 Task: Create a due date automation trigger when advanced on, on the monday of the week a card is due add fields without custom field "Resume" set to a number greater or equal to 1 and greater or equal to 10 at 11:00 AM.
Action: Mouse moved to (1056, 312)
Screenshot: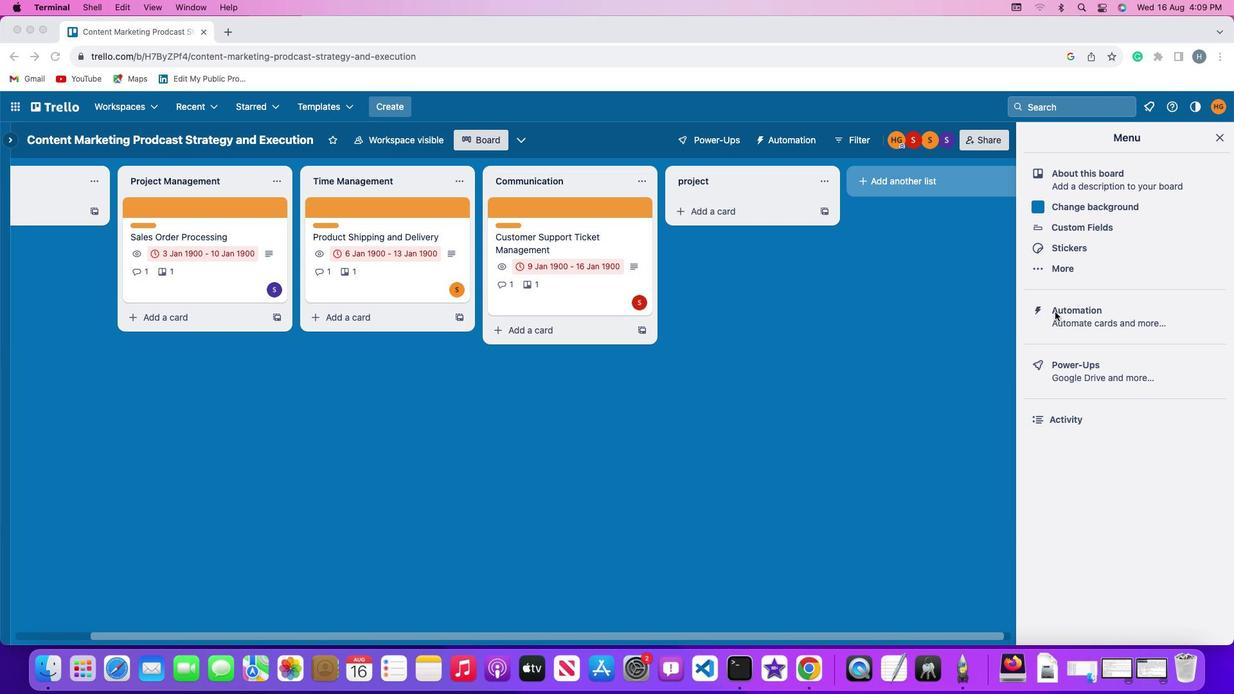 
Action: Mouse pressed left at (1056, 312)
Screenshot: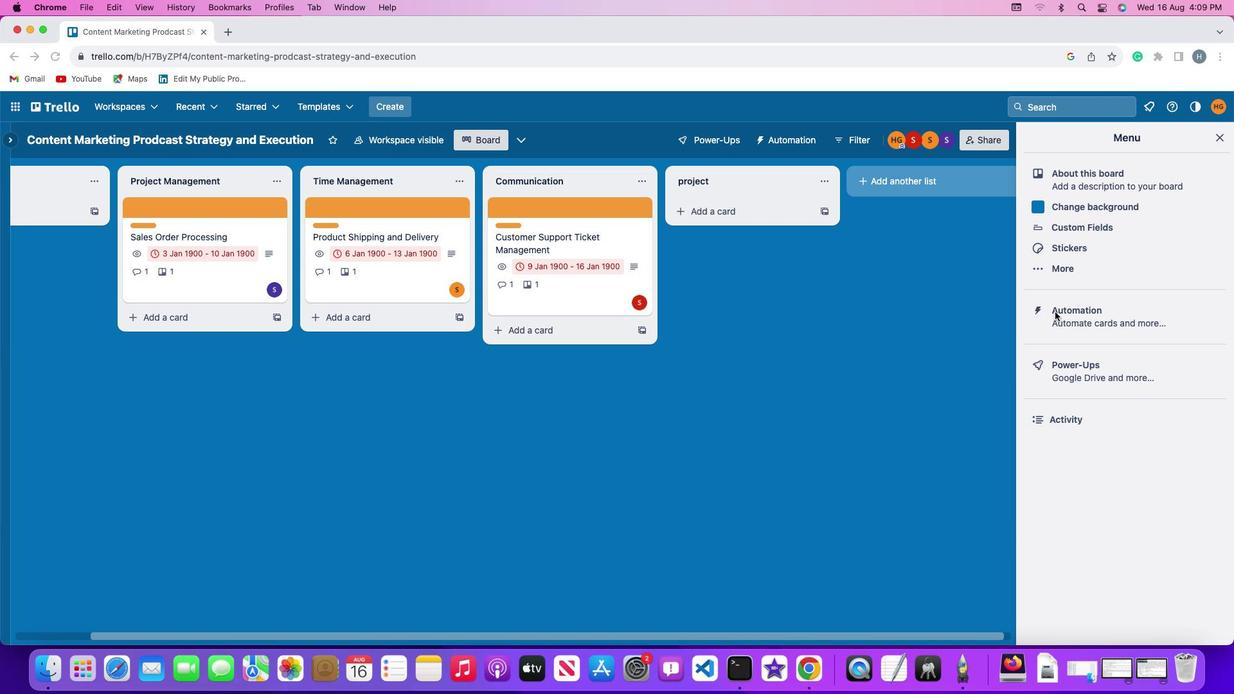 
Action: Mouse pressed left at (1056, 312)
Screenshot: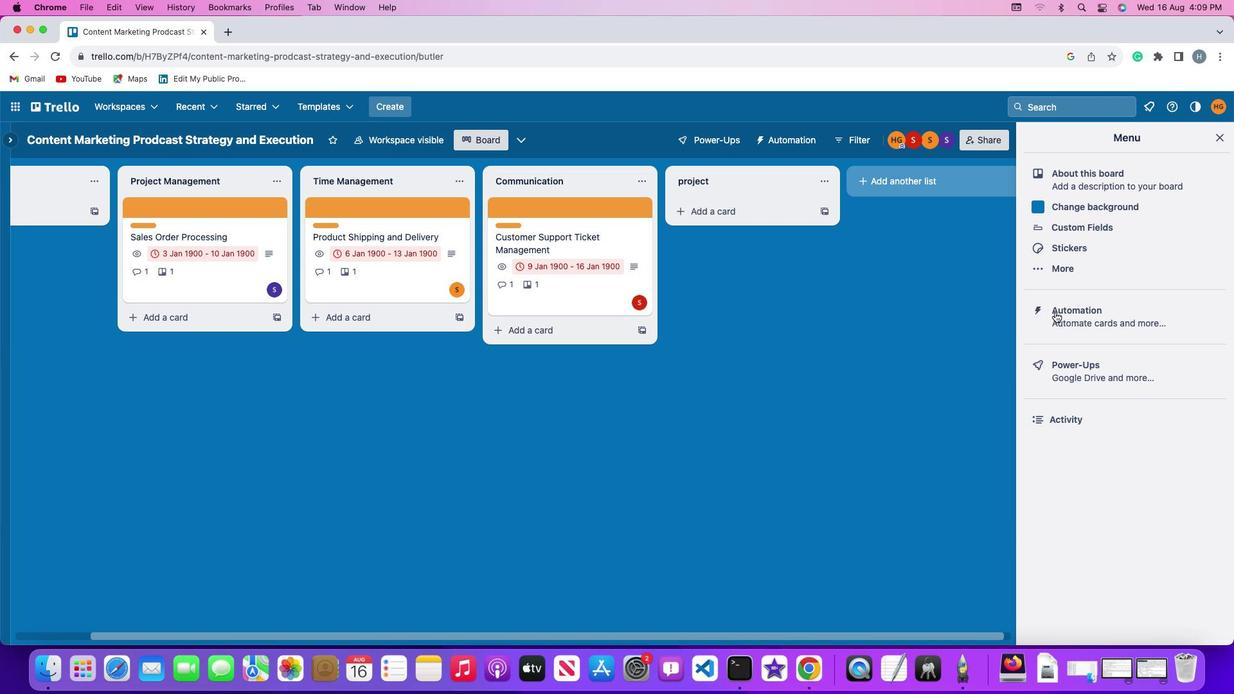 
Action: Mouse moved to (105, 304)
Screenshot: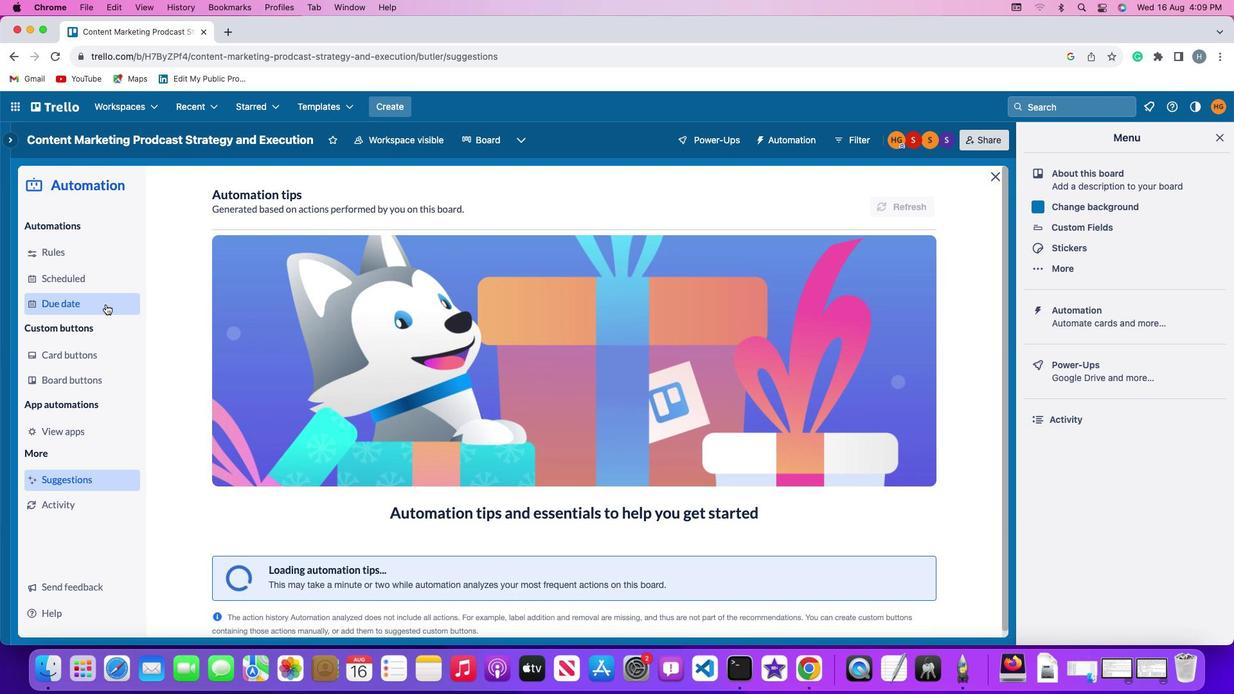 
Action: Mouse pressed left at (105, 304)
Screenshot: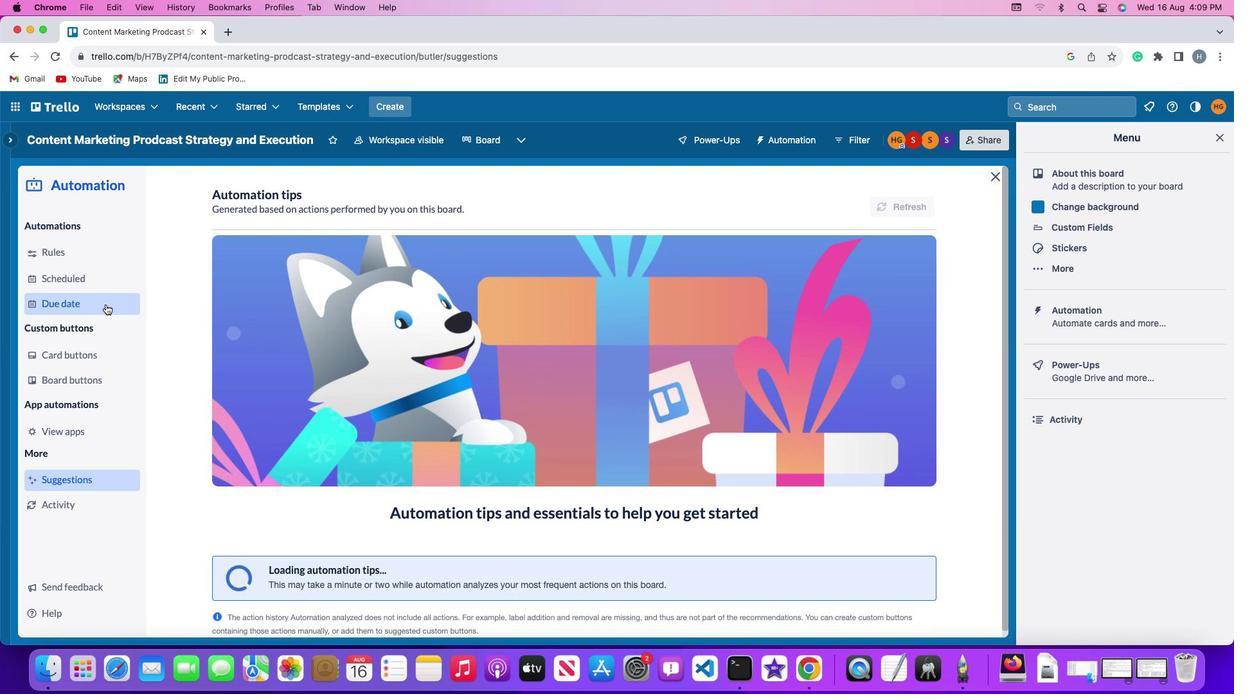 
Action: Mouse moved to (891, 198)
Screenshot: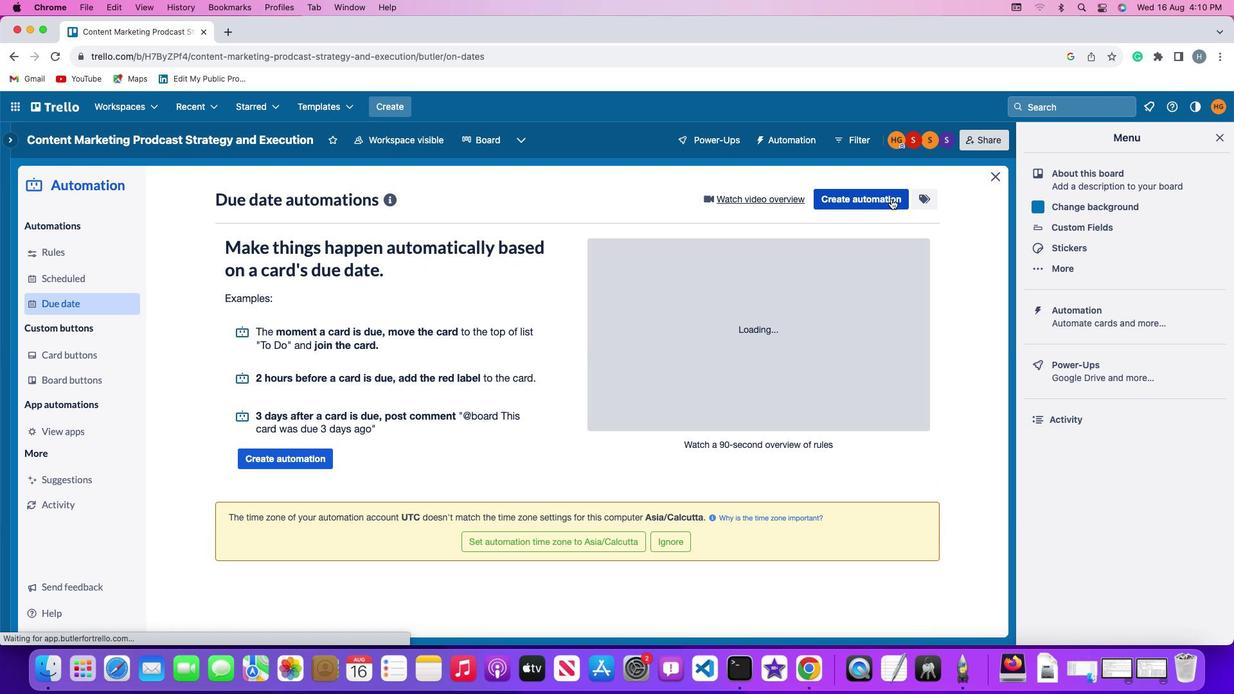 
Action: Mouse pressed left at (891, 198)
Screenshot: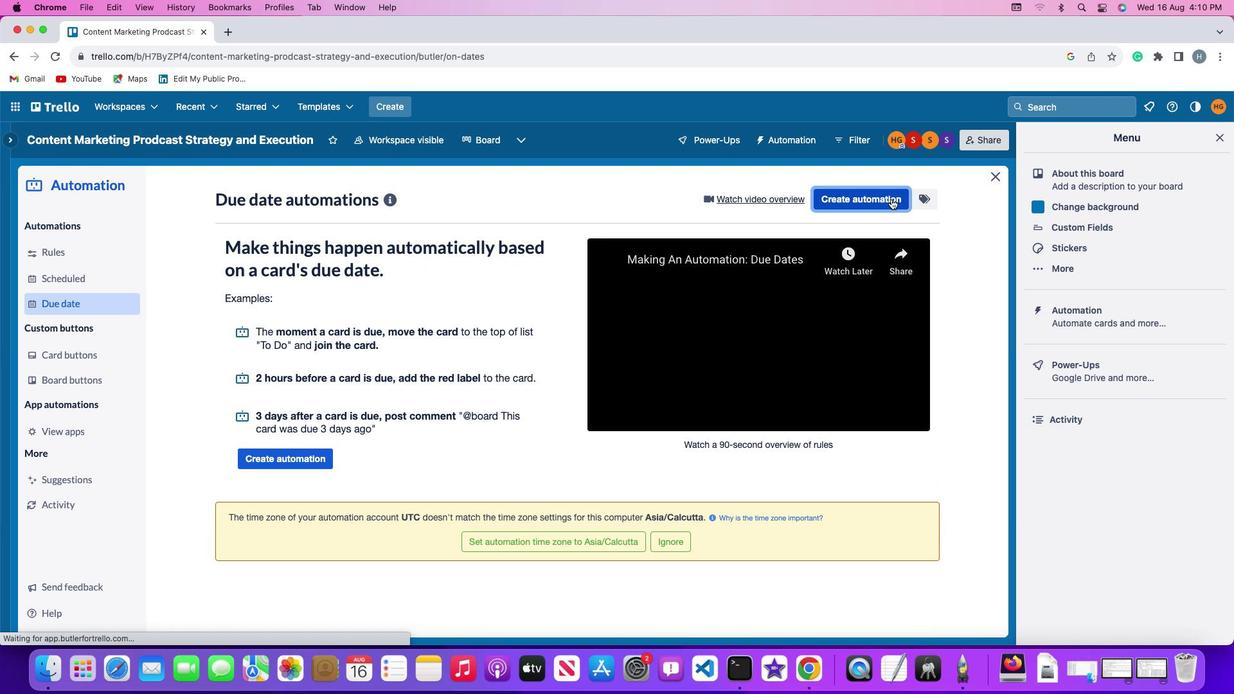 
Action: Mouse moved to (251, 322)
Screenshot: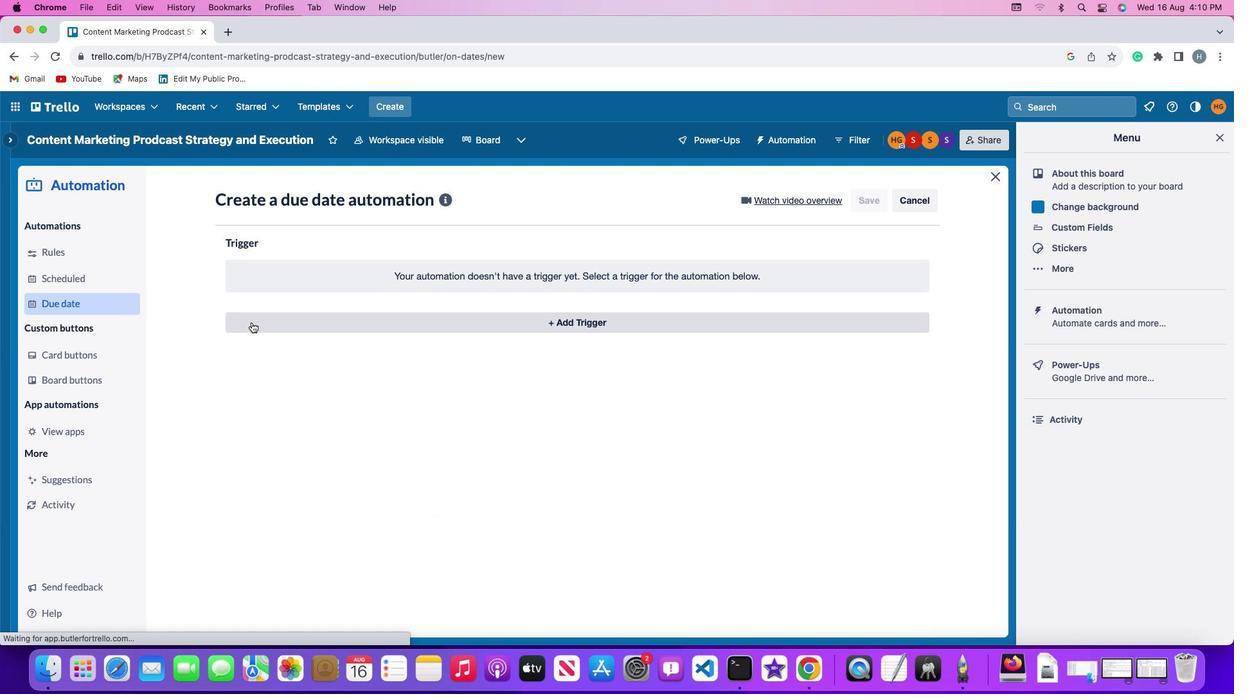 
Action: Mouse pressed left at (251, 322)
Screenshot: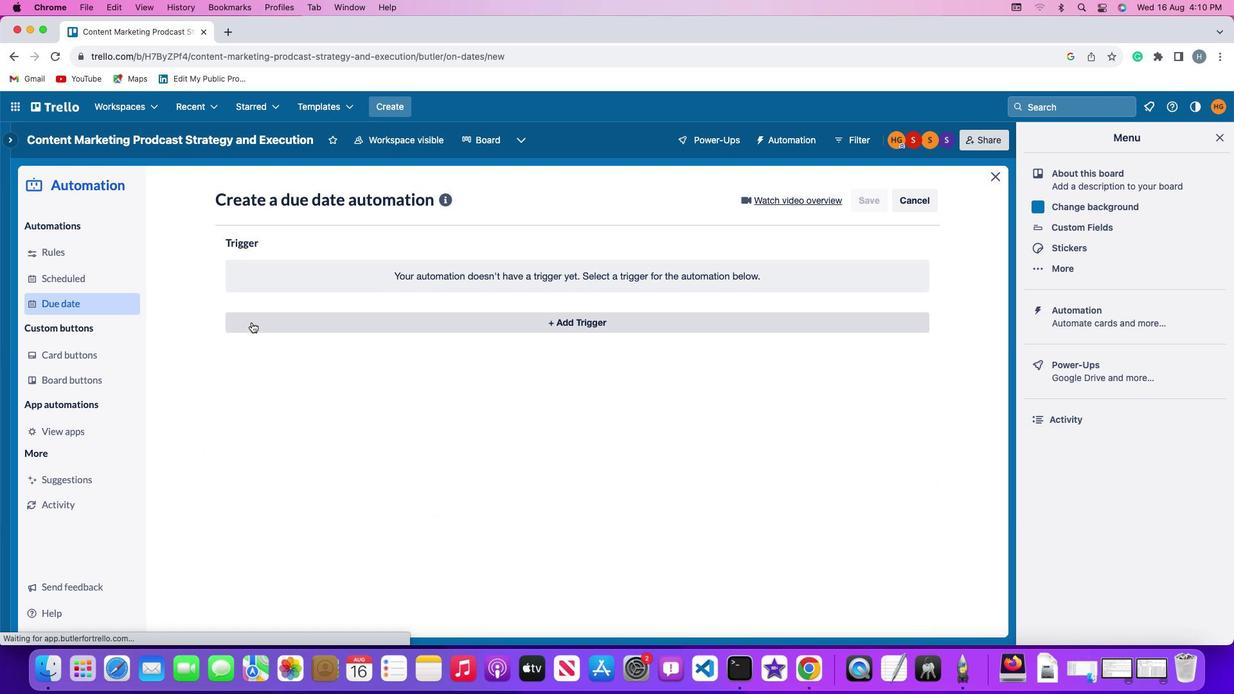 
Action: Mouse moved to (285, 567)
Screenshot: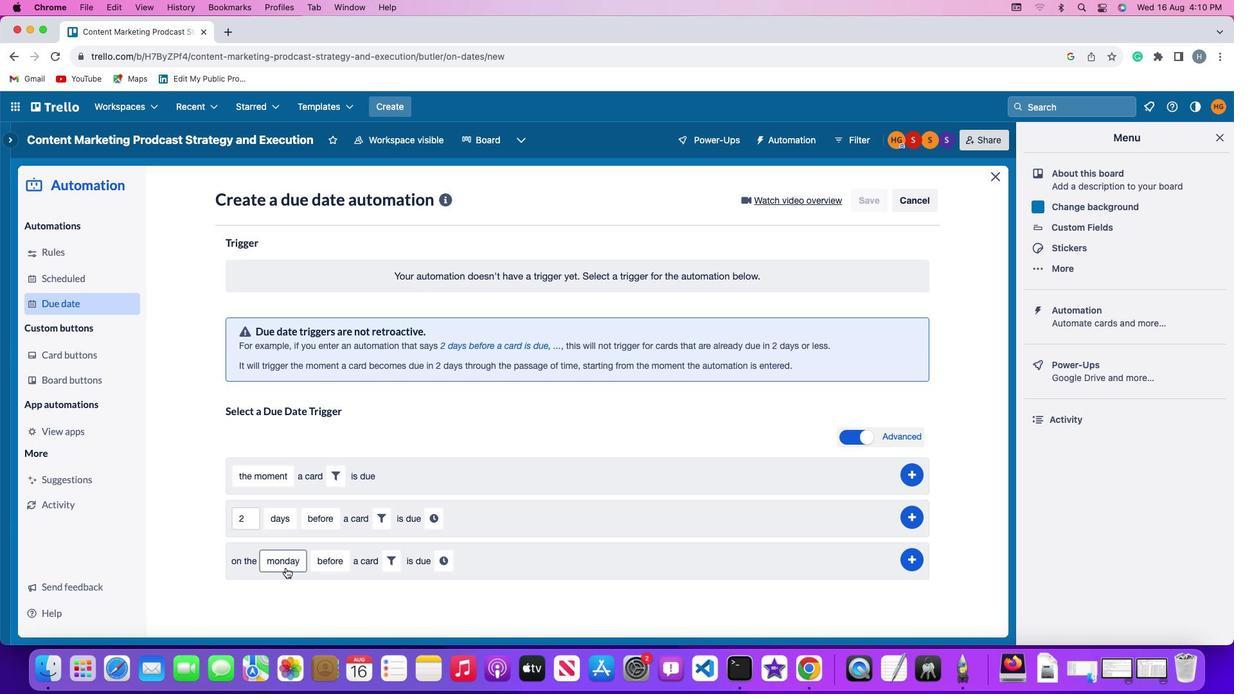 
Action: Mouse pressed left at (285, 567)
Screenshot: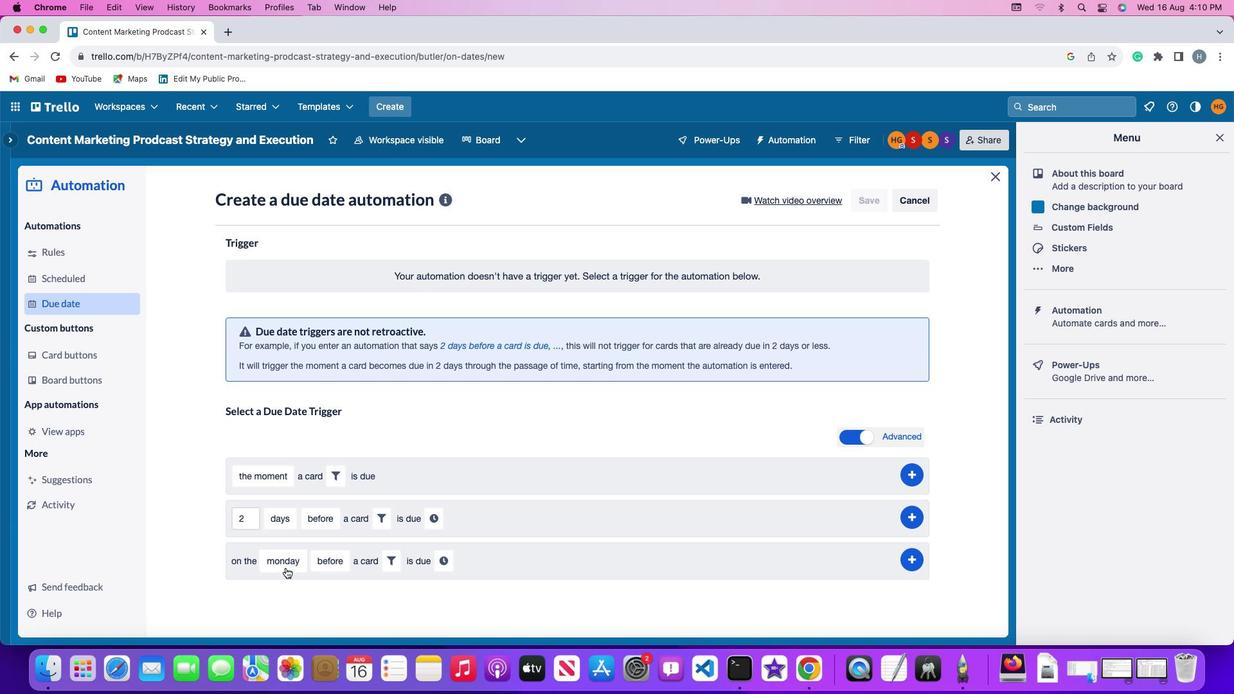 
Action: Mouse moved to (301, 378)
Screenshot: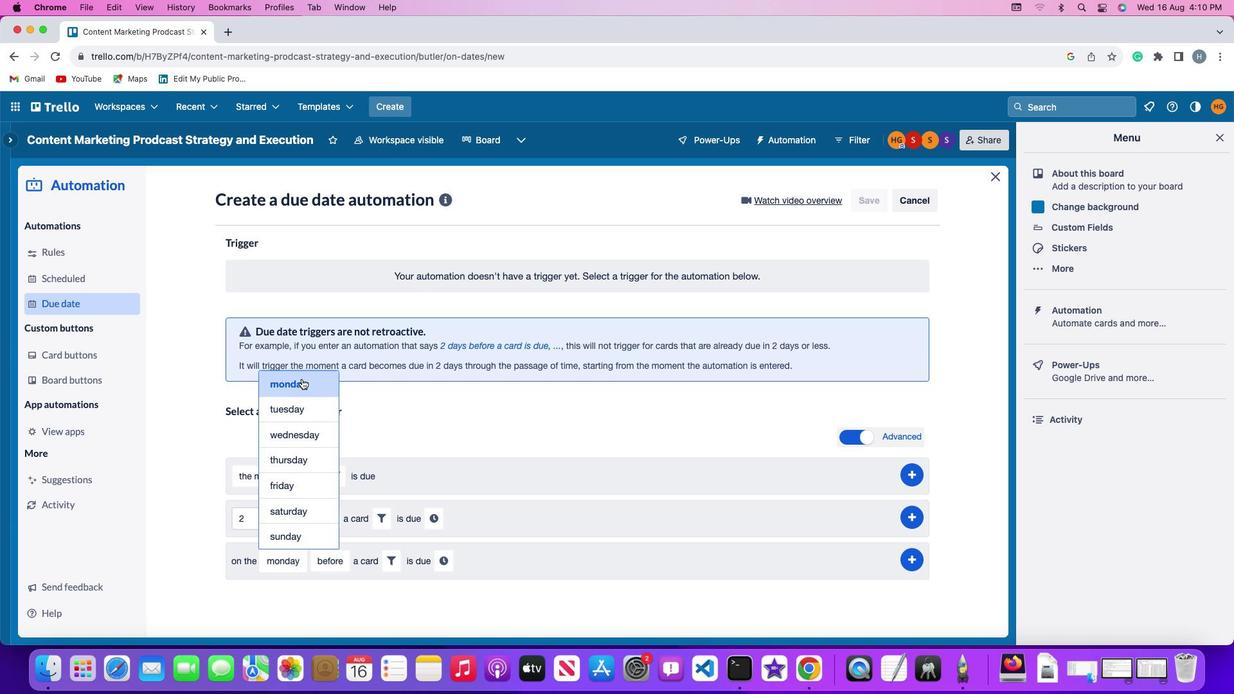 
Action: Mouse pressed left at (301, 378)
Screenshot: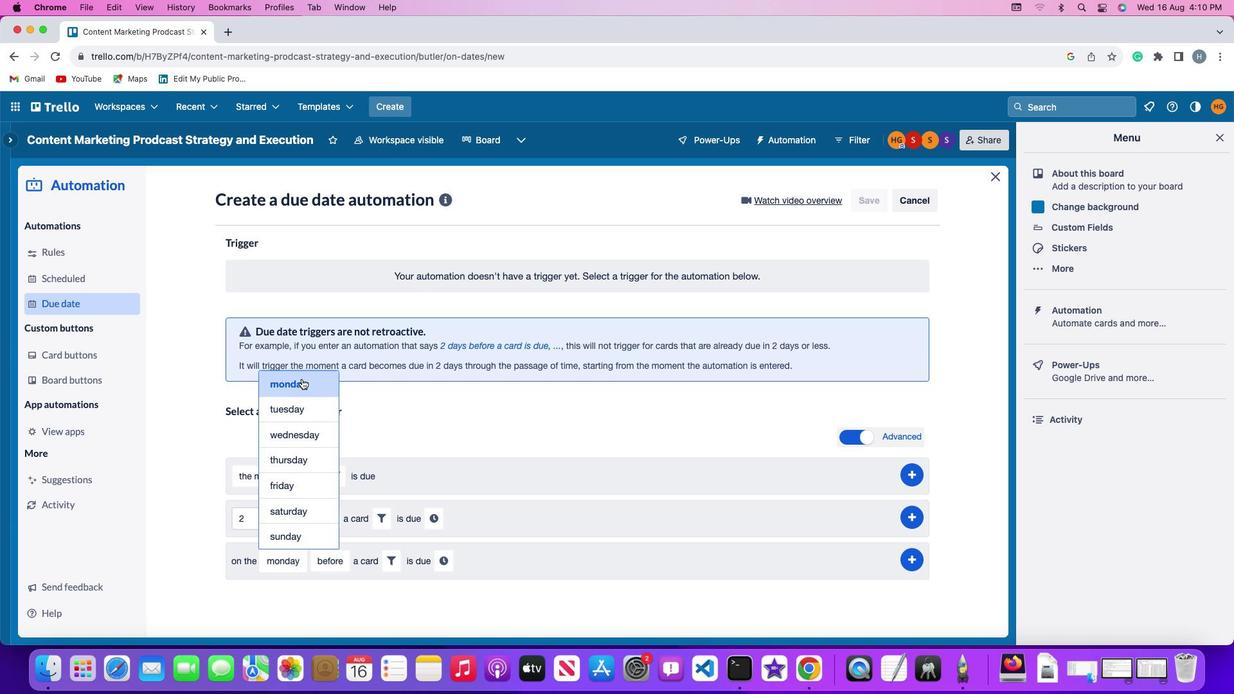
Action: Mouse moved to (331, 558)
Screenshot: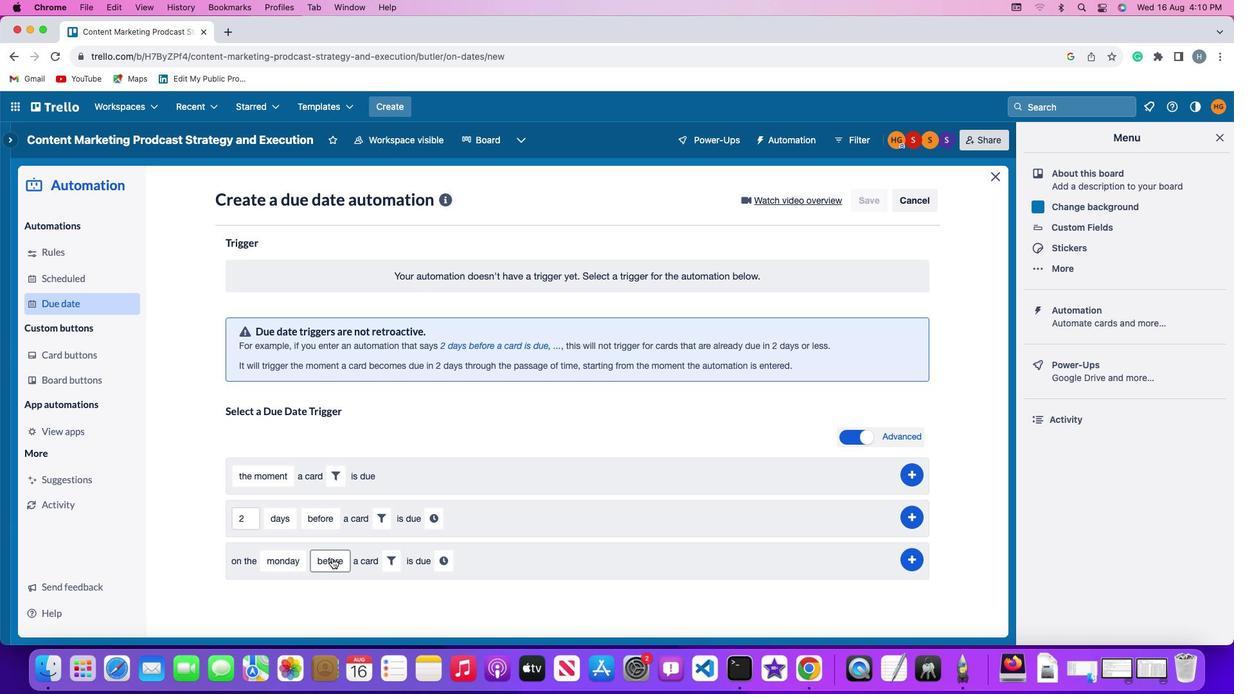 
Action: Mouse pressed left at (331, 558)
Screenshot: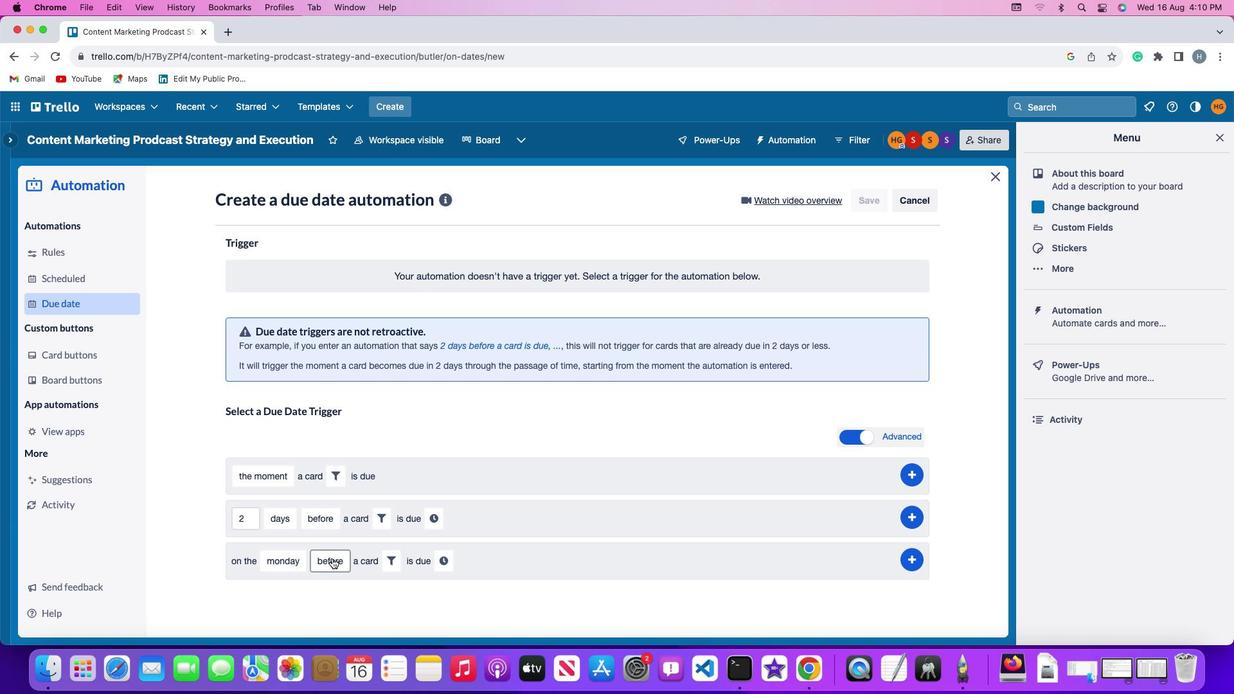 
Action: Mouse moved to (349, 508)
Screenshot: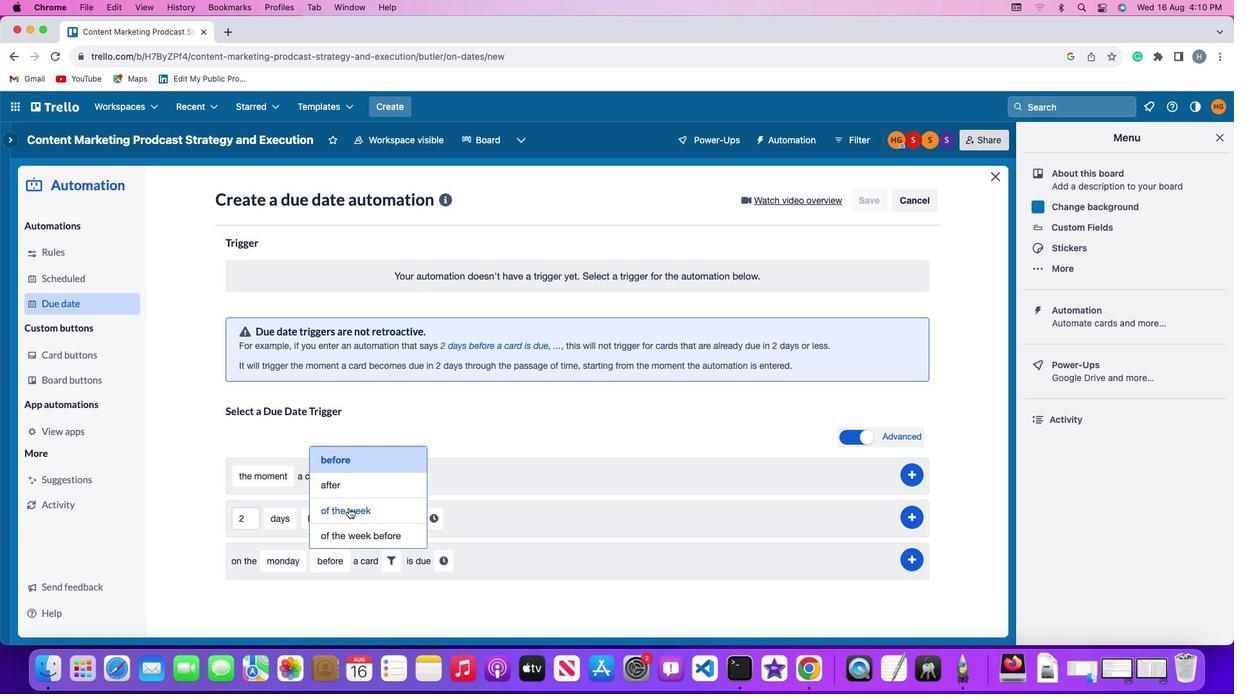
Action: Mouse pressed left at (349, 508)
Screenshot: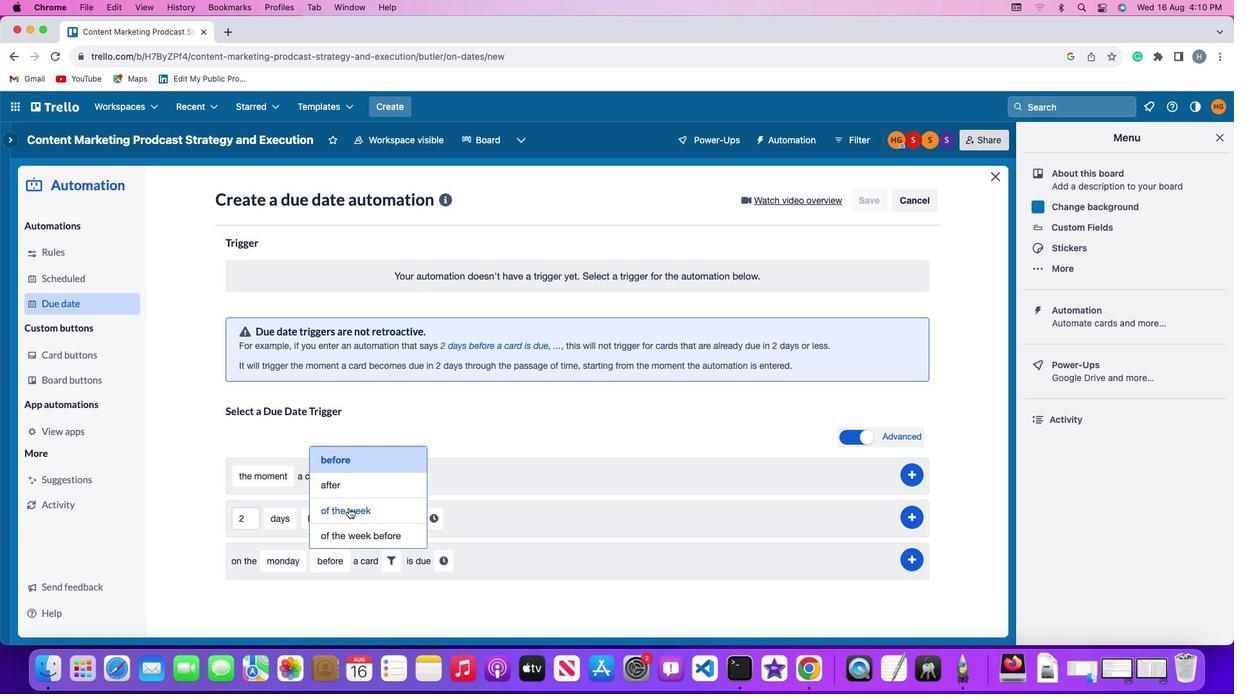 
Action: Mouse moved to (401, 556)
Screenshot: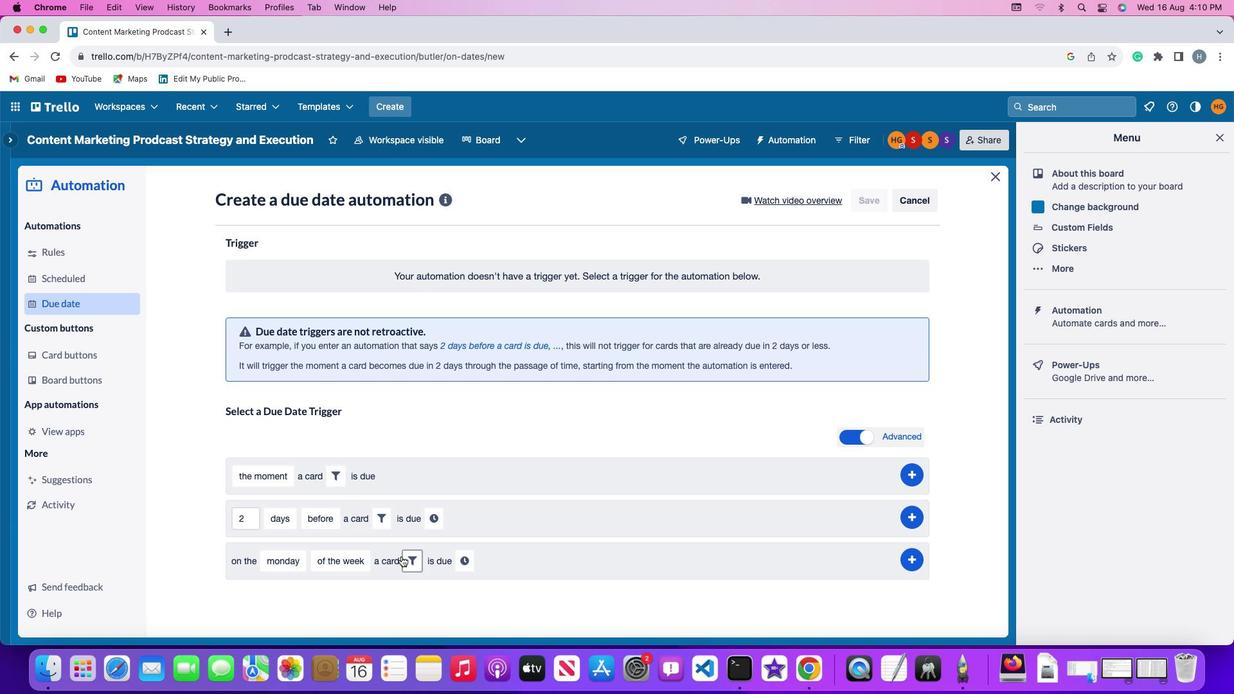 
Action: Mouse pressed left at (401, 556)
Screenshot: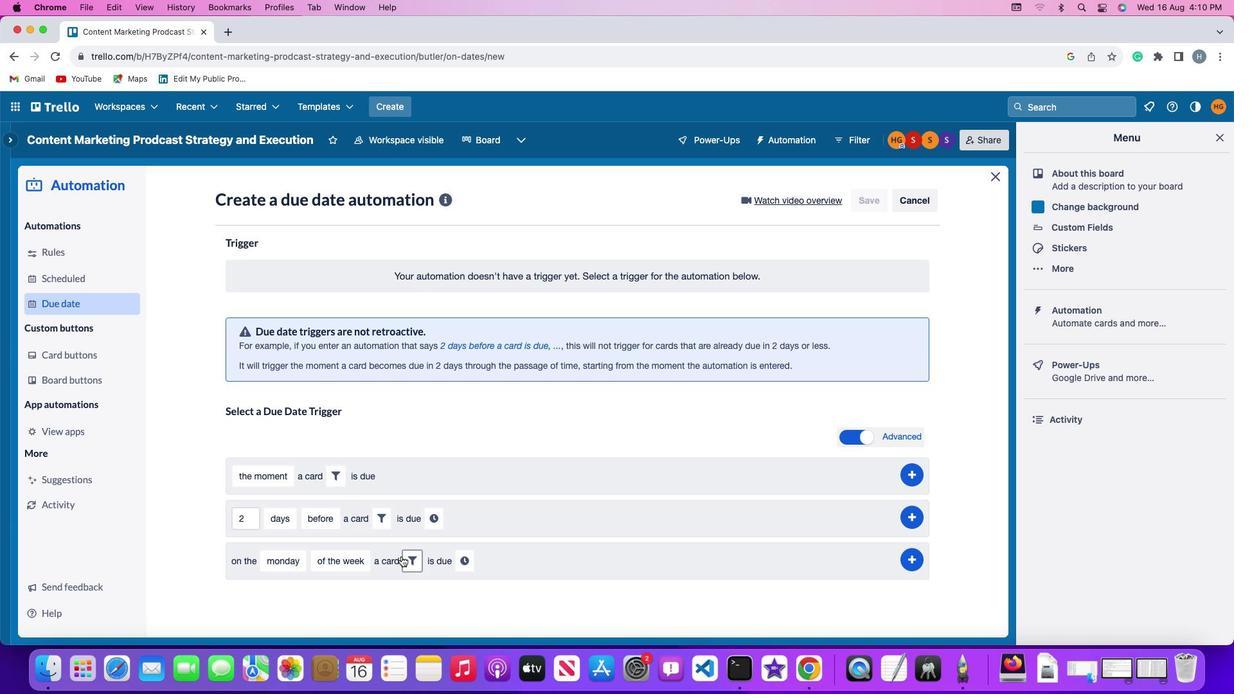 
Action: Mouse moved to (632, 597)
Screenshot: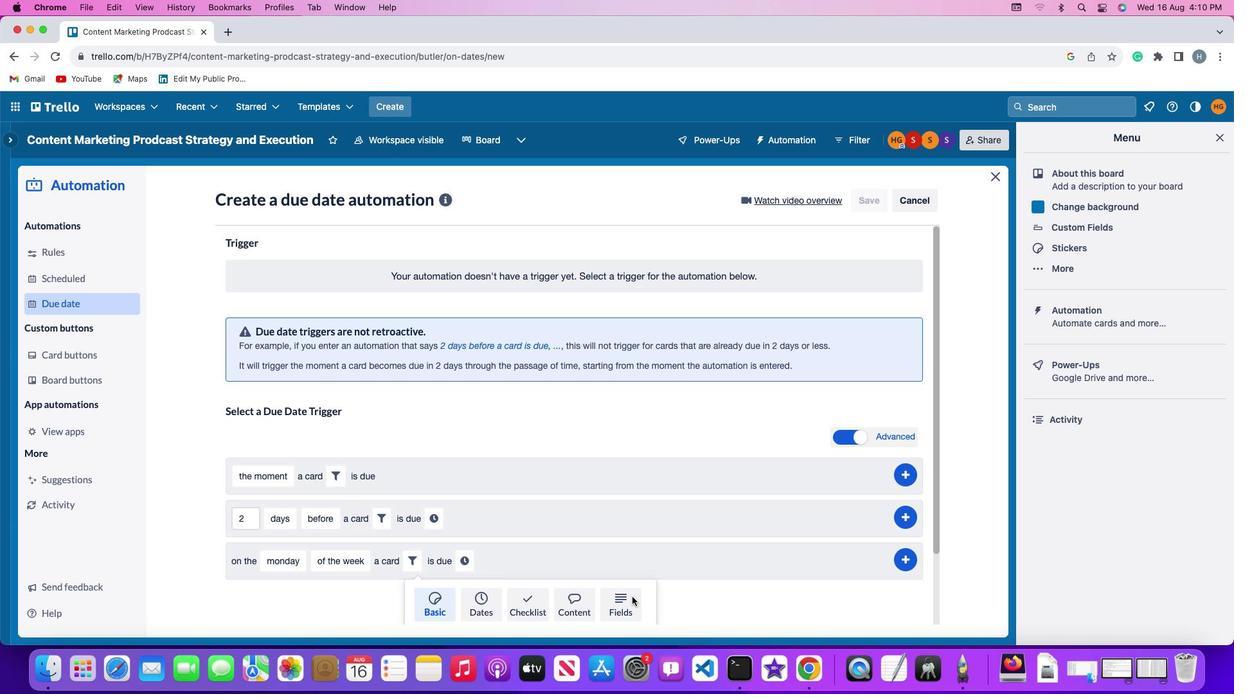 
Action: Mouse pressed left at (632, 597)
Screenshot: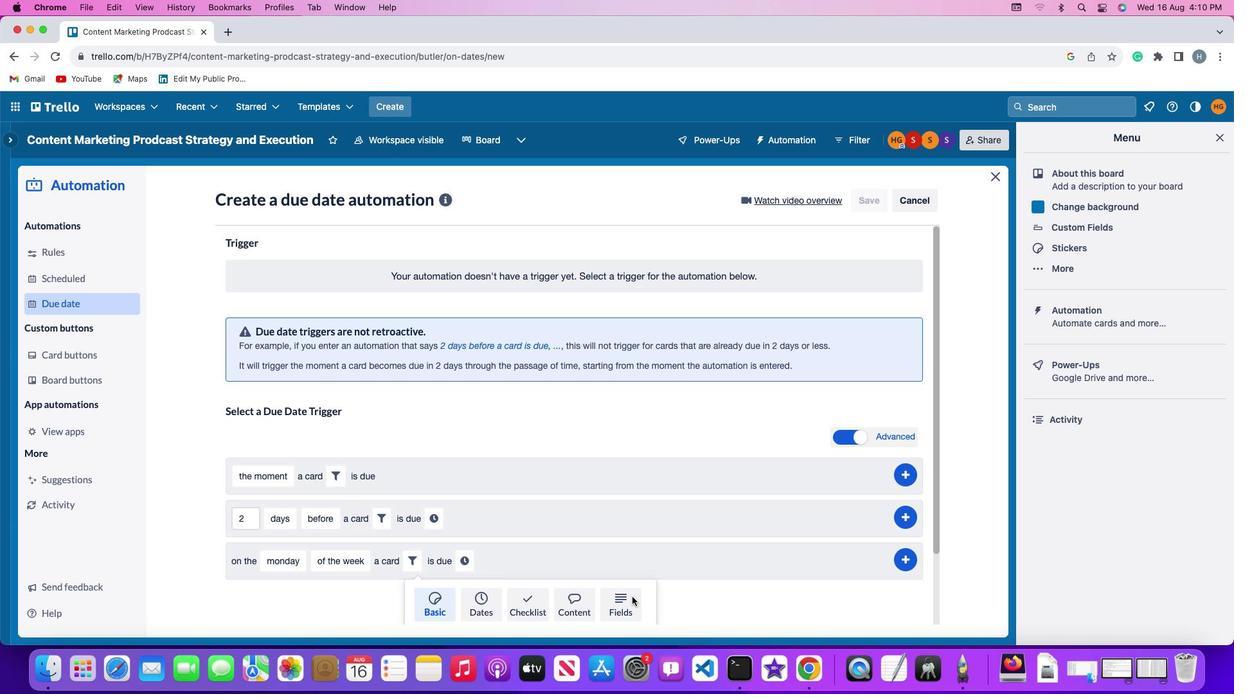 
Action: Mouse moved to (348, 585)
Screenshot: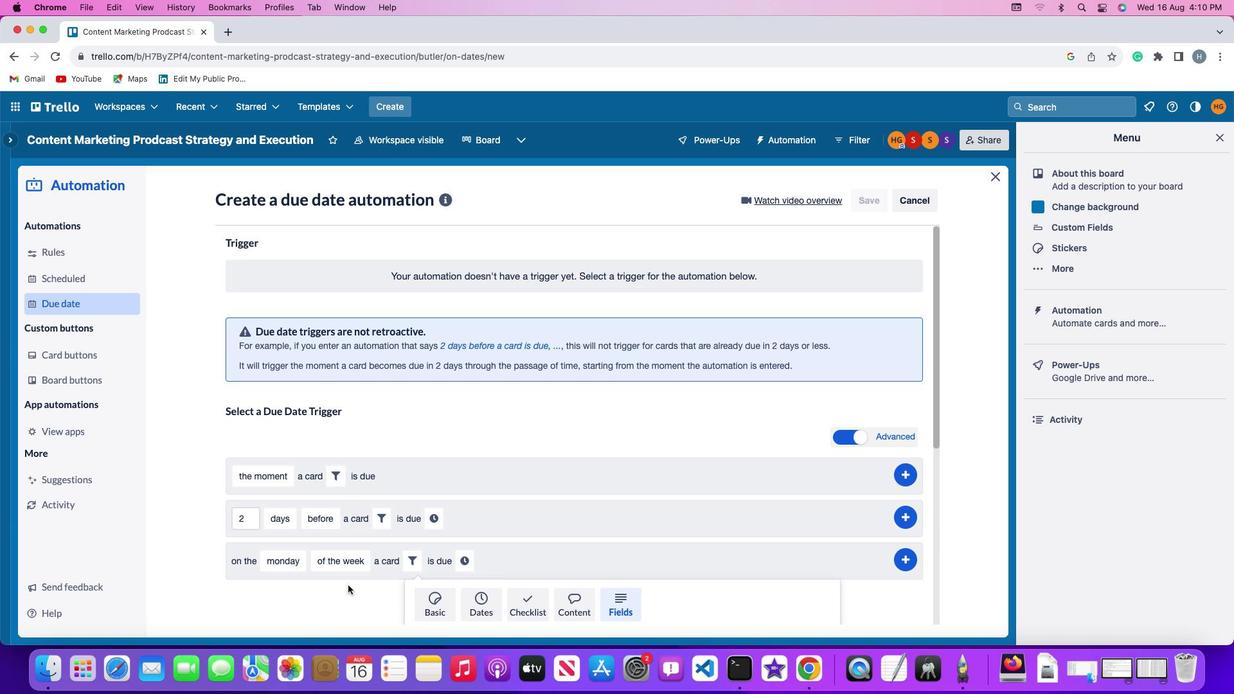
Action: Mouse scrolled (348, 585) with delta (0, 0)
Screenshot: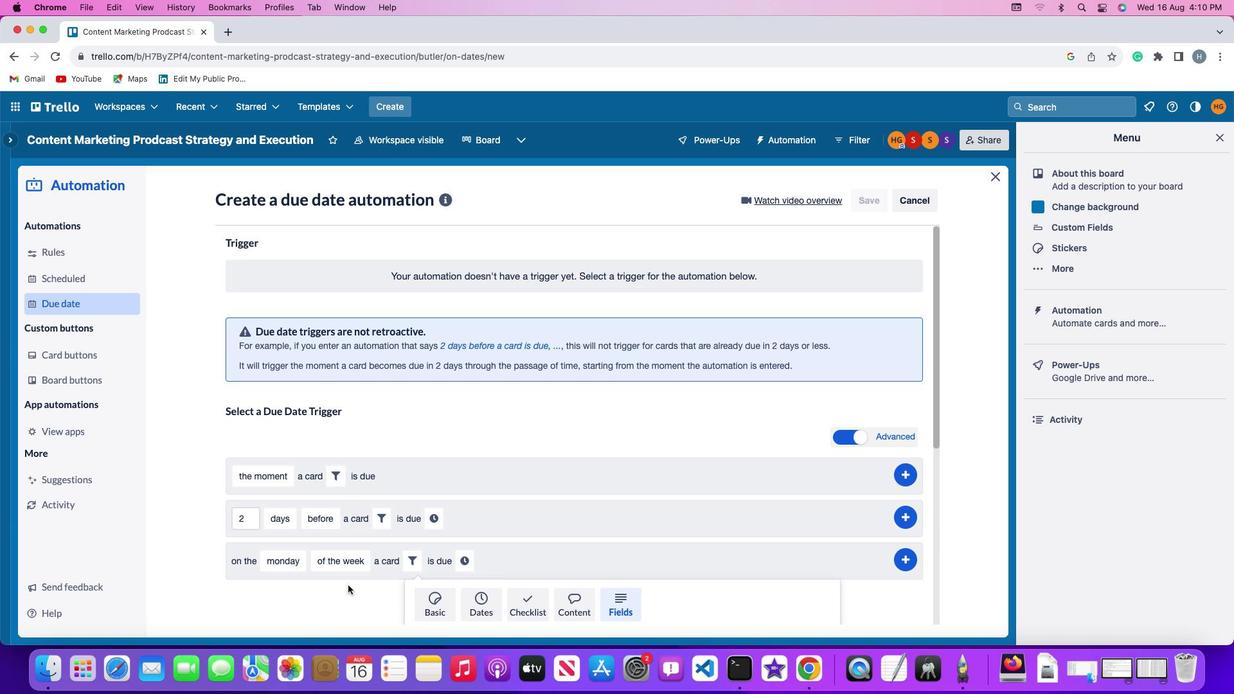 
Action: Mouse scrolled (348, 585) with delta (0, 0)
Screenshot: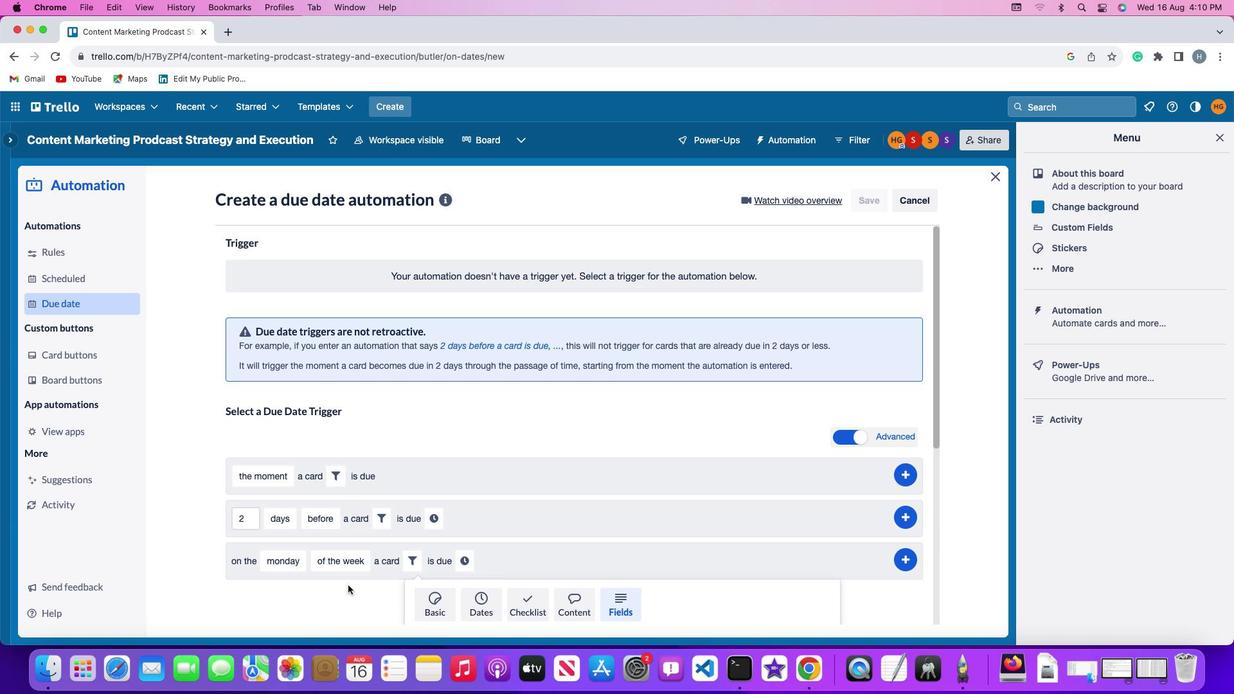 
Action: Mouse scrolled (348, 585) with delta (0, -1)
Screenshot: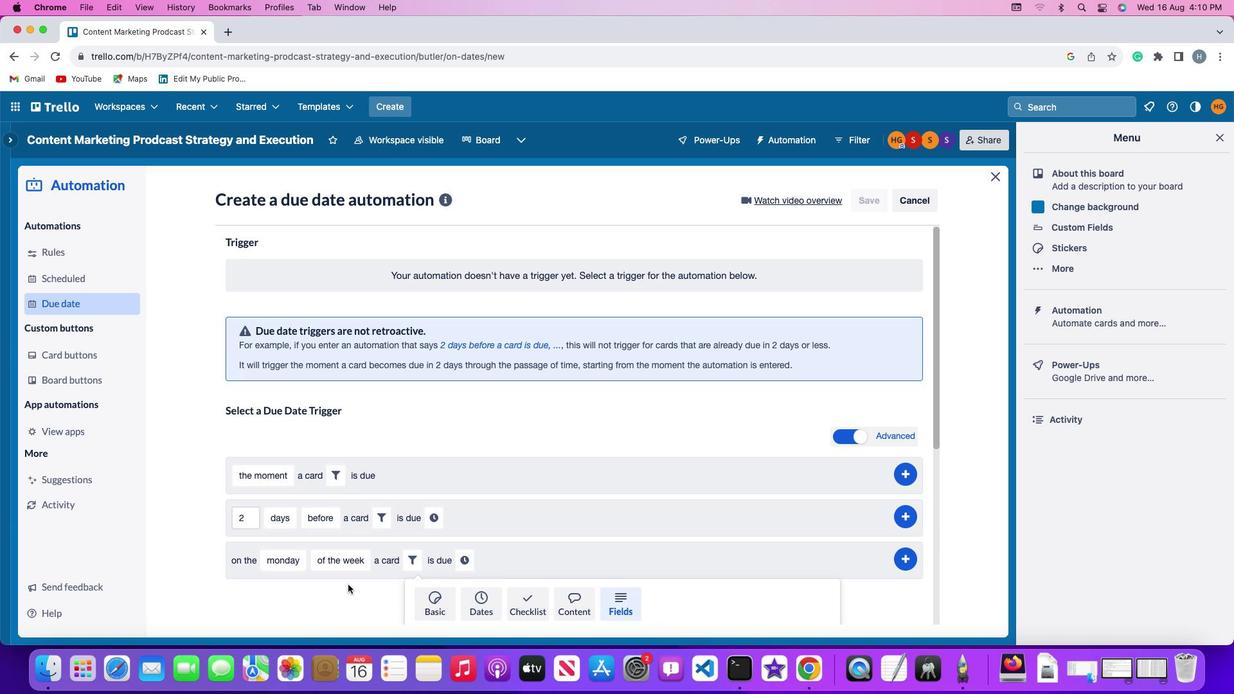 
Action: Mouse moved to (348, 585)
Screenshot: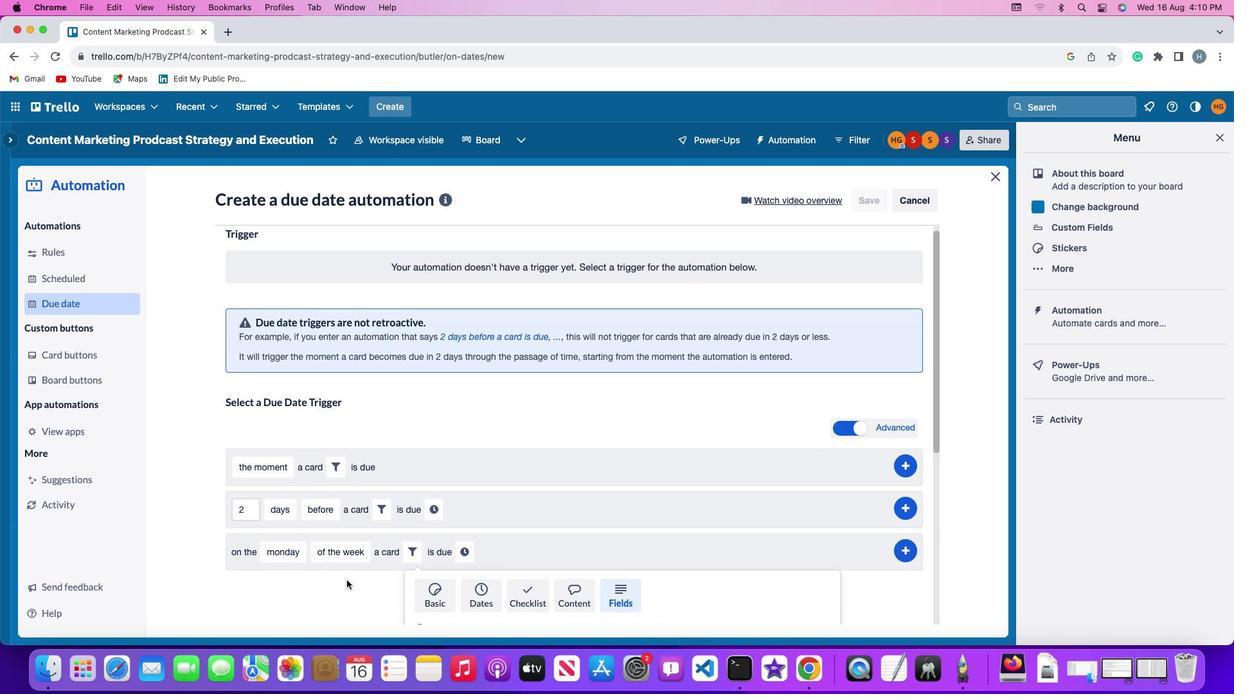 
Action: Mouse scrolled (348, 585) with delta (0, -3)
Screenshot: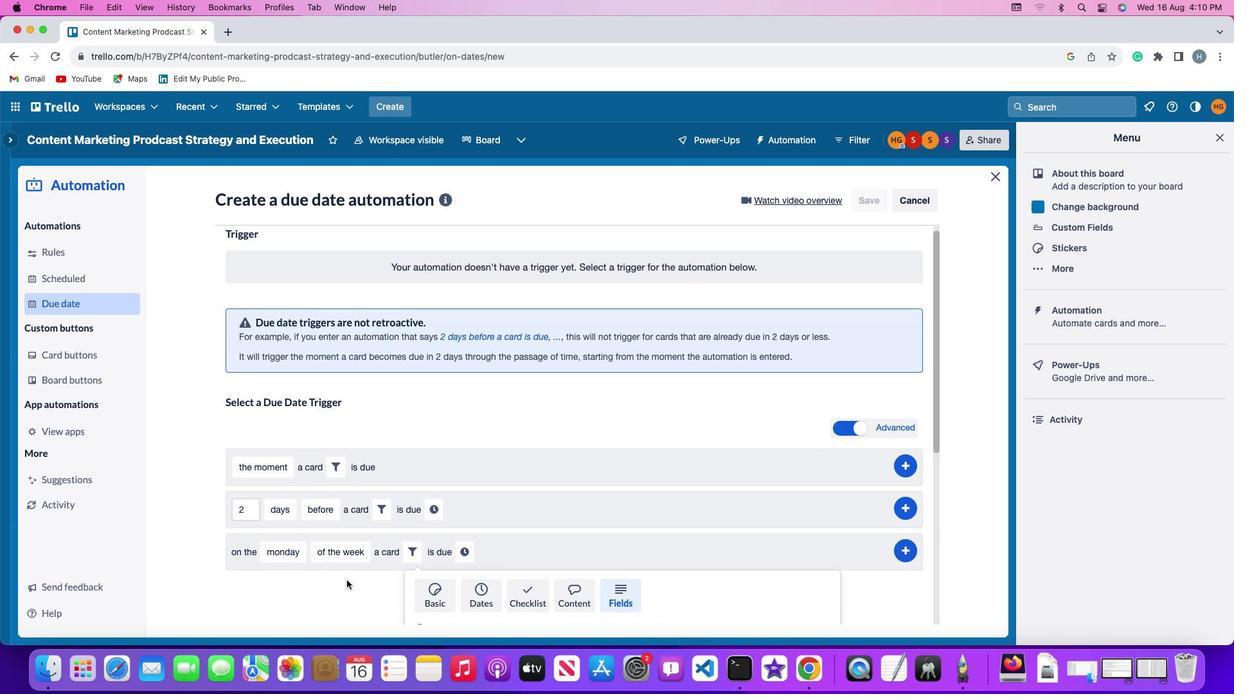 
Action: Mouse moved to (347, 582)
Screenshot: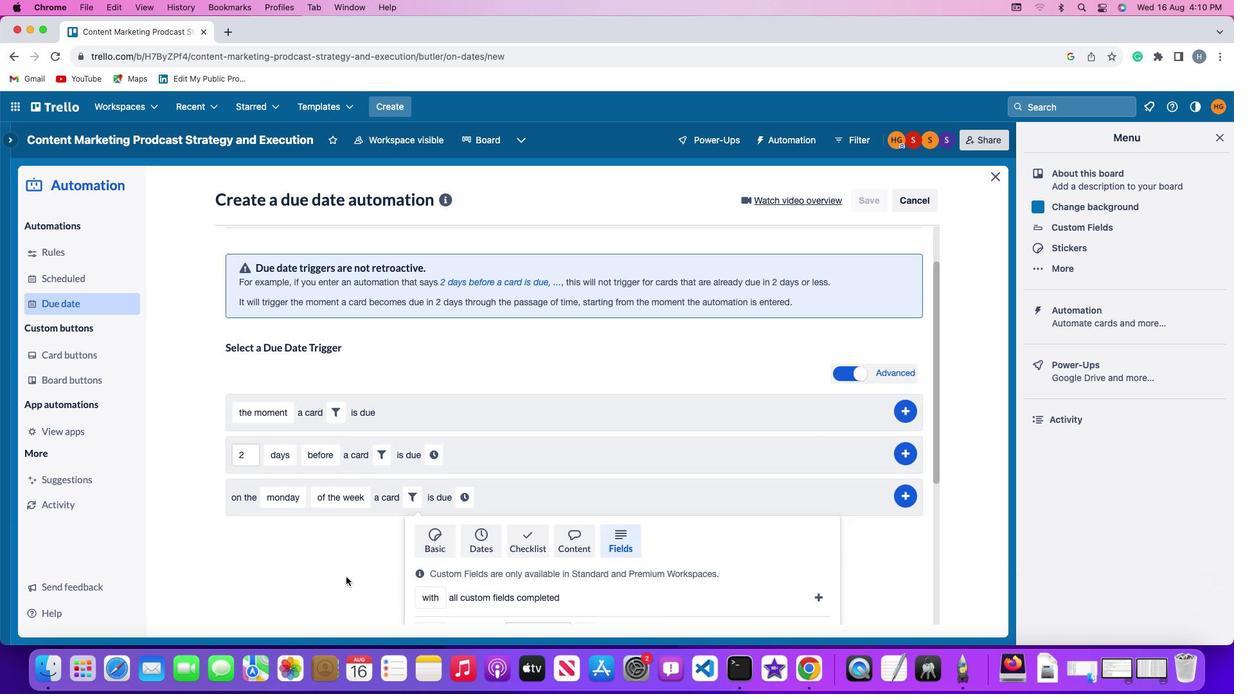 
Action: Mouse scrolled (347, 582) with delta (0, -3)
Screenshot: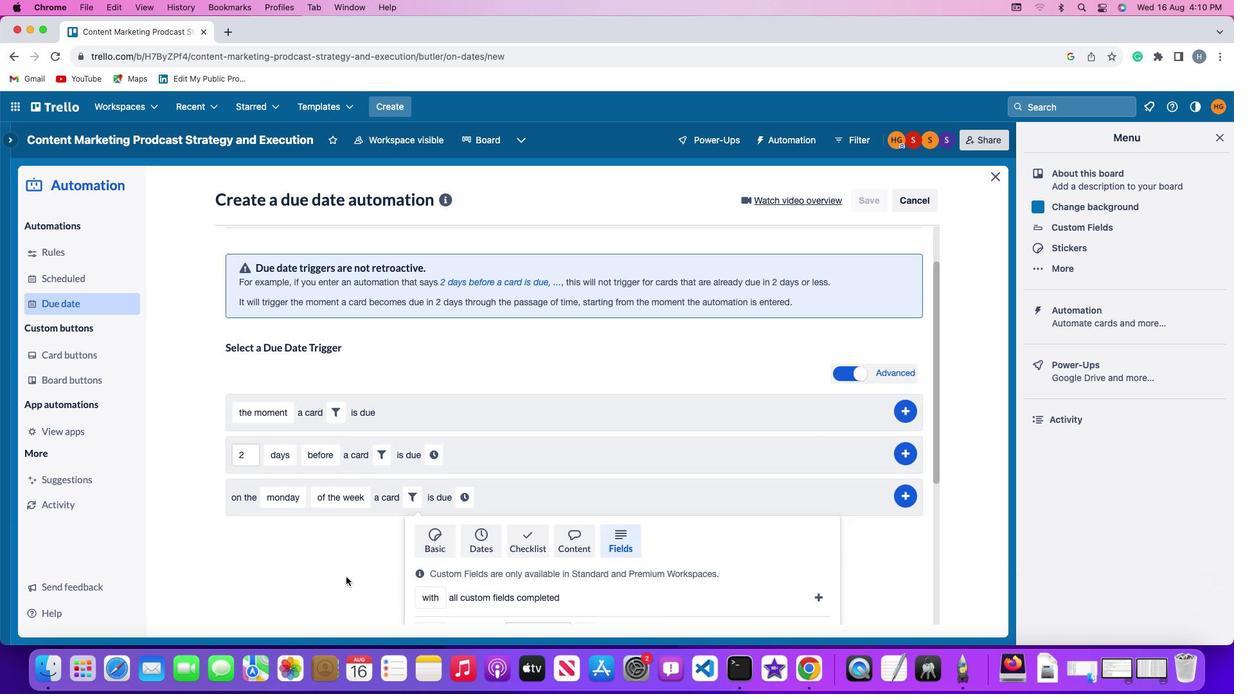 
Action: Mouse moved to (346, 575)
Screenshot: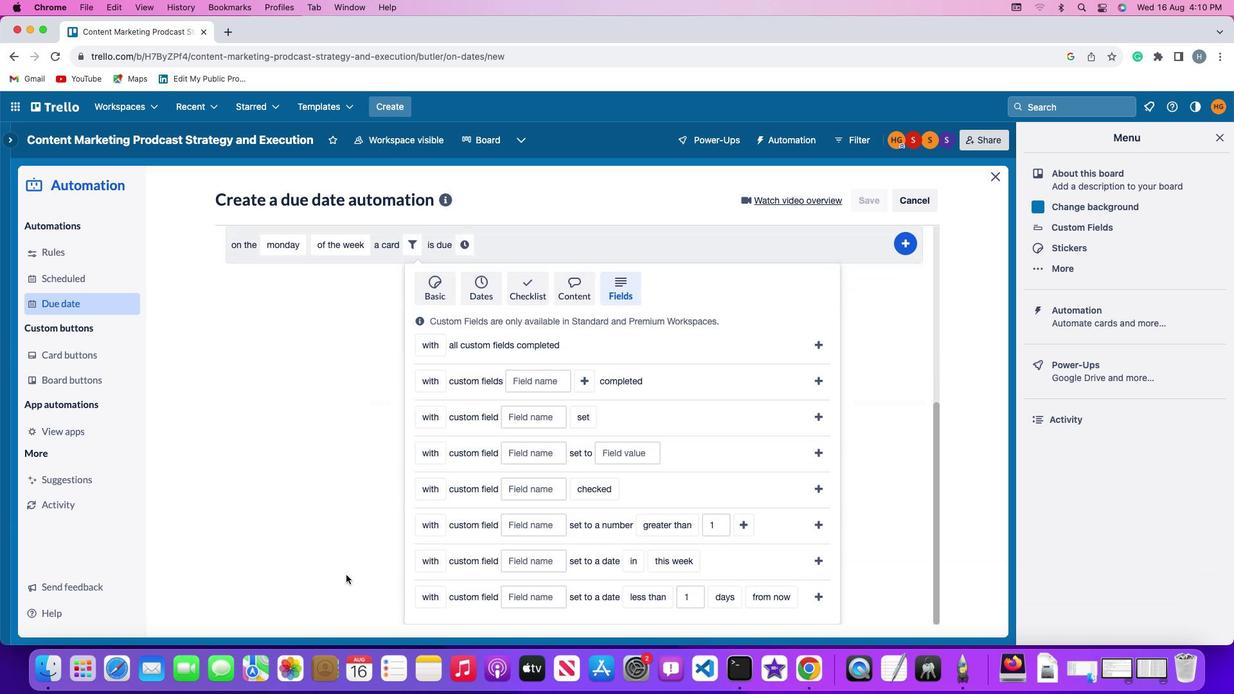 
Action: Mouse scrolled (346, 575) with delta (0, 0)
Screenshot: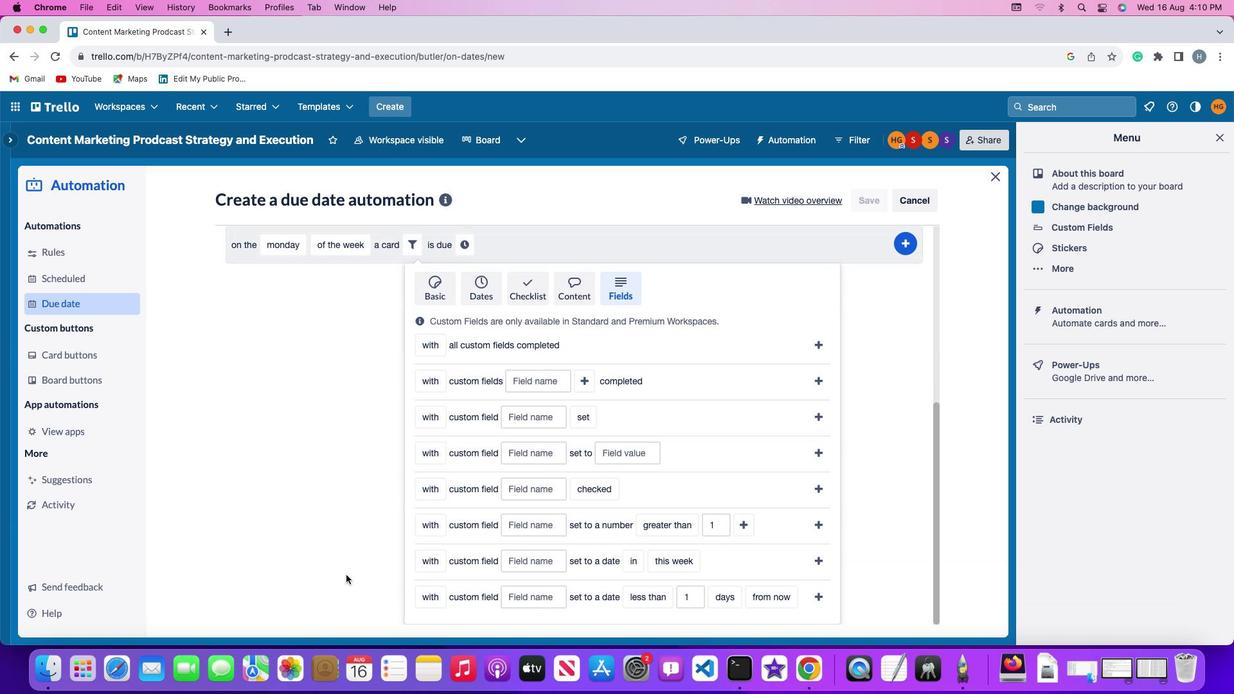 
Action: Mouse scrolled (346, 575) with delta (0, 0)
Screenshot: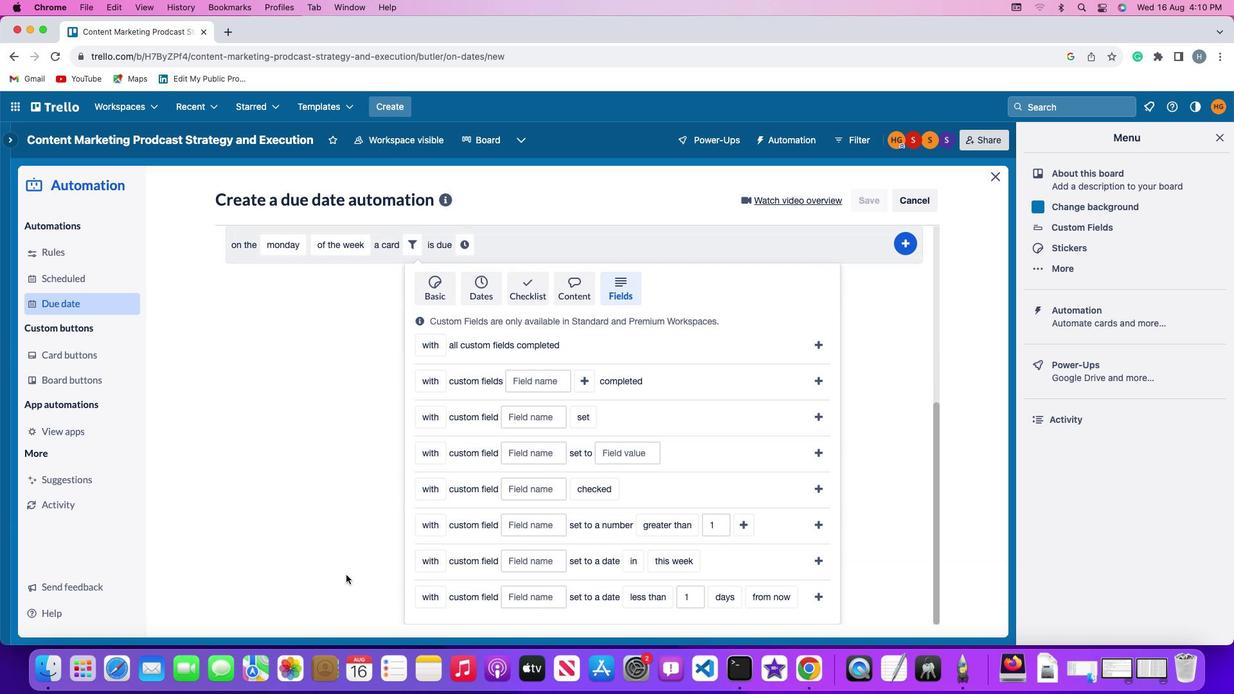 
Action: Mouse scrolled (346, 575) with delta (0, -1)
Screenshot: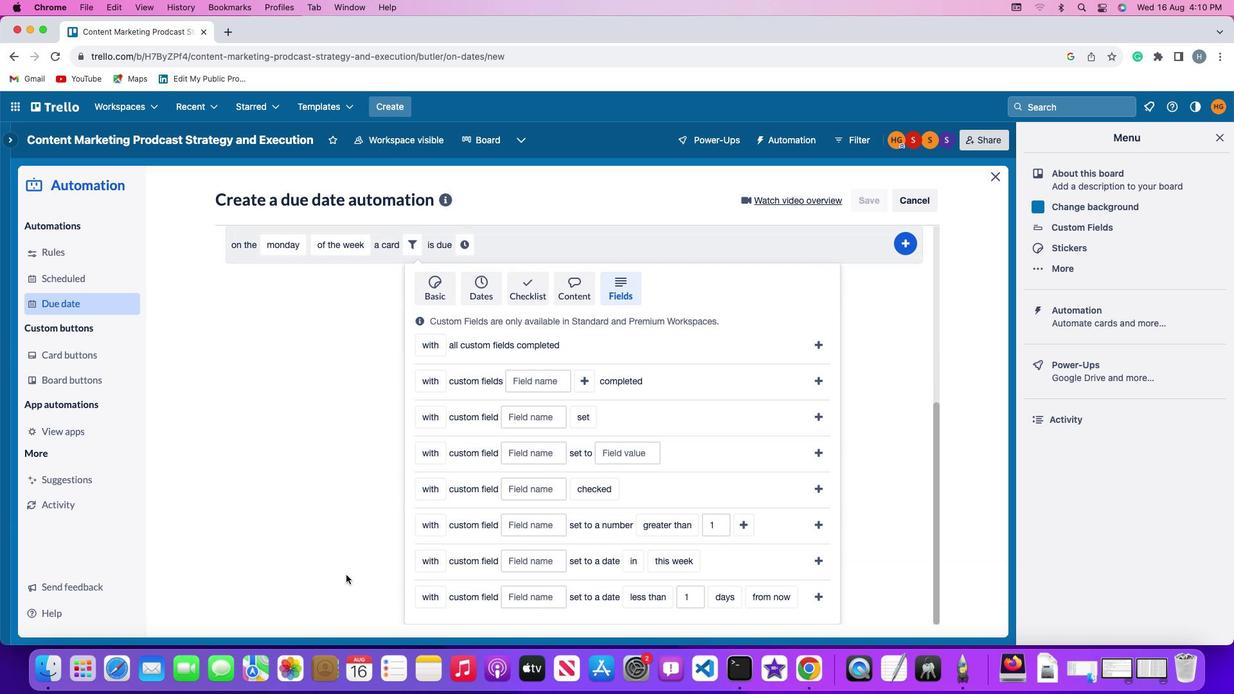 
Action: Mouse scrolled (346, 575) with delta (0, -3)
Screenshot: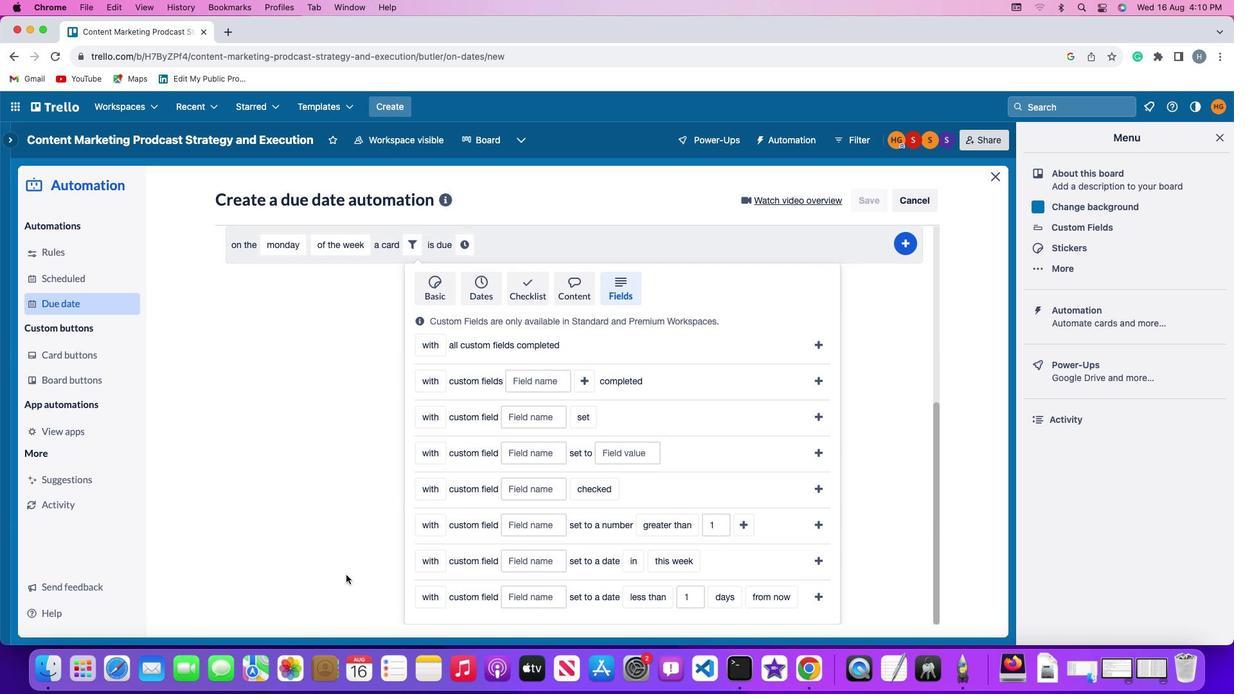 
Action: Mouse scrolled (346, 575) with delta (0, -3)
Screenshot: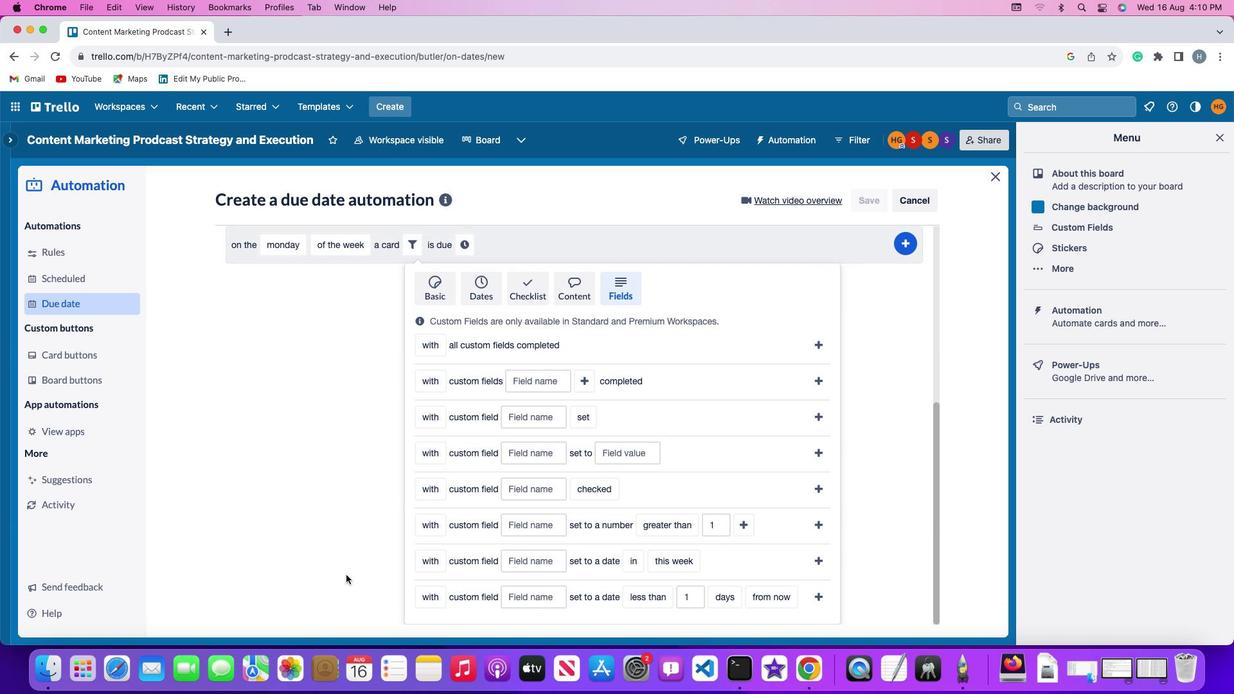 
Action: Mouse moved to (421, 524)
Screenshot: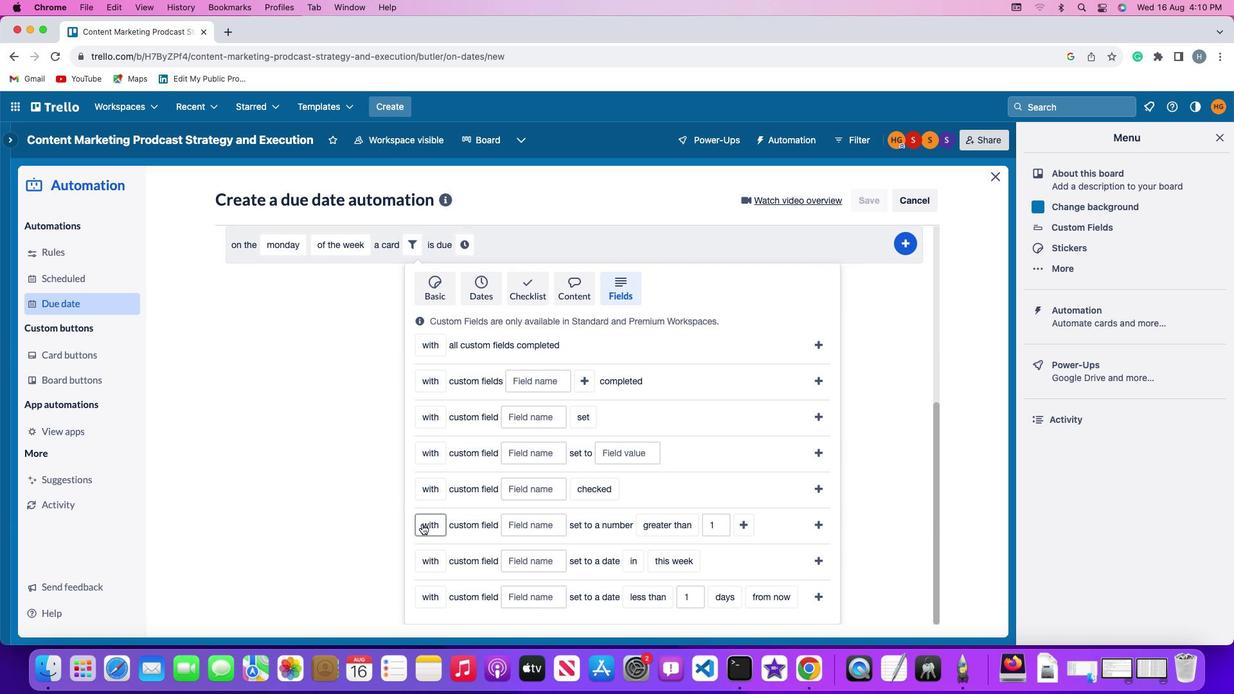 
Action: Mouse pressed left at (421, 524)
Screenshot: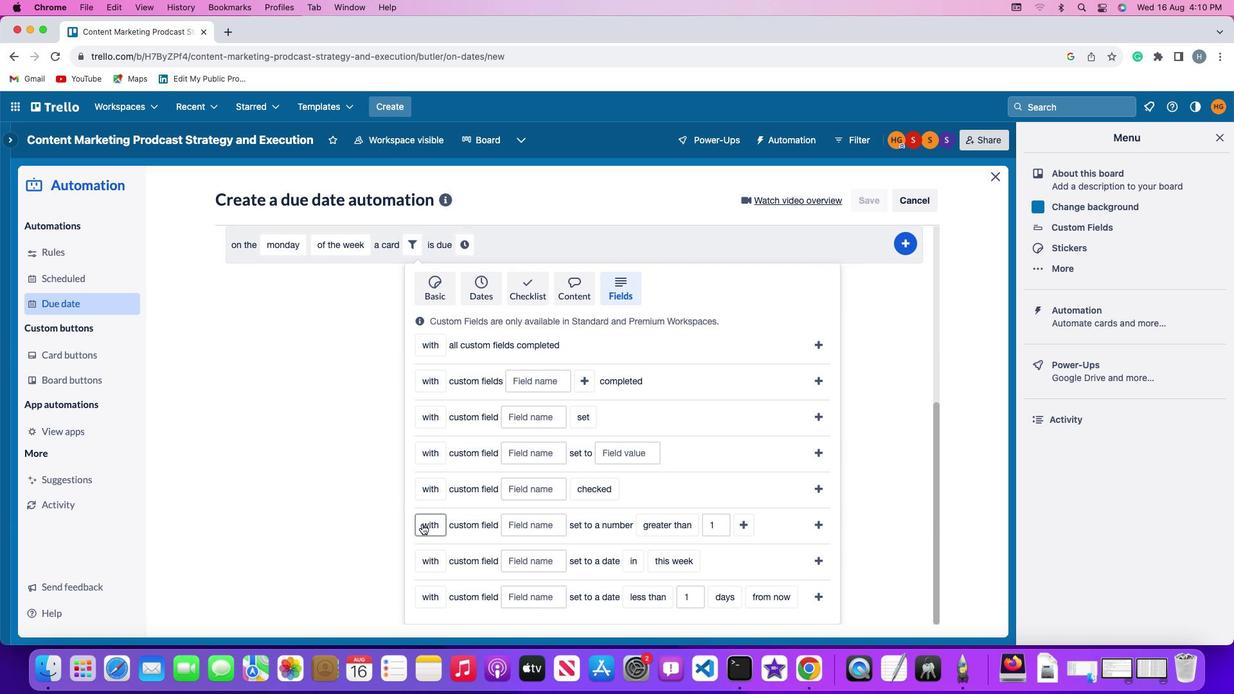 
Action: Mouse moved to (435, 569)
Screenshot: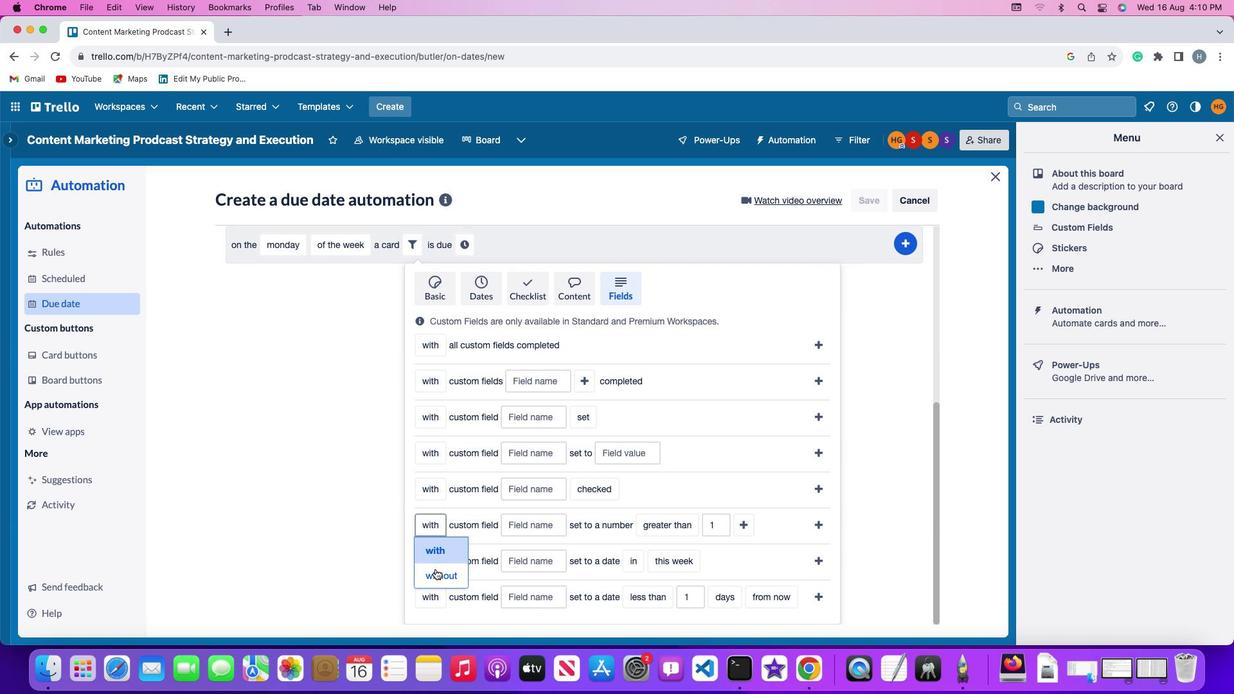 
Action: Mouse pressed left at (435, 569)
Screenshot: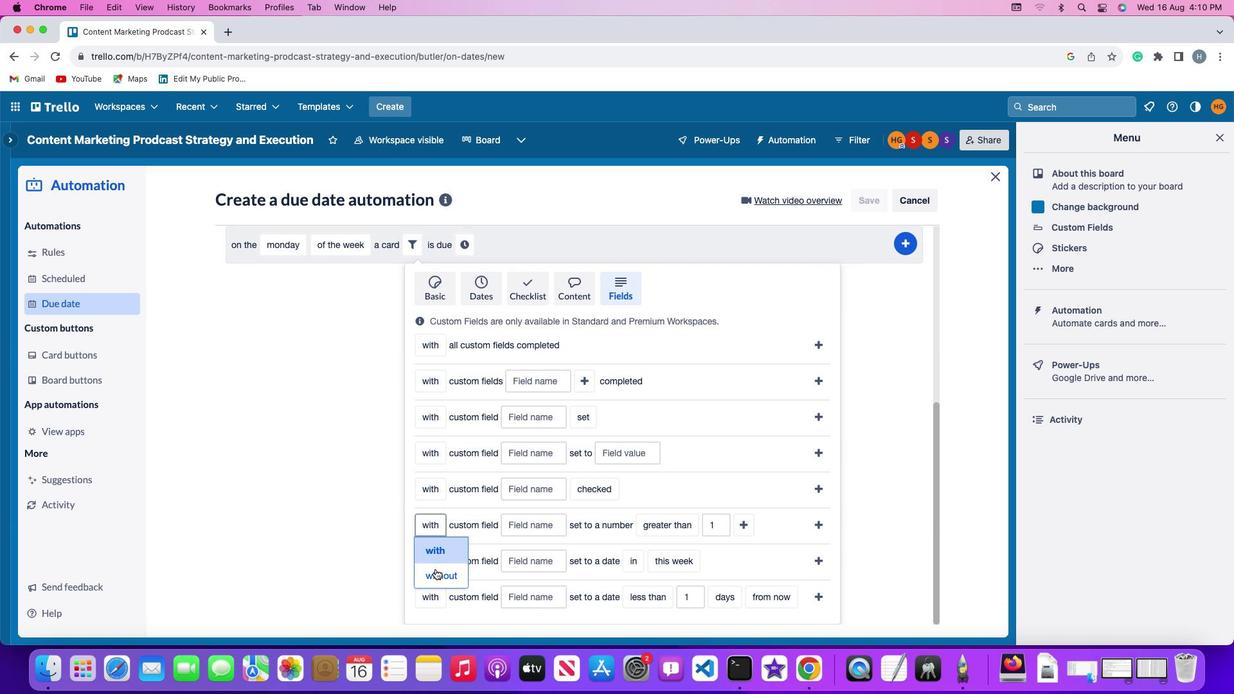 
Action: Mouse moved to (531, 529)
Screenshot: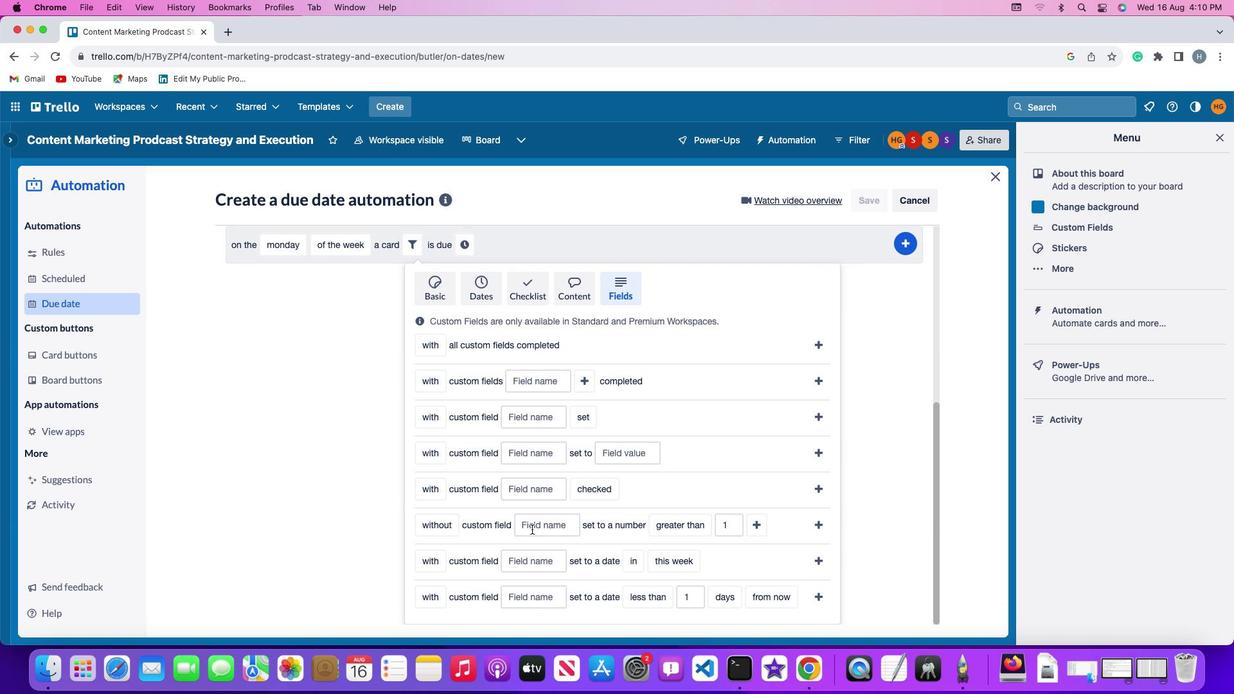 
Action: Mouse pressed left at (531, 529)
Screenshot: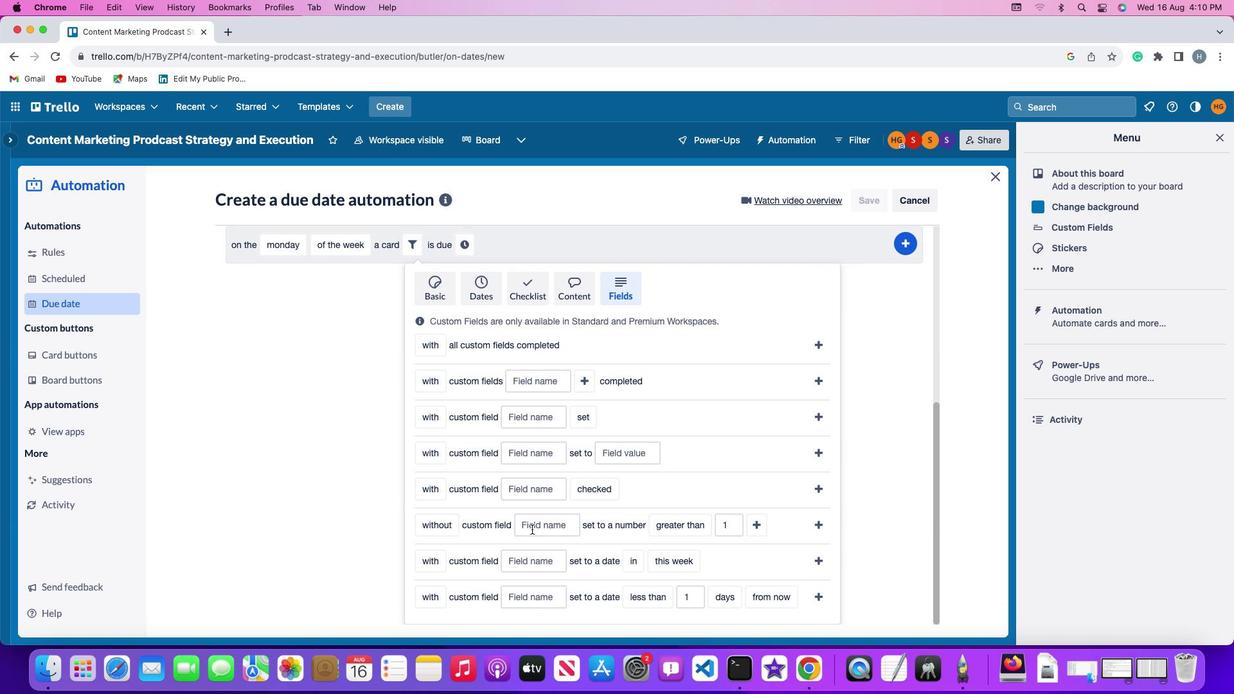 
Action: Mouse moved to (527, 532)
Screenshot: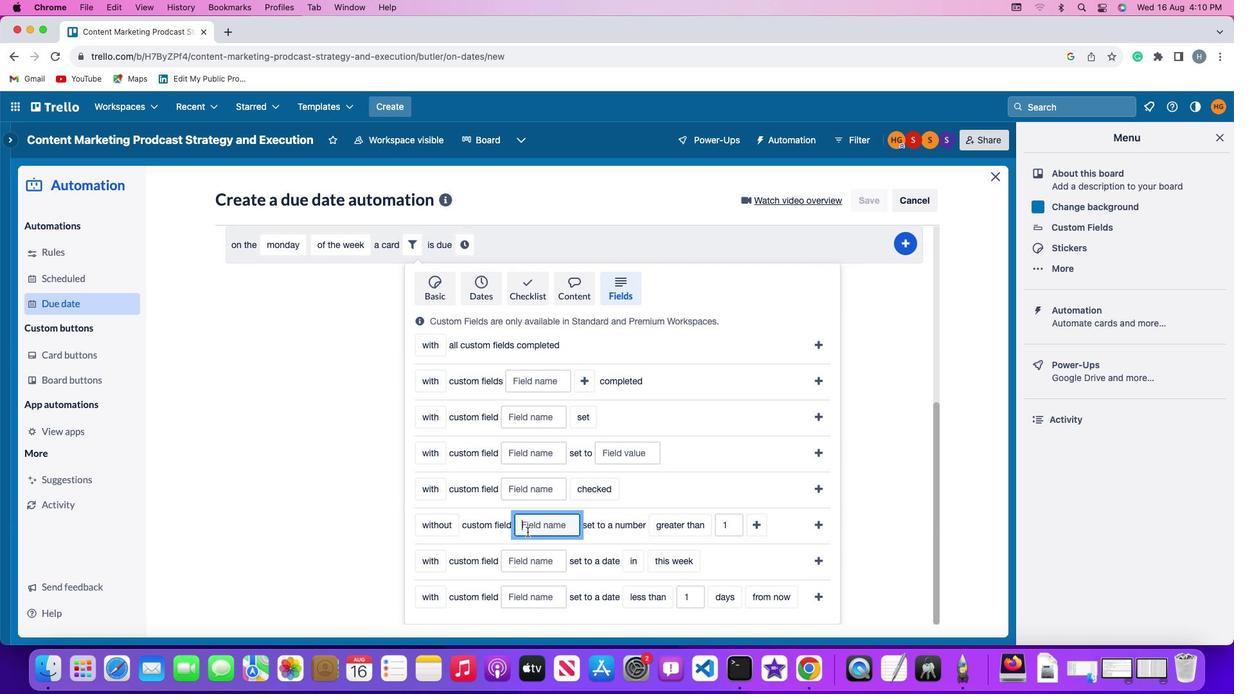 
Action: Key pressed Key.shift'R''e''s''u''m''e'
Screenshot: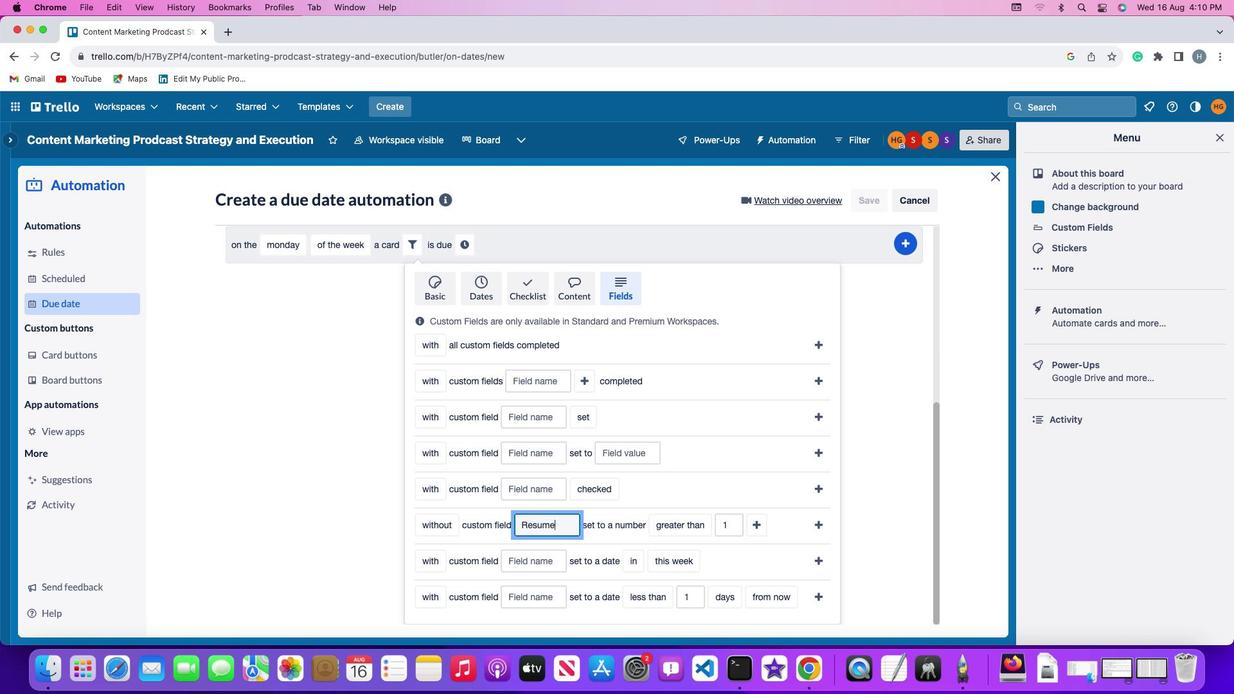 
Action: Mouse moved to (681, 521)
Screenshot: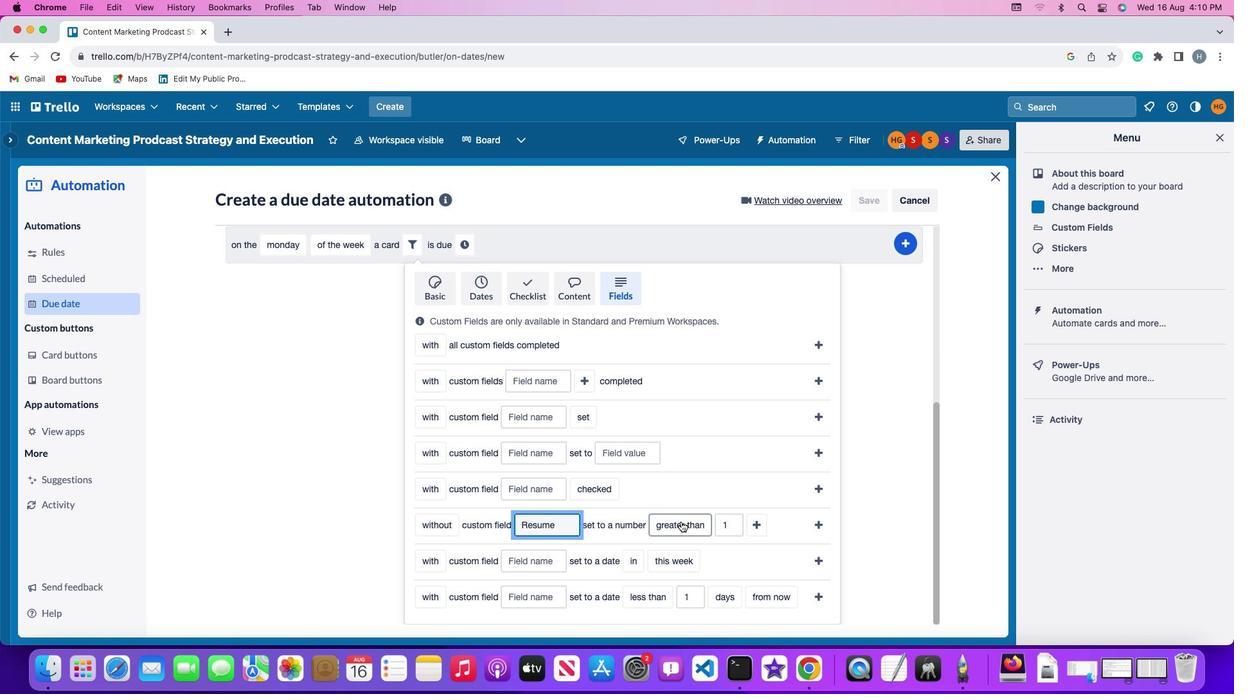 
Action: Mouse pressed left at (681, 521)
Screenshot: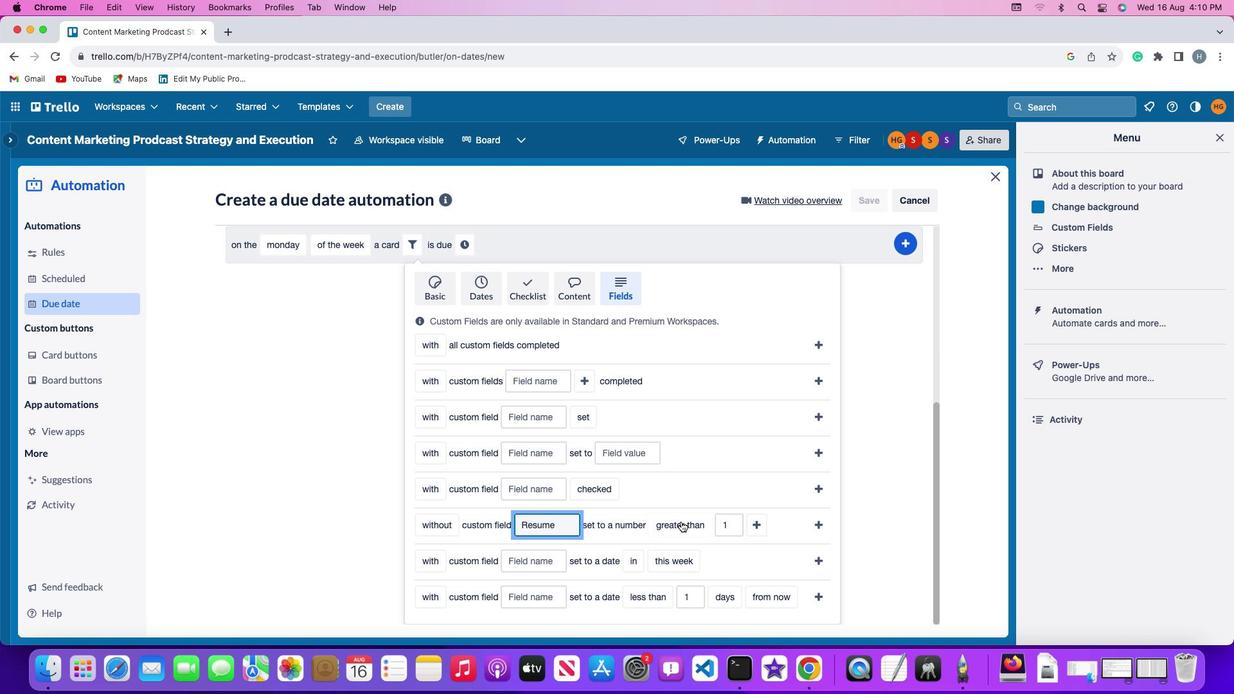 
Action: Mouse moved to (694, 445)
Screenshot: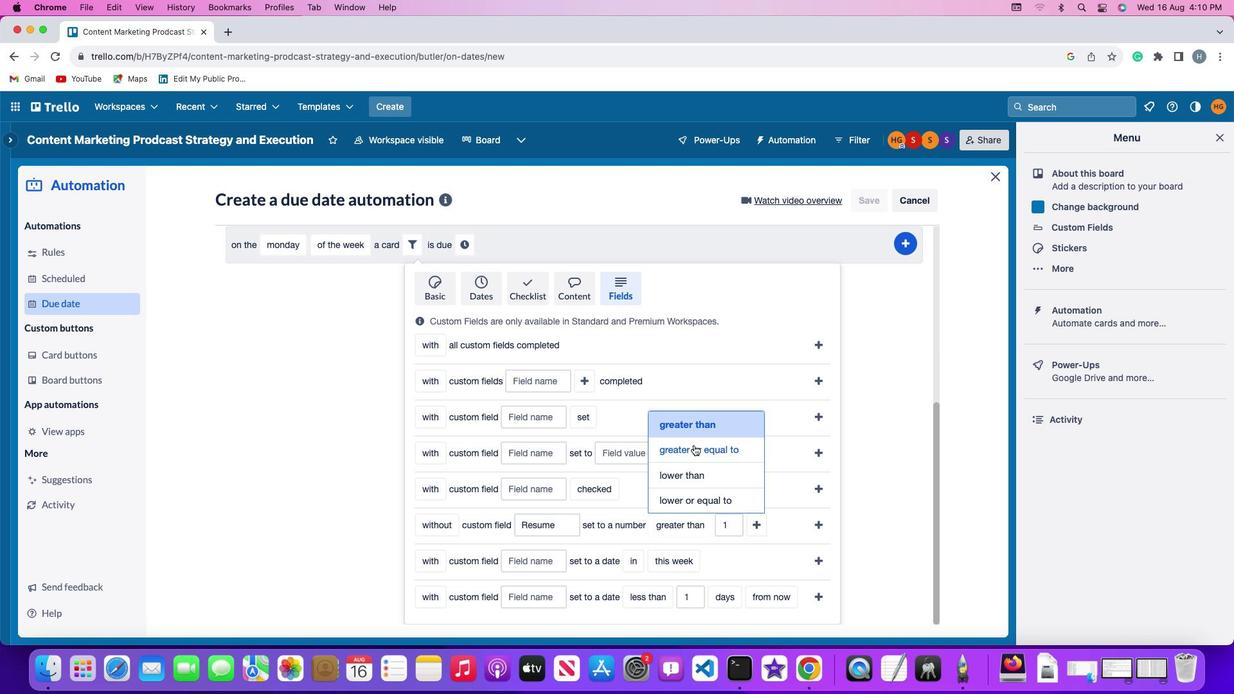 
Action: Mouse pressed left at (694, 445)
Screenshot: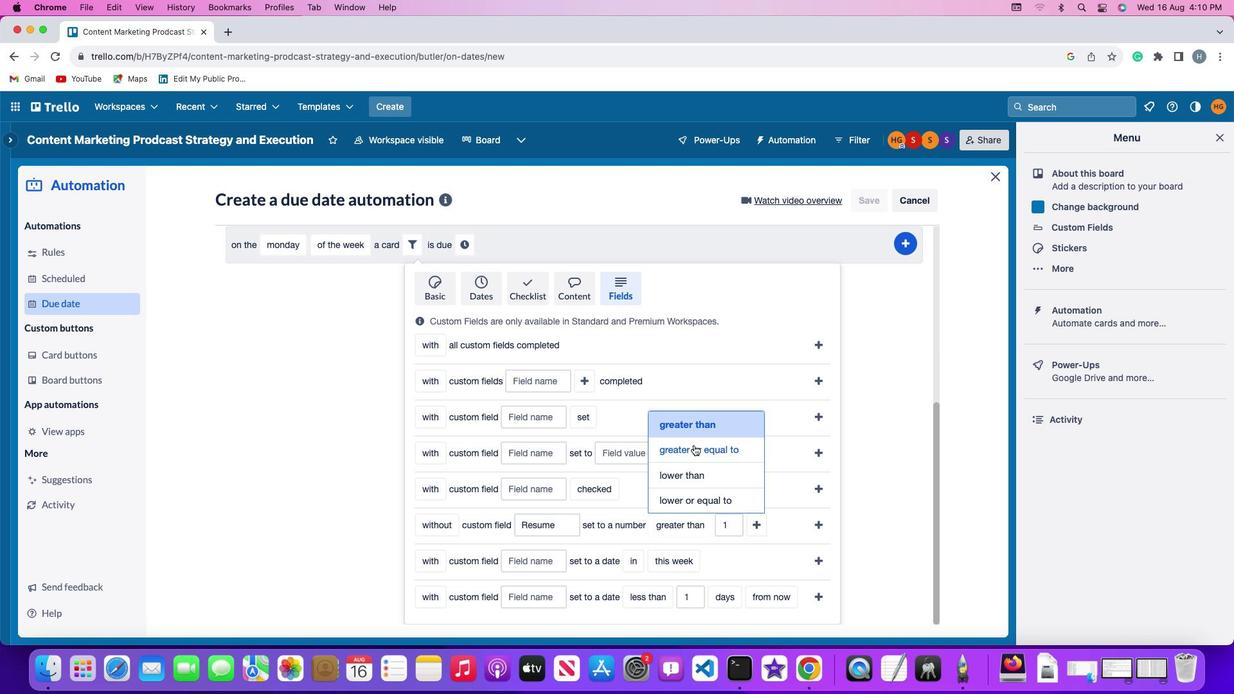 
Action: Mouse moved to (760, 525)
Screenshot: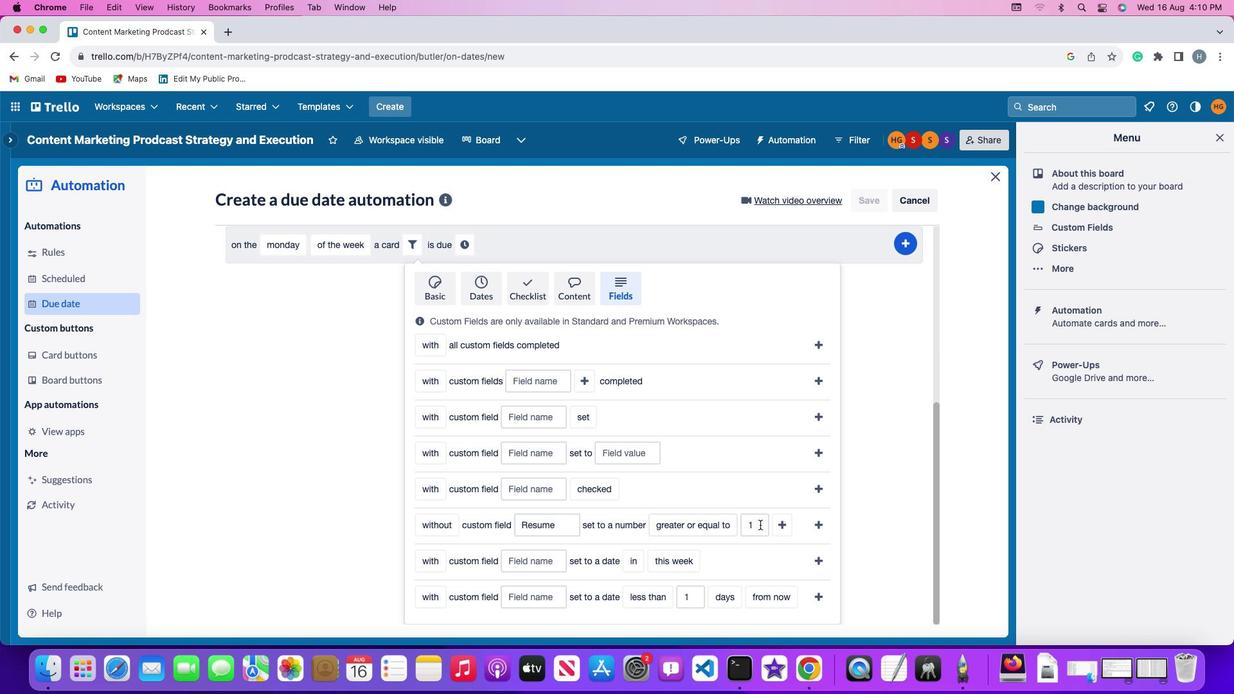 
Action: Mouse pressed left at (760, 525)
Screenshot: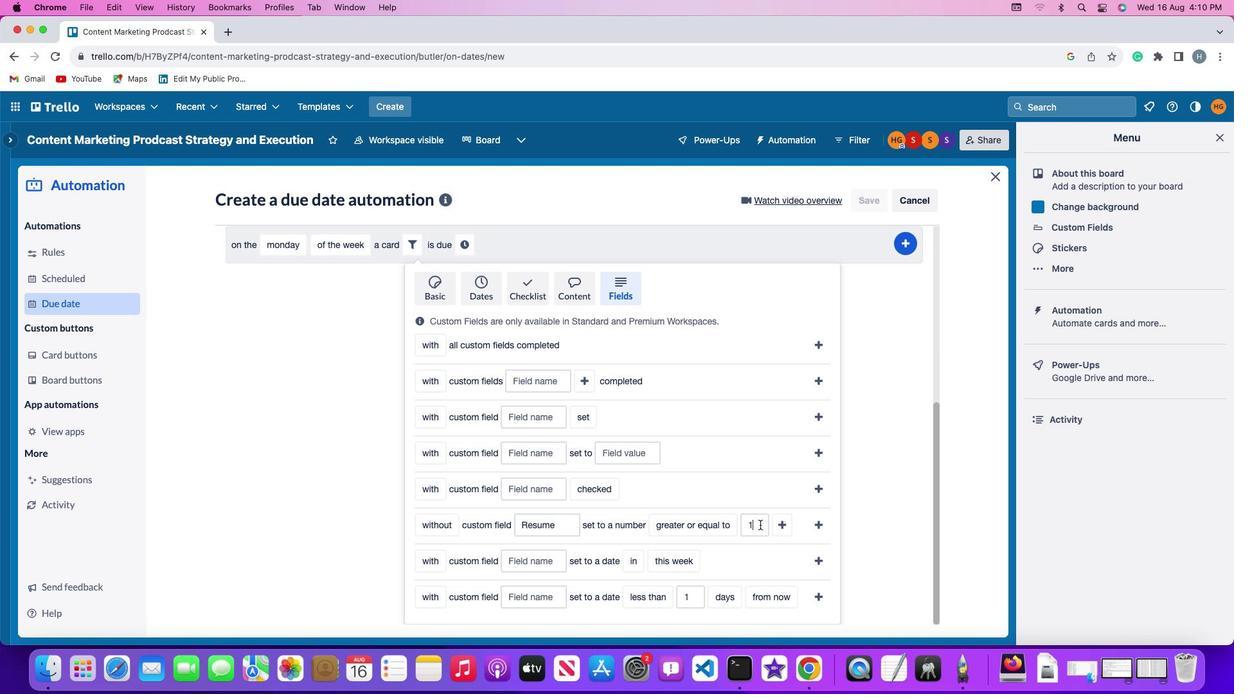 
Action: Key pressed Key.backspace'1'
Screenshot: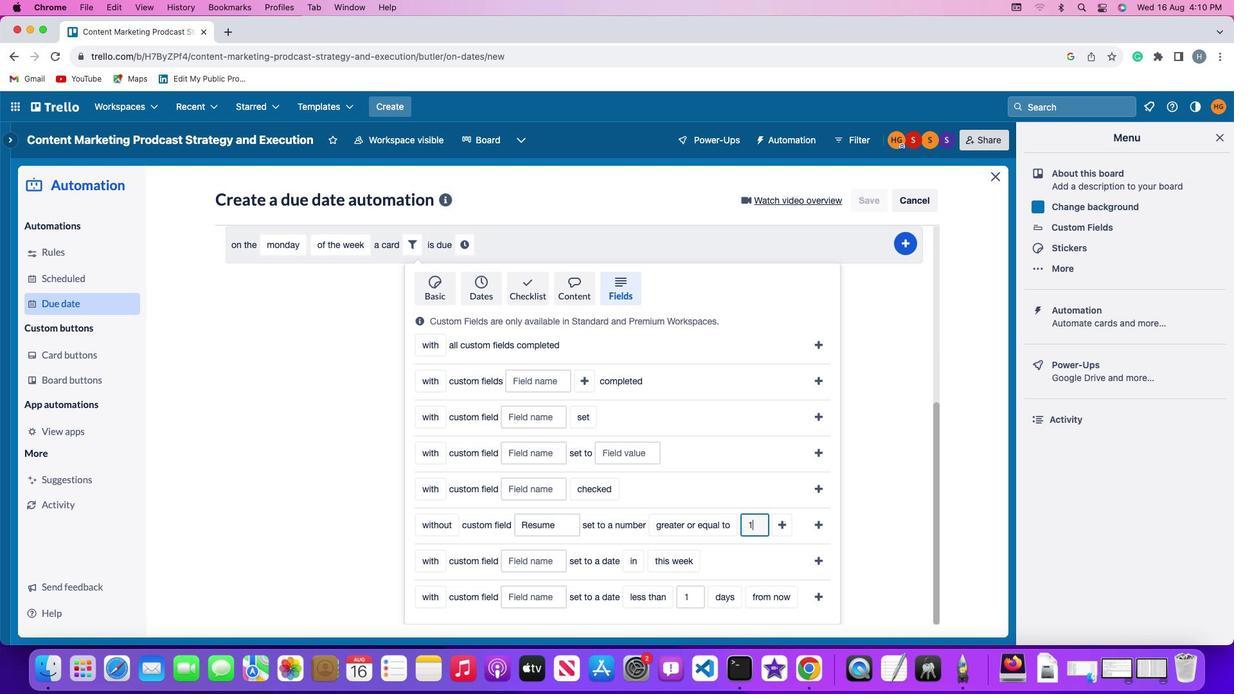 
Action: Mouse moved to (780, 522)
Screenshot: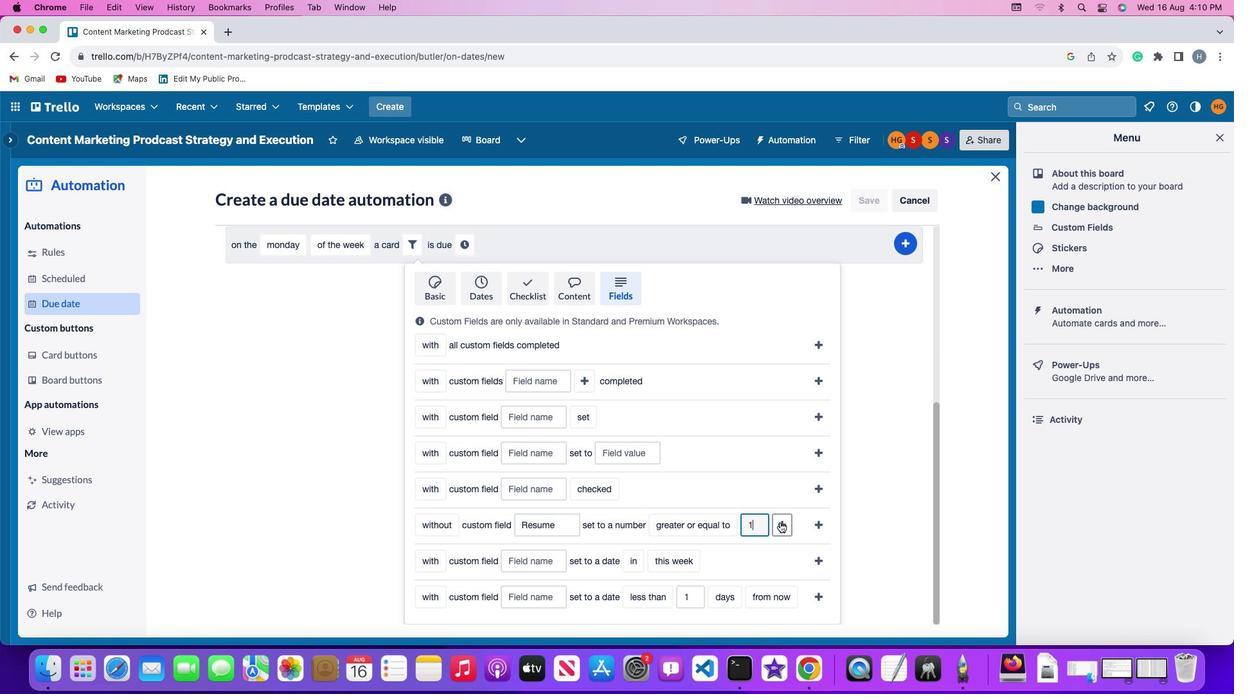 
Action: Mouse pressed left at (780, 522)
Screenshot: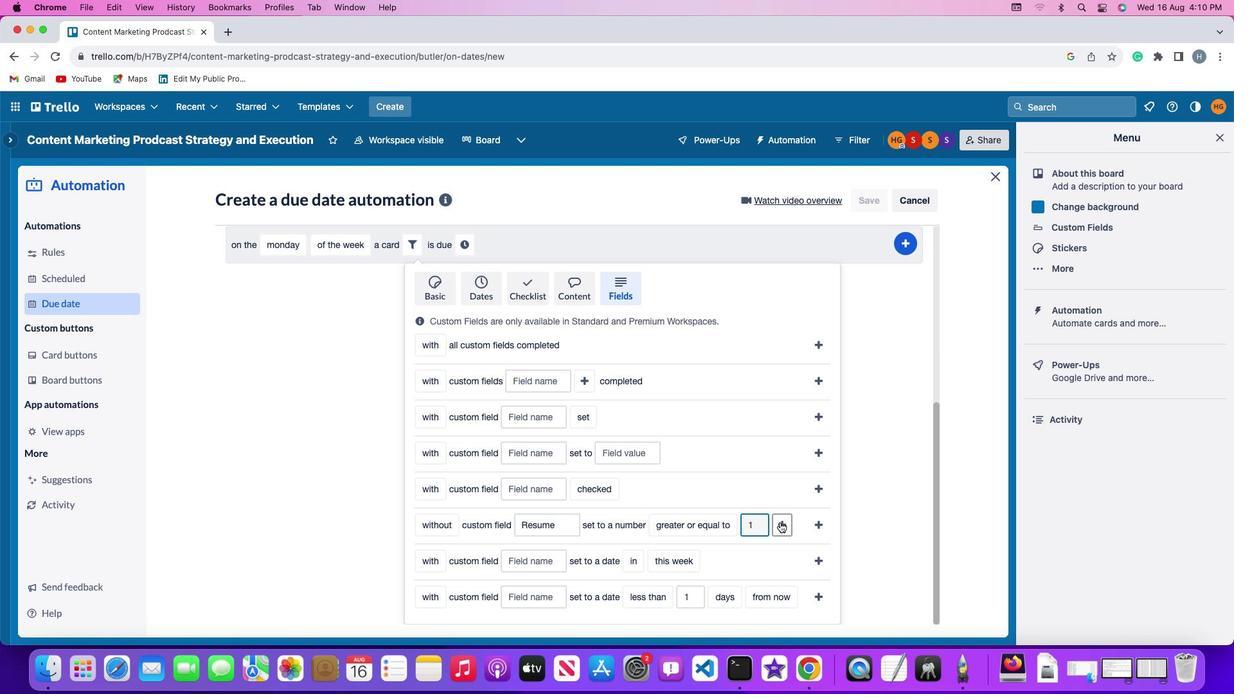 
Action: Mouse moved to (461, 555)
Screenshot: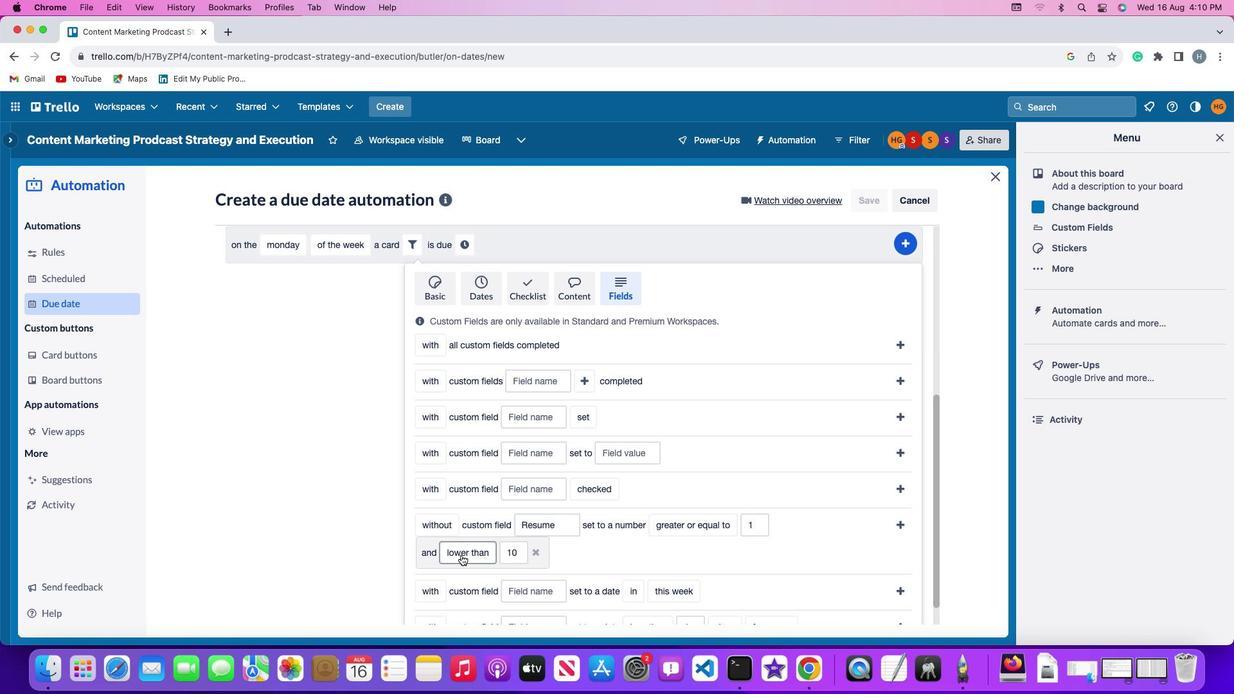 
Action: Mouse pressed left at (461, 555)
Screenshot: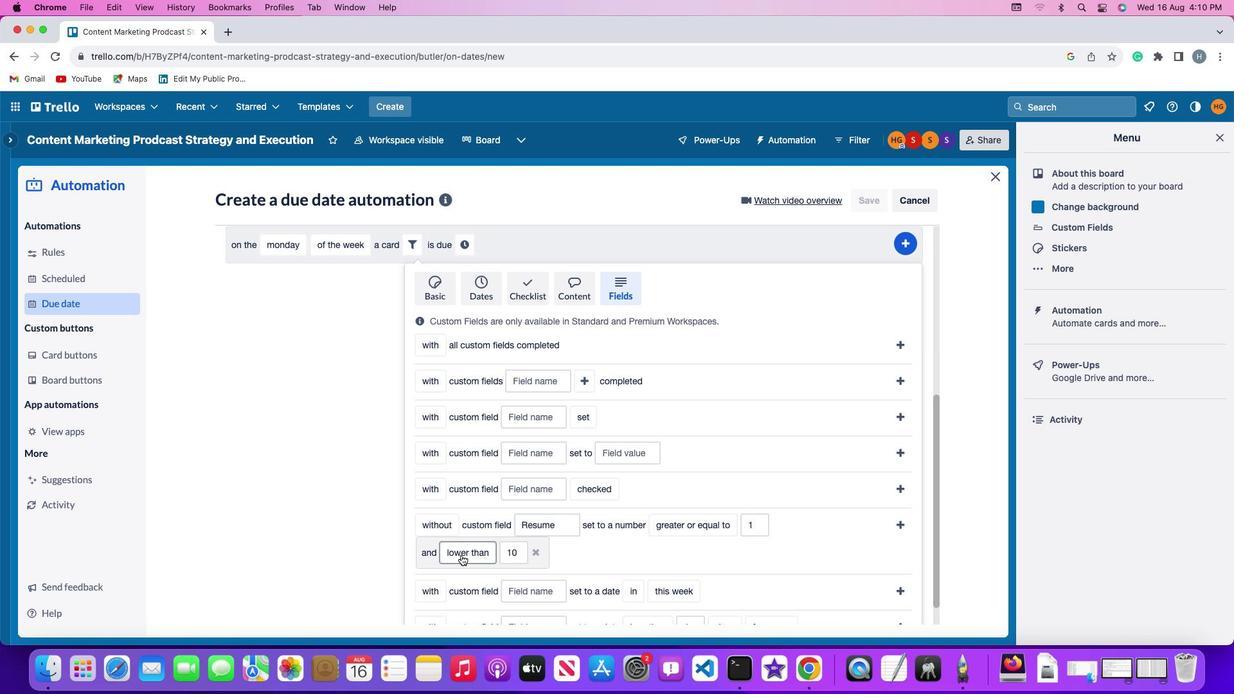 
Action: Mouse moved to (472, 524)
Screenshot: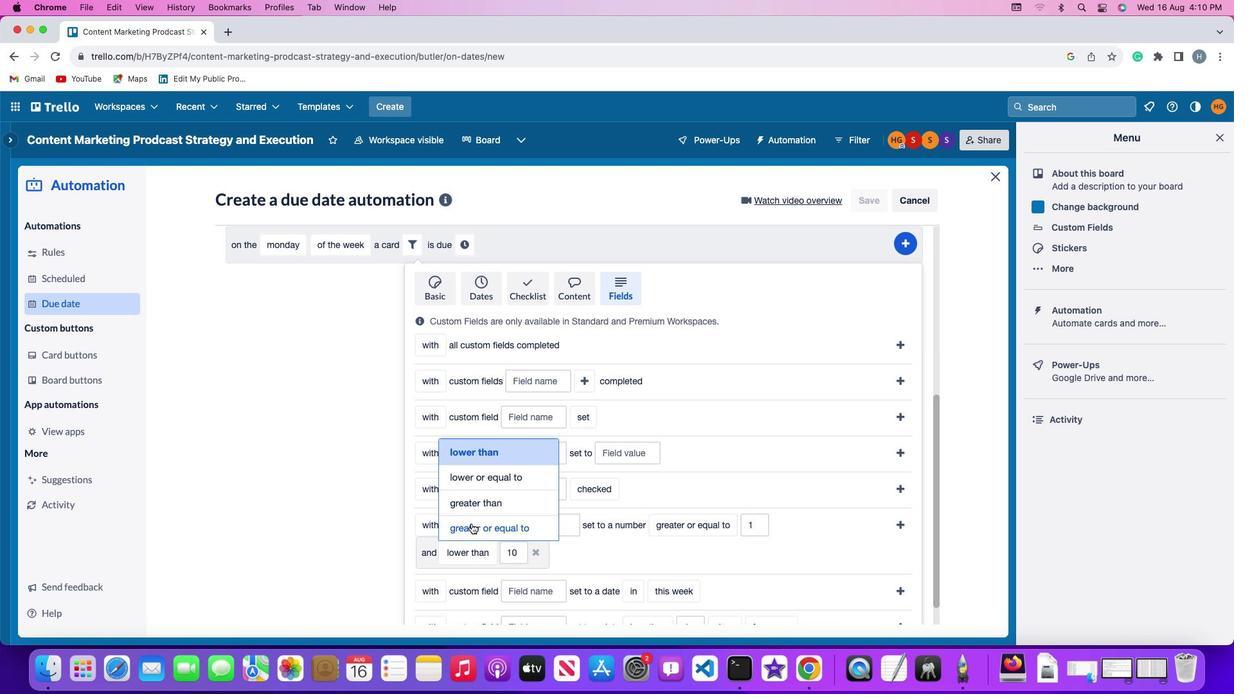 
Action: Mouse pressed left at (472, 524)
Screenshot: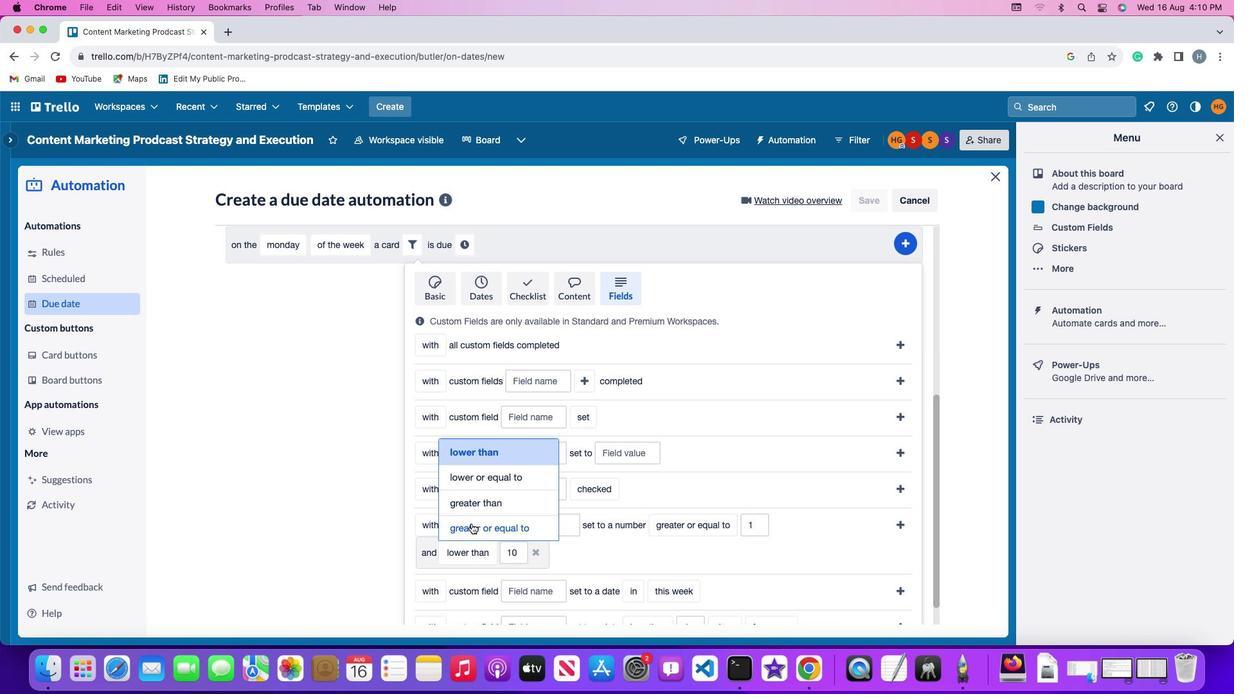 
Action: Mouse moved to (552, 553)
Screenshot: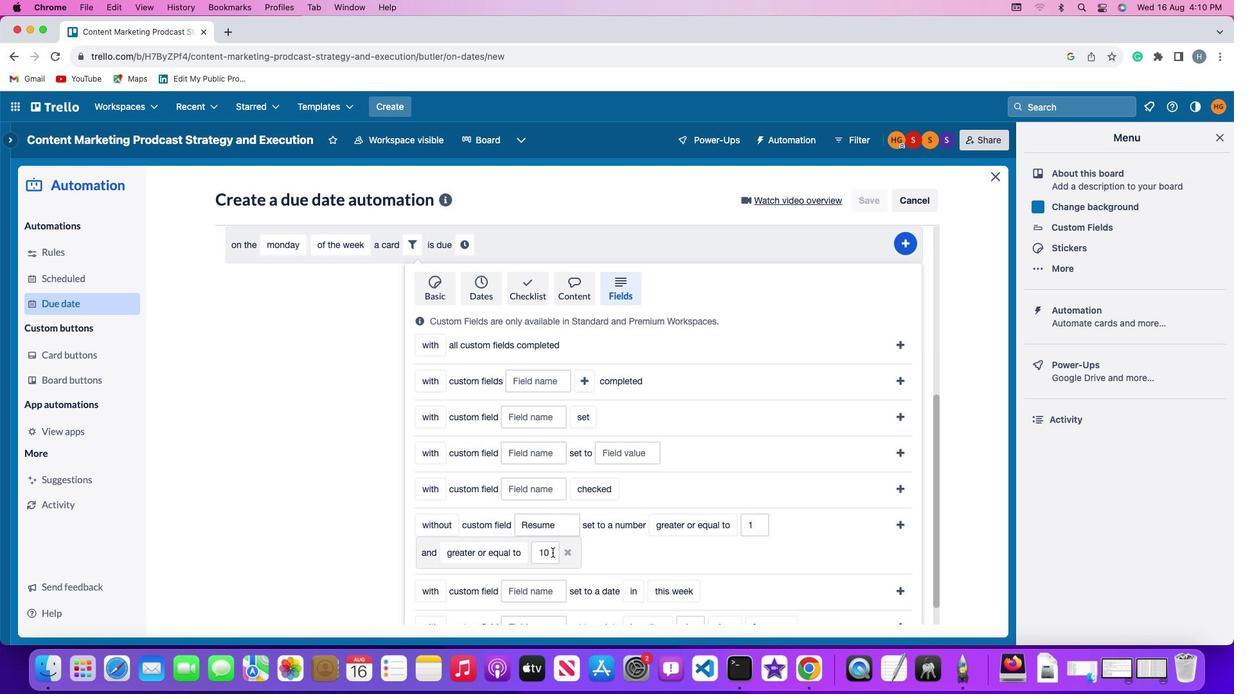 
Action: Mouse pressed left at (552, 553)
Screenshot: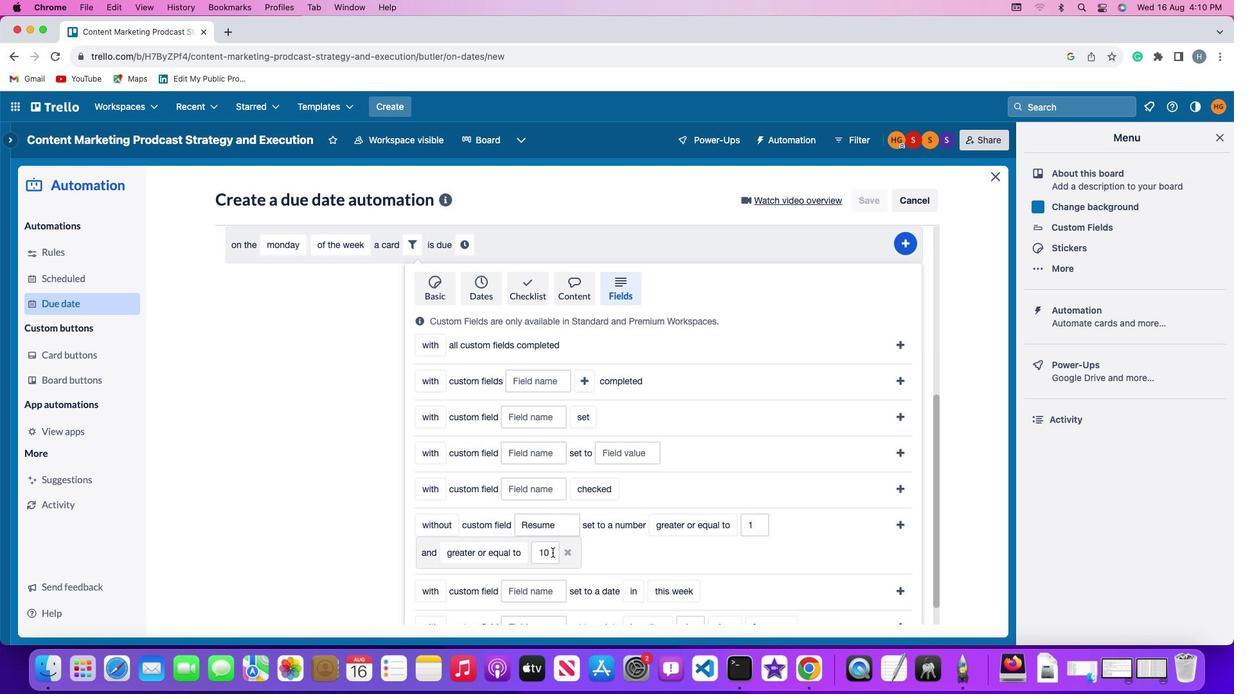 
Action: Mouse moved to (553, 553)
Screenshot: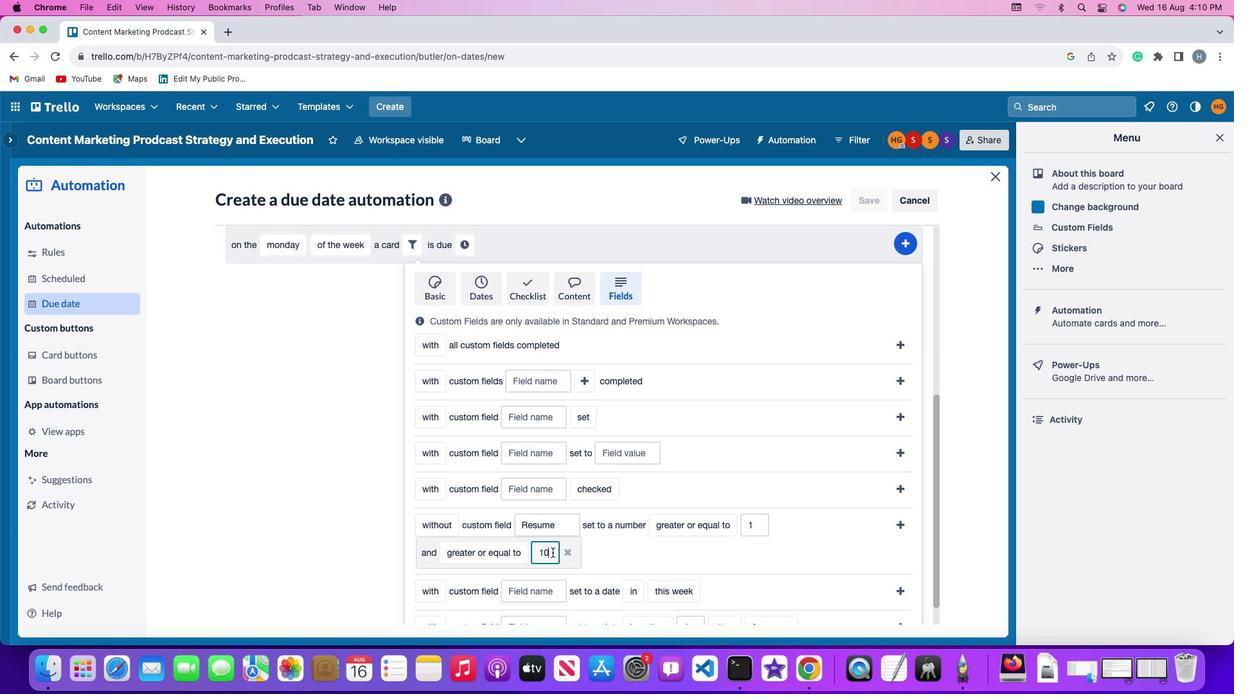 
Action: Key pressed Key.backspaceKey.backspace
Screenshot: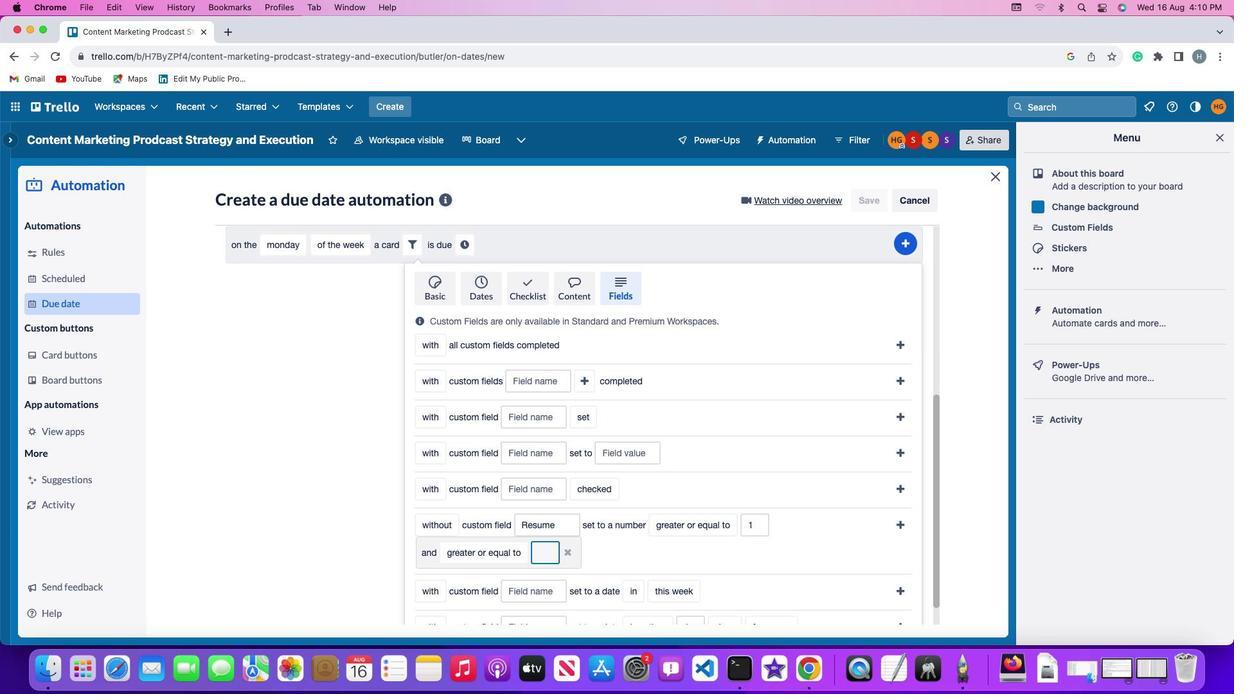 
Action: Mouse moved to (554, 552)
Screenshot: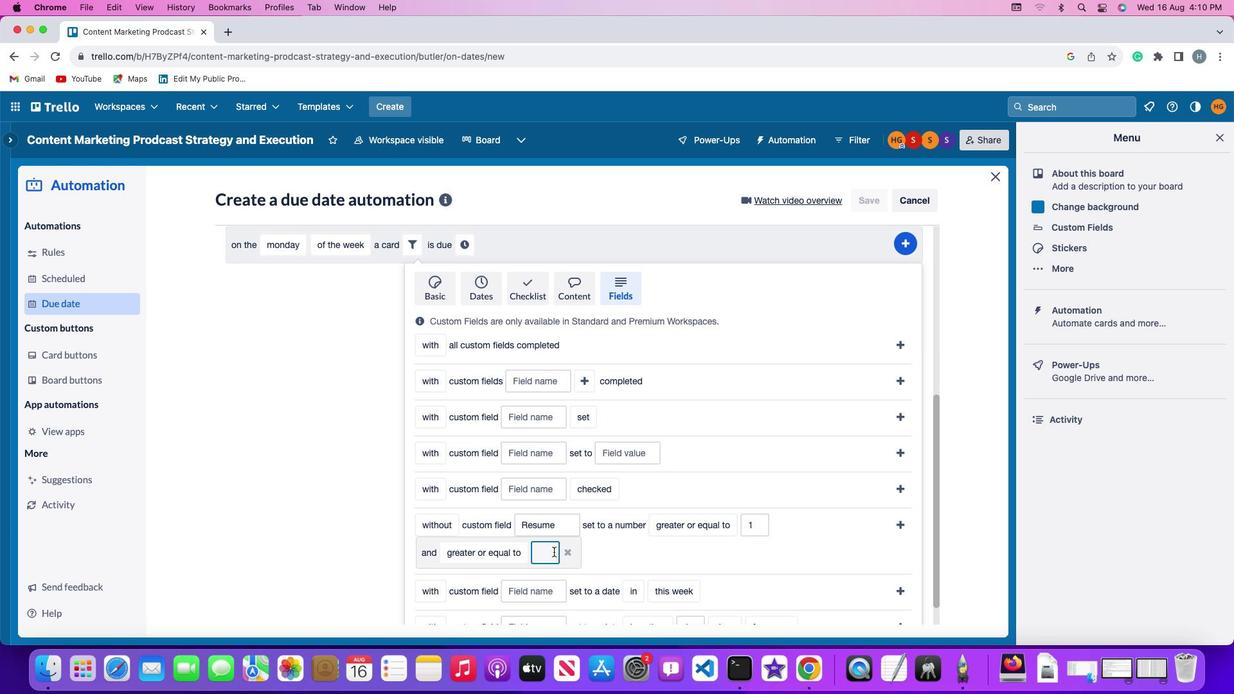 
Action: Key pressed '1''0'
Screenshot: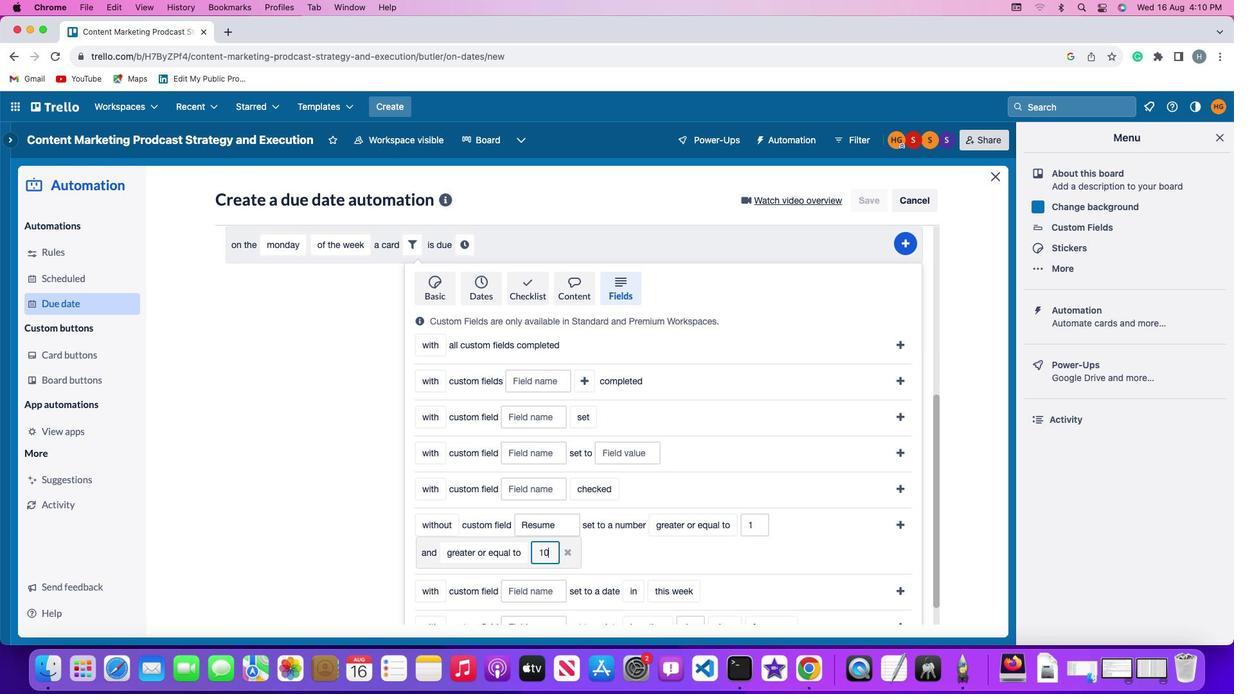 
Action: Mouse moved to (901, 520)
Screenshot: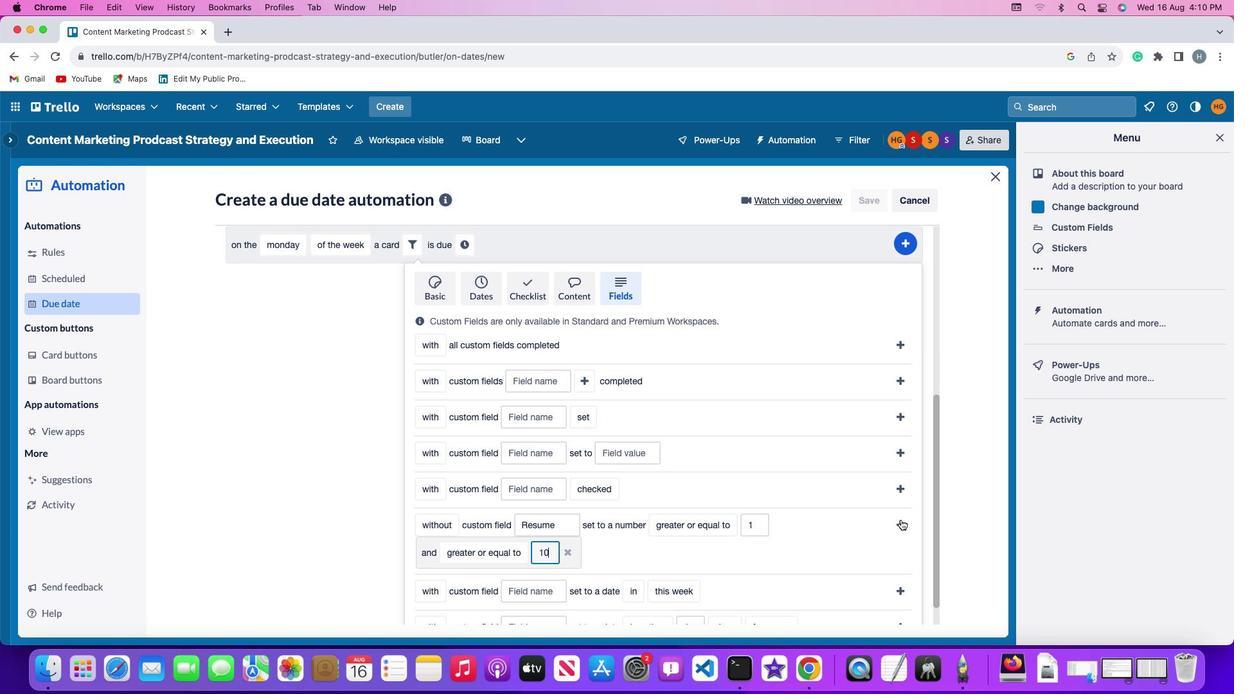 
Action: Mouse pressed left at (901, 520)
Screenshot: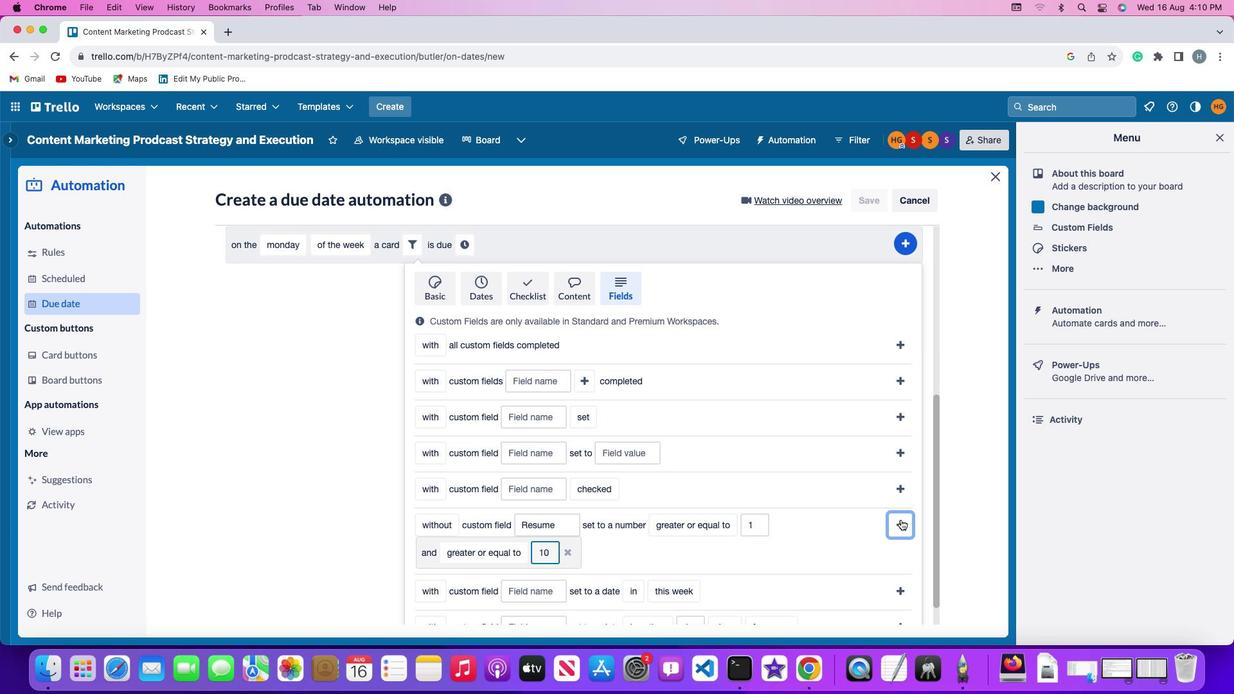 
Action: Mouse moved to (871, 562)
Screenshot: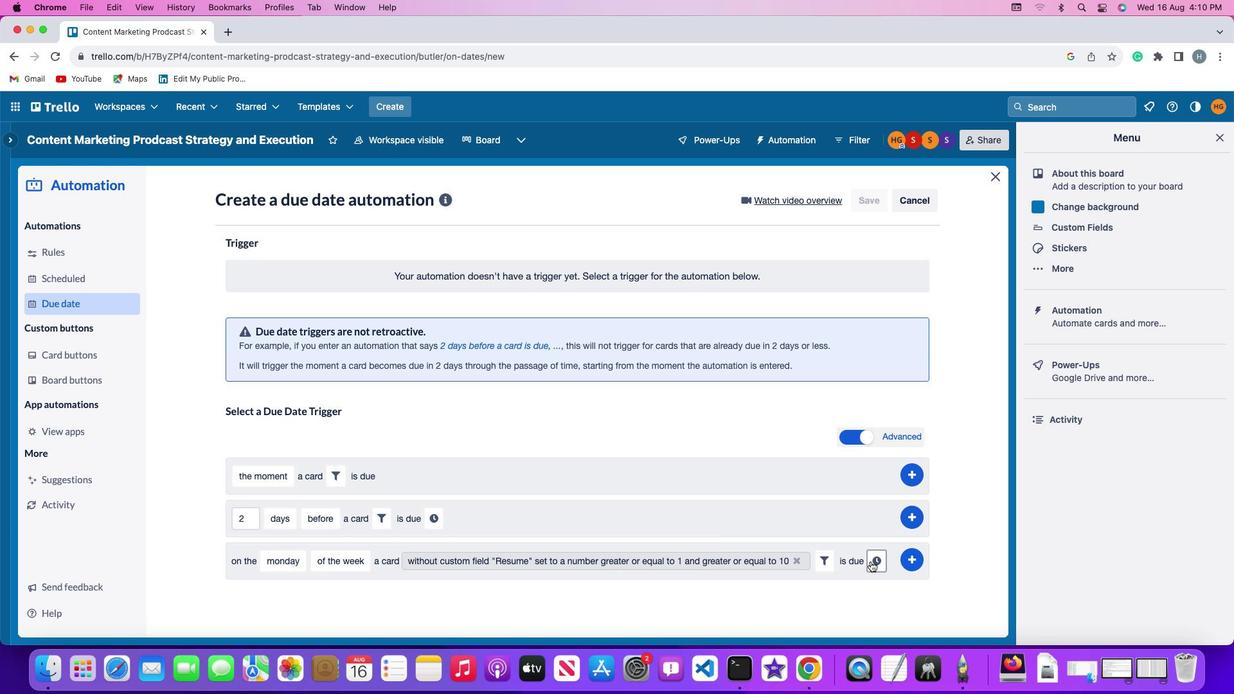 
Action: Mouse pressed left at (871, 562)
Screenshot: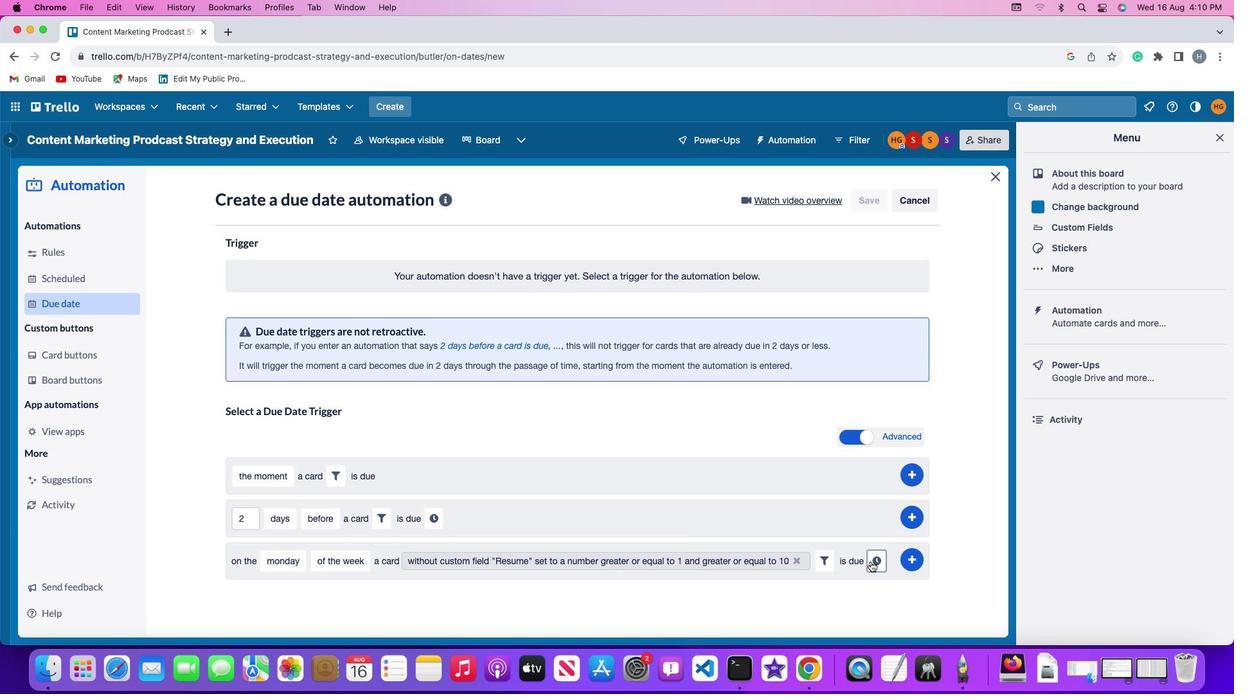 
Action: Mouse moved to (260, 591)
Screenshot: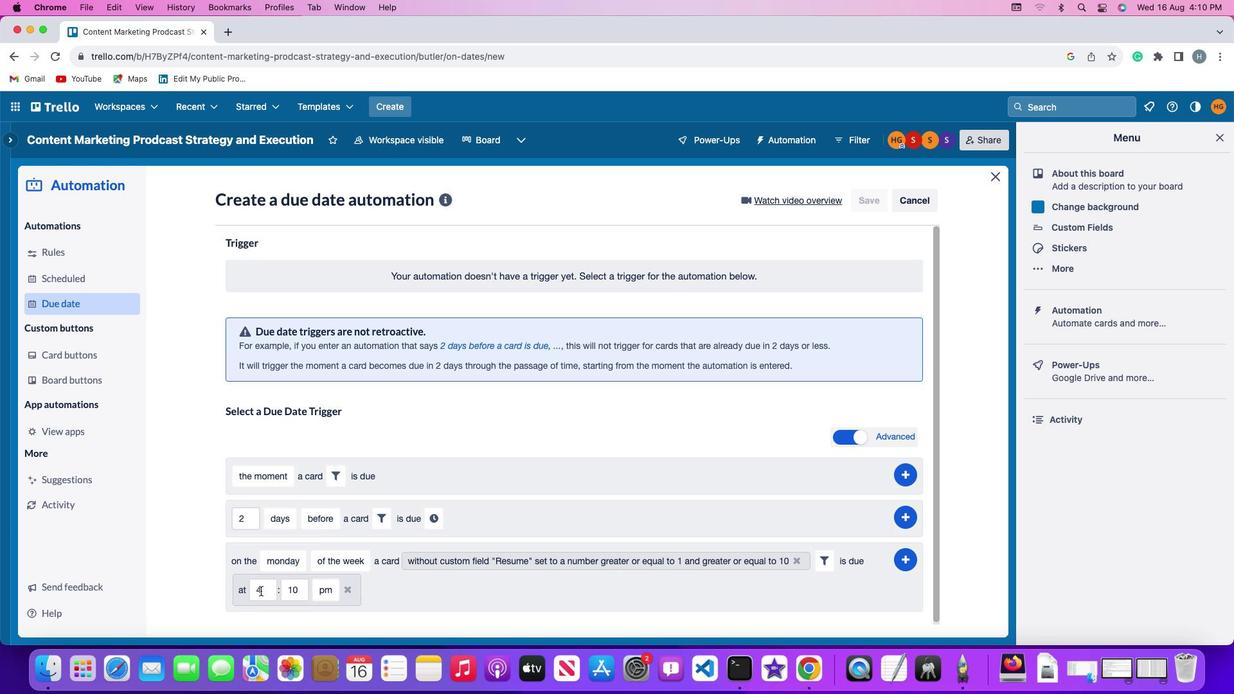 
Action: Mouse pressed left at (260, 591)
Screenshot: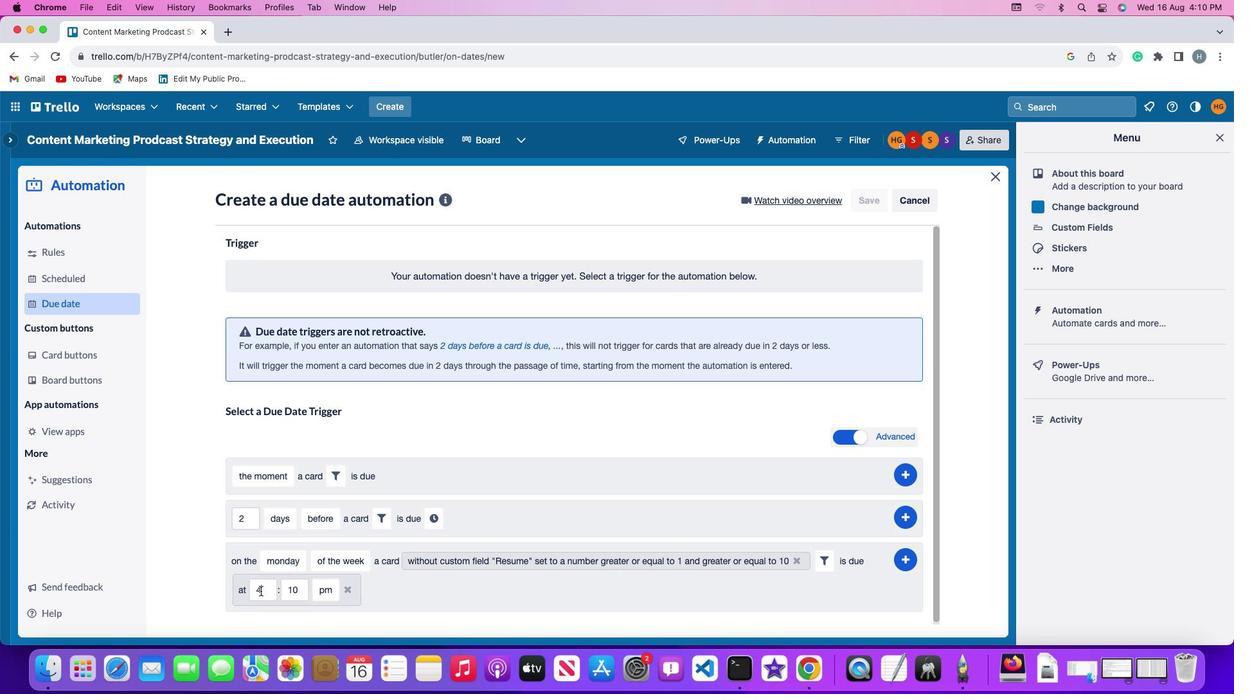 
Action: Mouse moved to (263, 591)
Screenshot: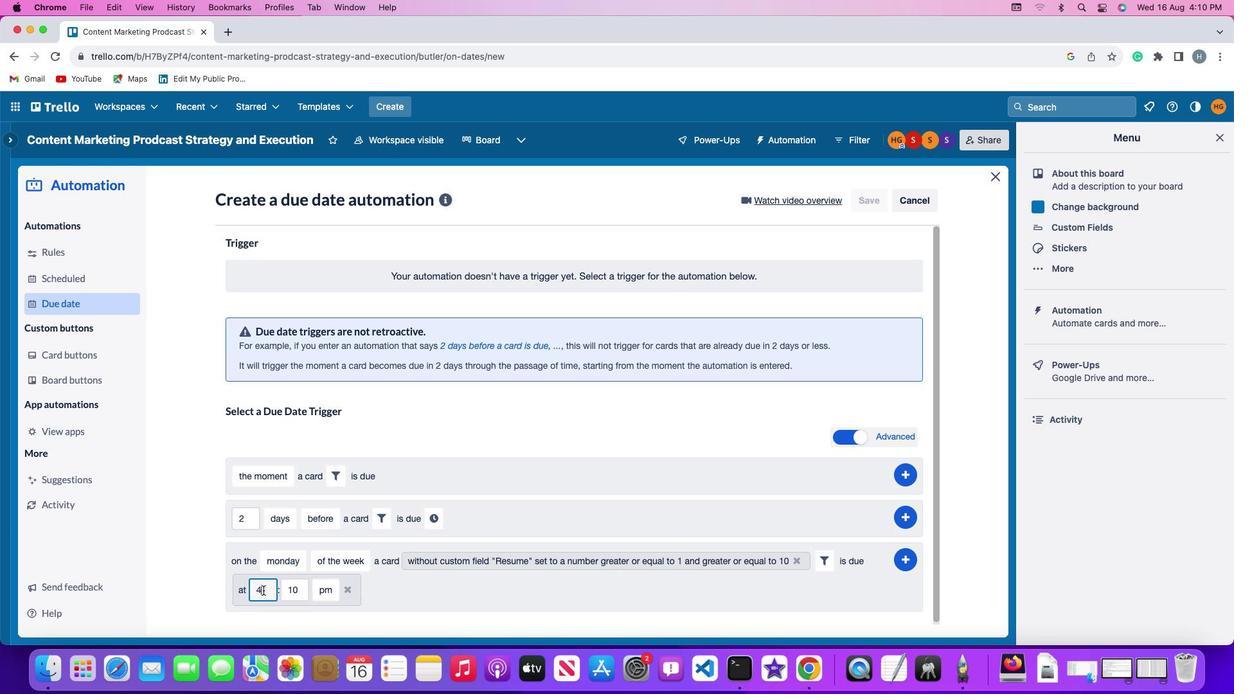 
Action: Key pressed Key.backspace
Screenshot: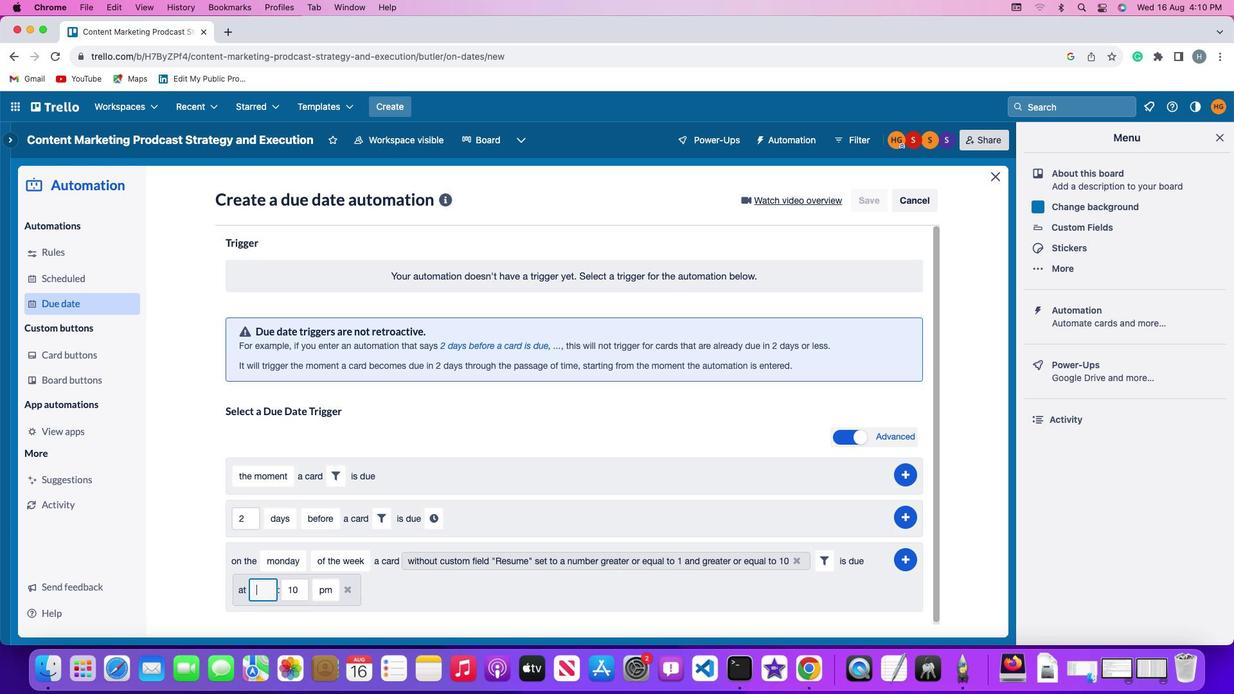 
Action: Mouse moved to (263, 590)
Screenshot: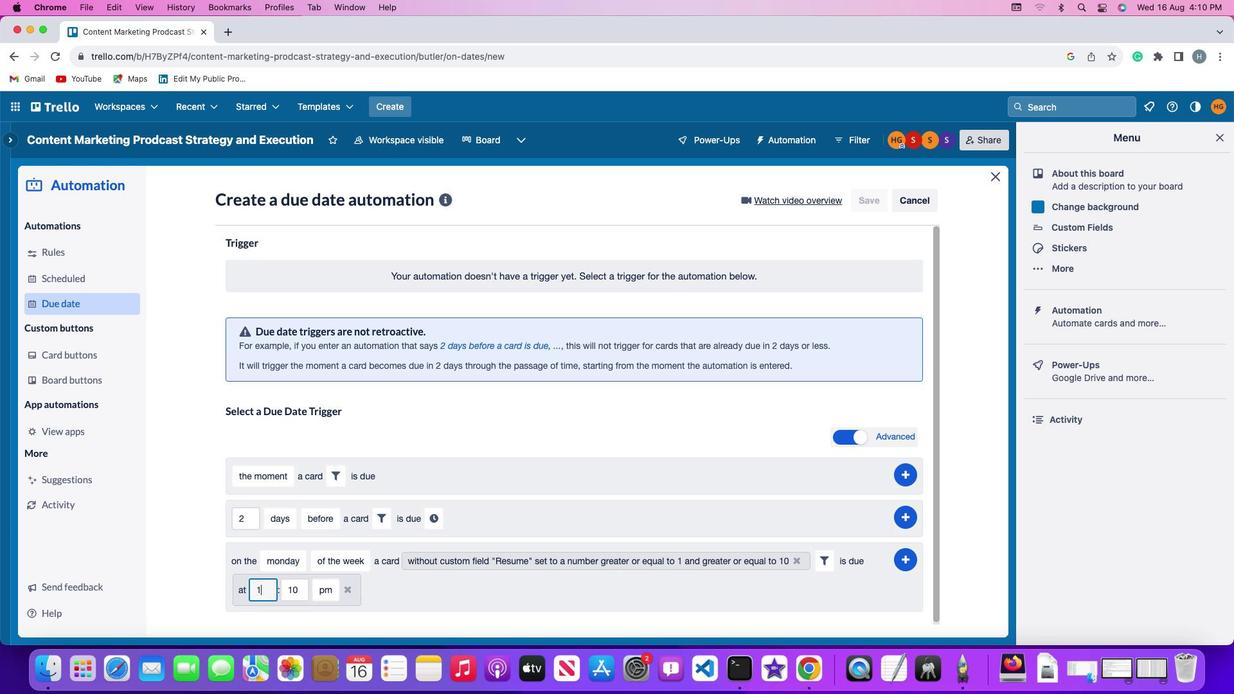 
Action: Key pressed '1''1'
Screenshot: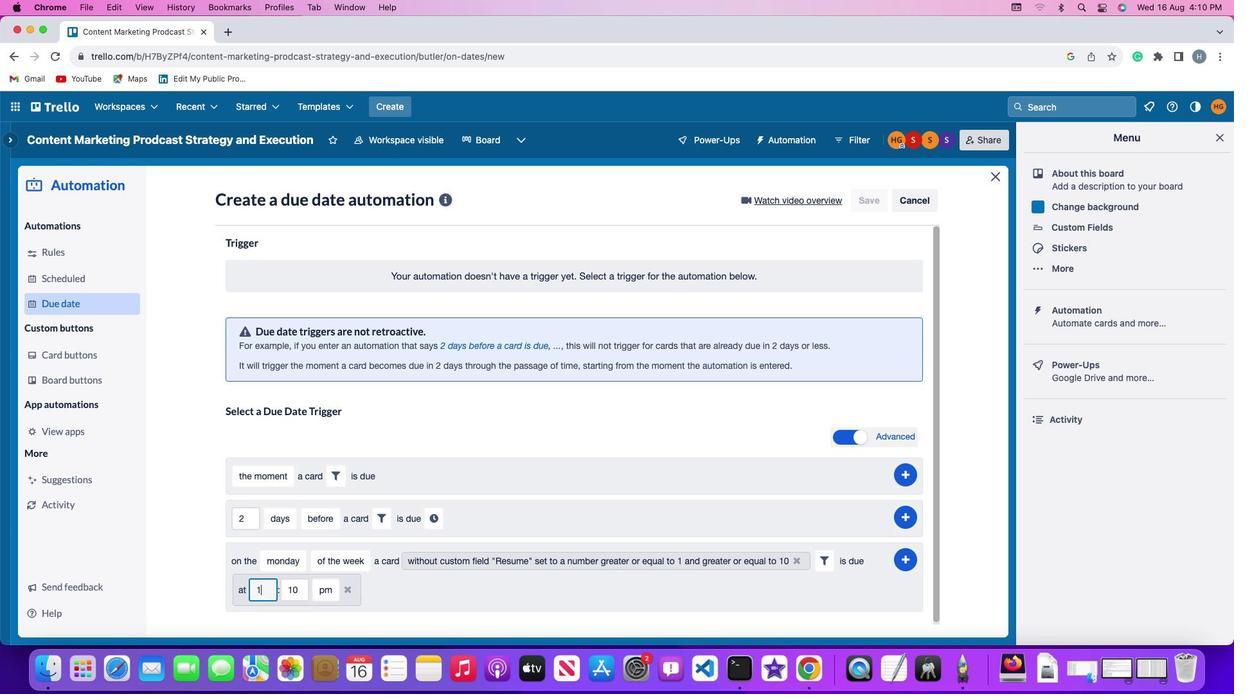 
Action: Mouse moved to (299, 590)
Screenshot: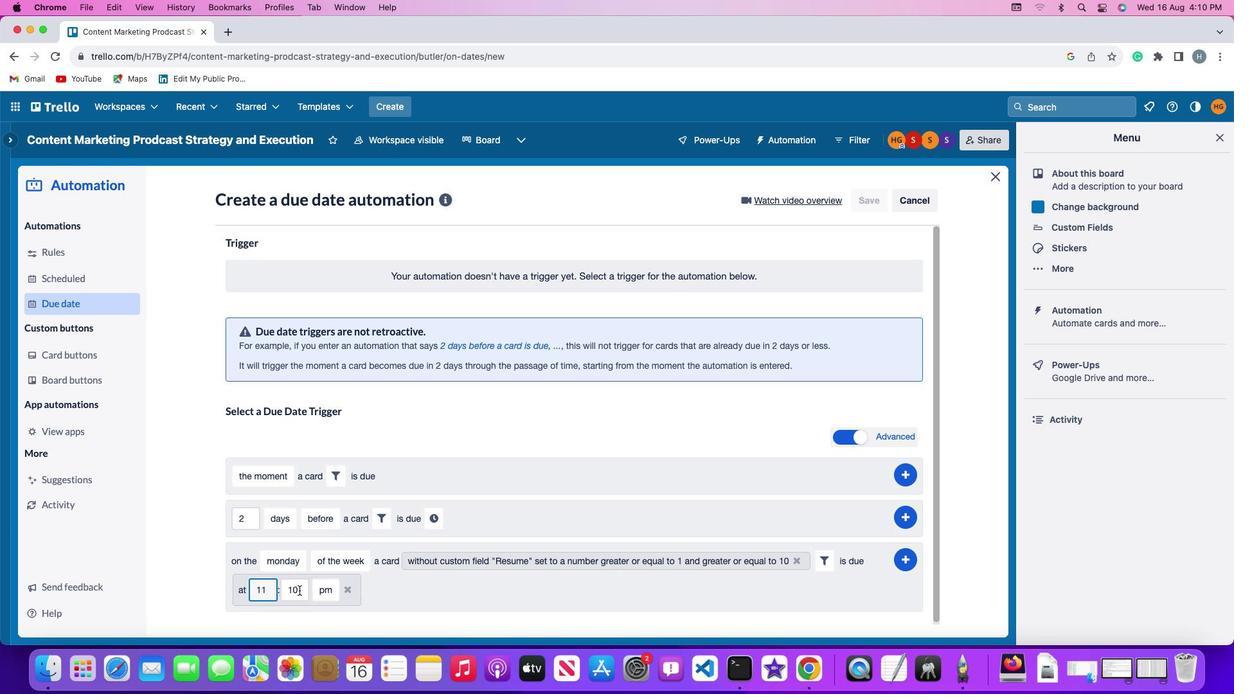 
Action: Mouse pressed left at (299, 590)
Screenshot: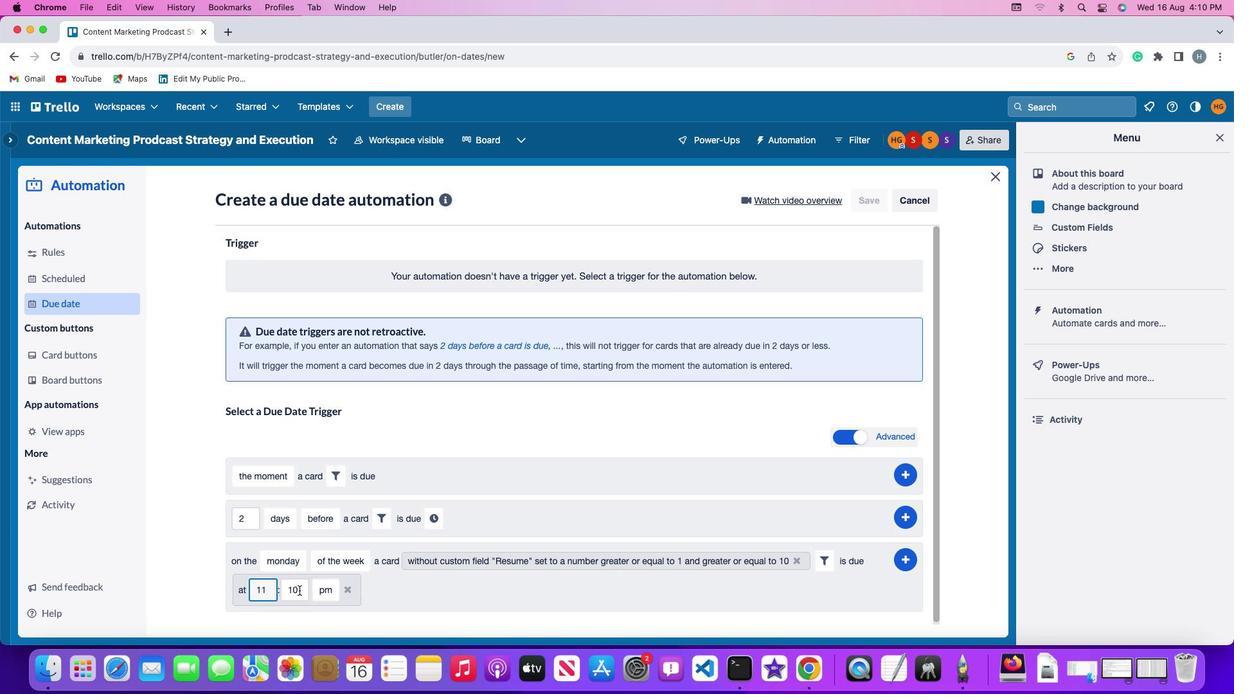 
Action: Key pressed Key.backspaceKey.backspace'0''0'
Screenshot: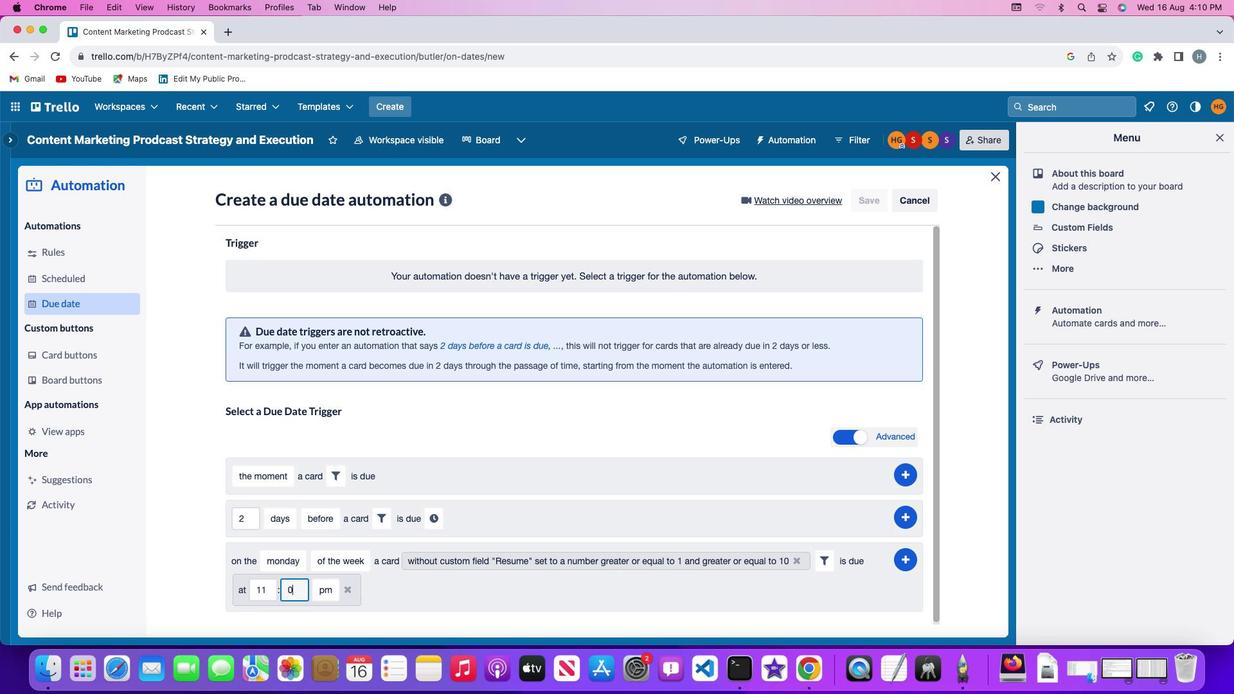 
Action: Mouse moved to (327, 590)
Screenshot: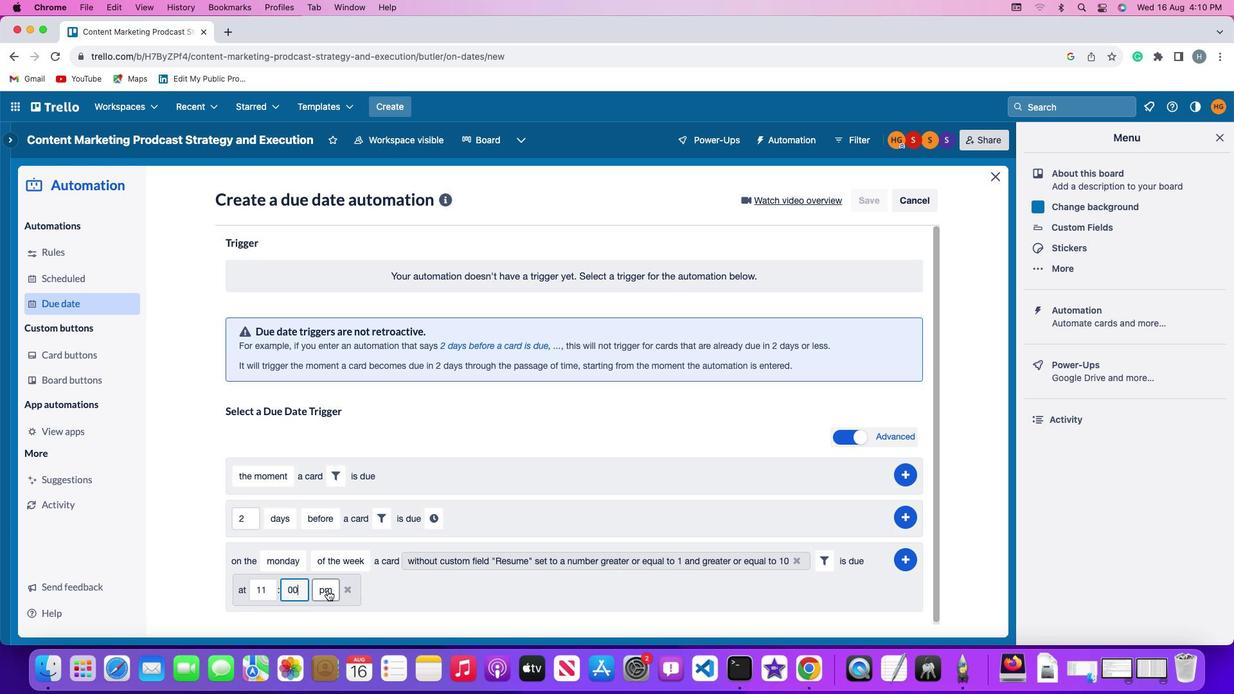 
Action: Mouse pressed left at (327, 590)
Screenshot: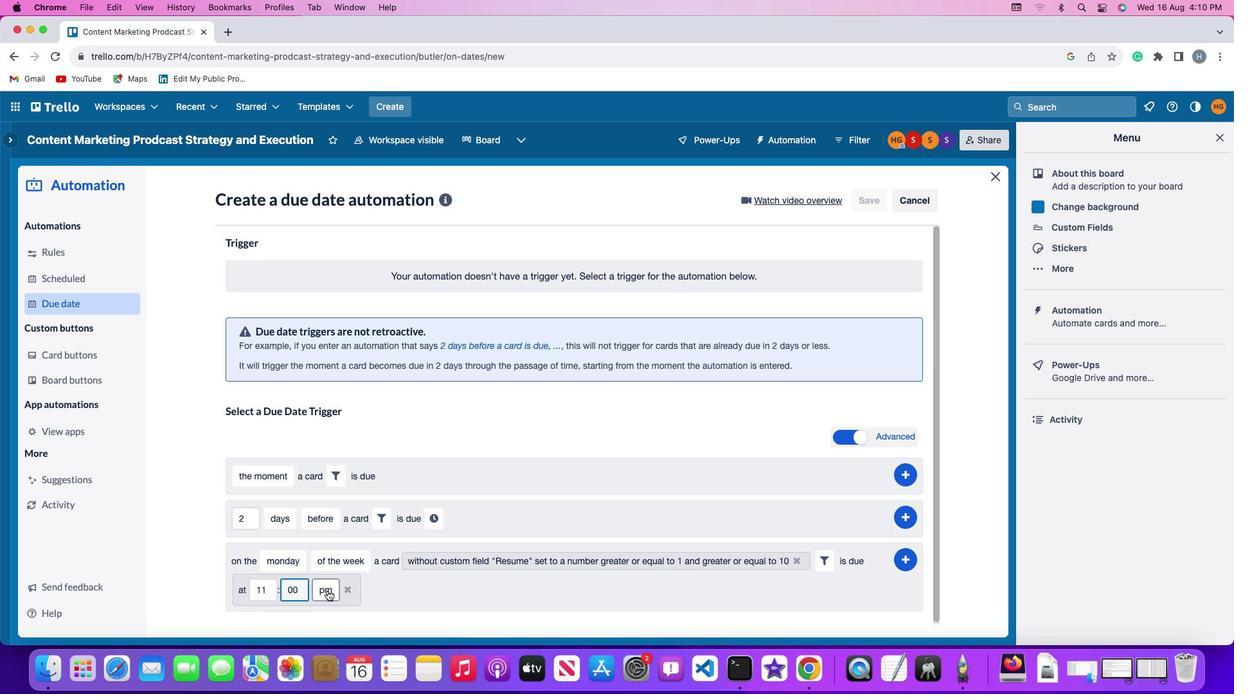 
Action: Mouse moved to (331, 538)
Screenshot: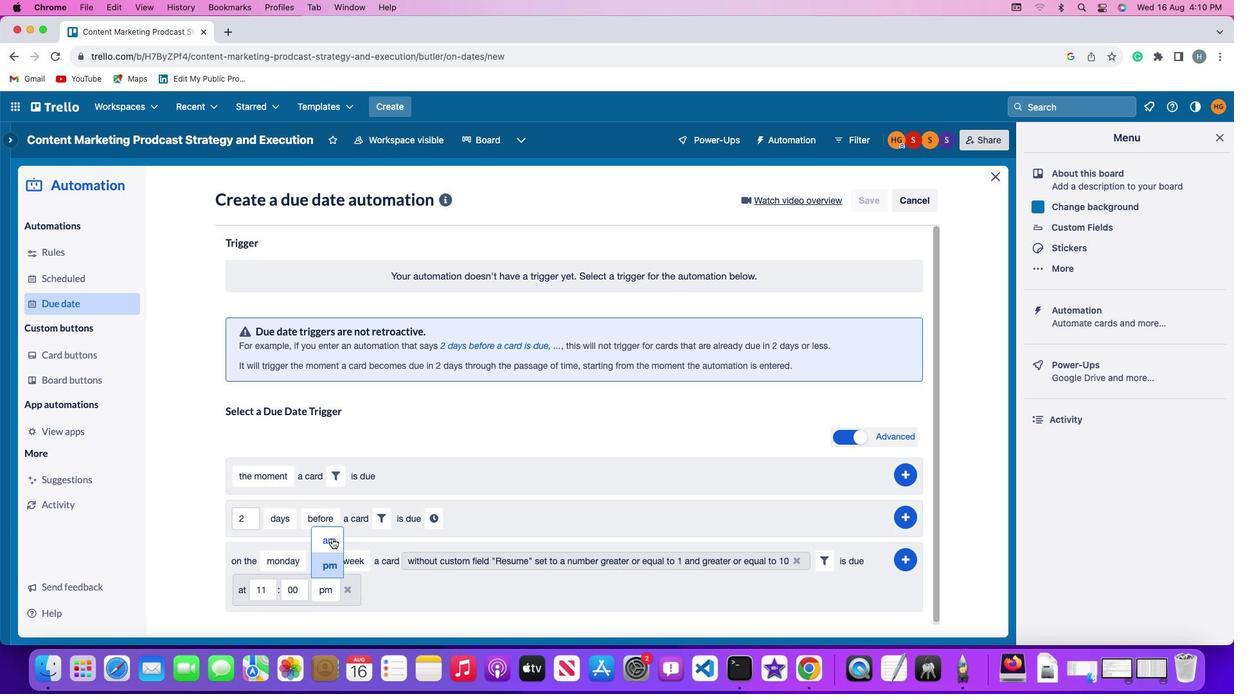 
Action: Mouse pressed left at (331, 538)
Screenshot: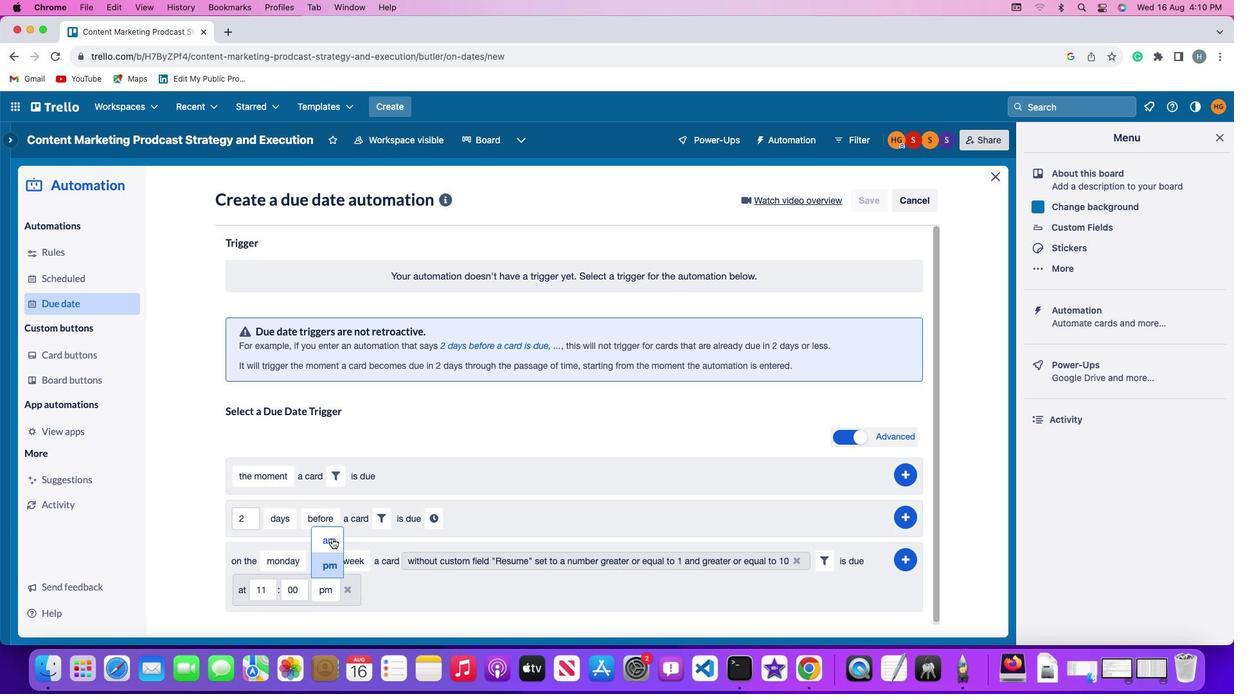 
Action: Mouse moved to (904, 558)
Screenshot: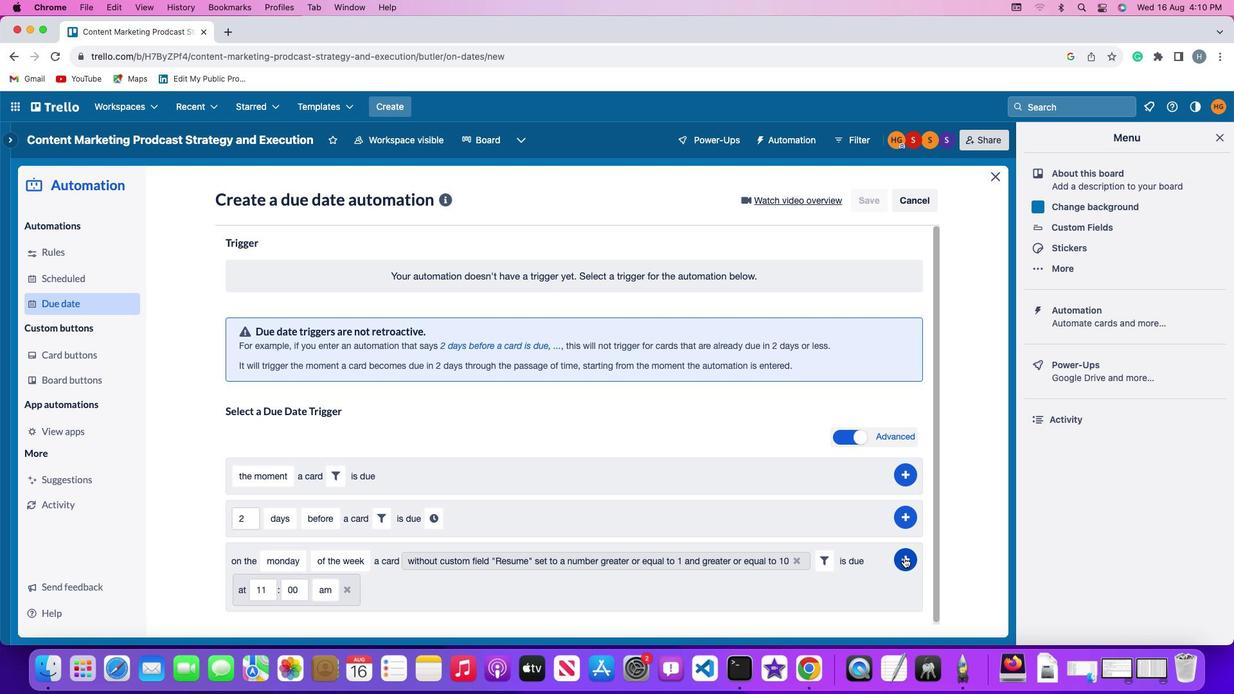 
Action: Mouse pressed left at (904, 558)
Screenshot: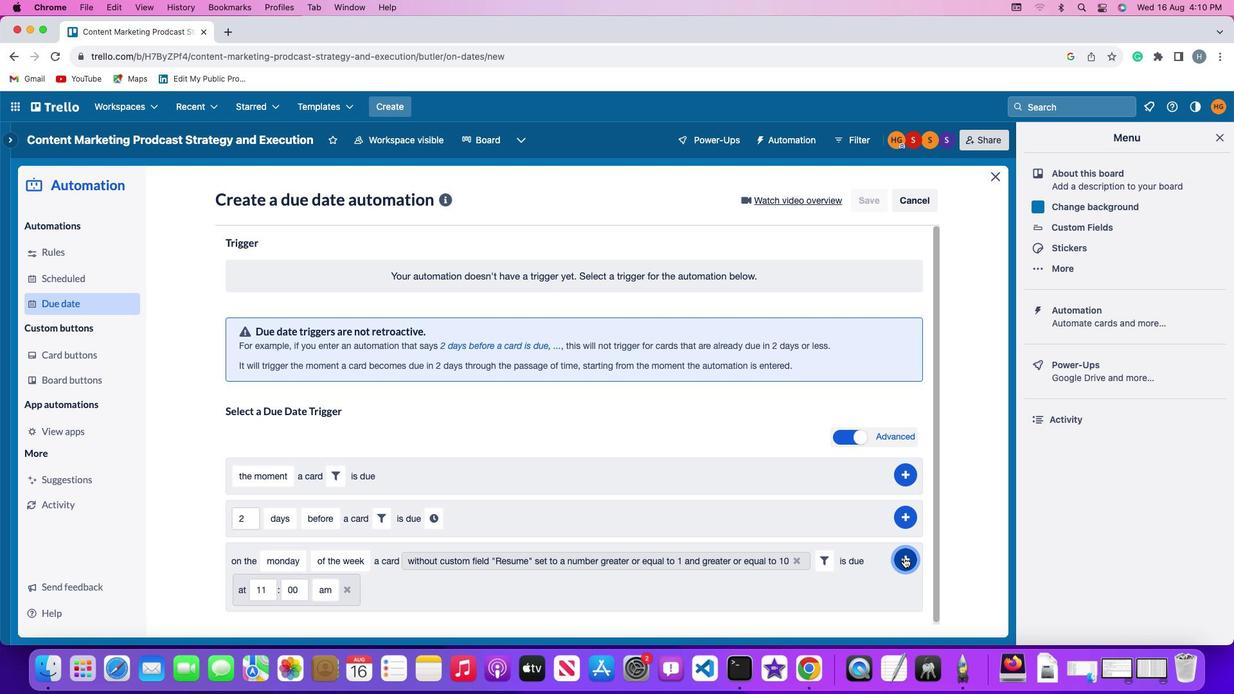 
Action: Mouse moved to (969, 446)
Screenshot: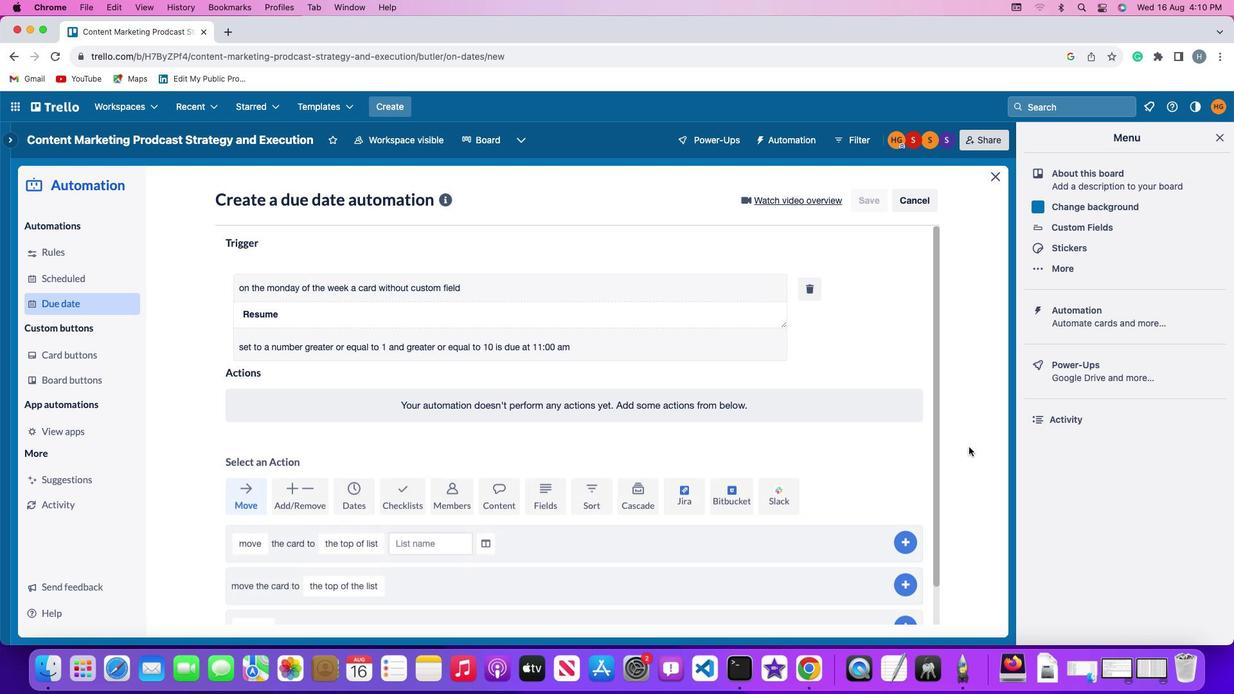 
